 Task: Look for space in Lincoln, Argentina from 1st July, 2023 to 8th July, 2023 for 2 adults, 1 child in price range Rs.15000 to Rs.20000. Place can be entire place with 1  bedroom having 1 bed and 1 bathroom. Property type can be house, flat, guest house, hotel. Amenities needed are: heating. Booking option can be shelf check-in. Required host language is English.
Action: Mouse moved to (429, 98)
Screenshot: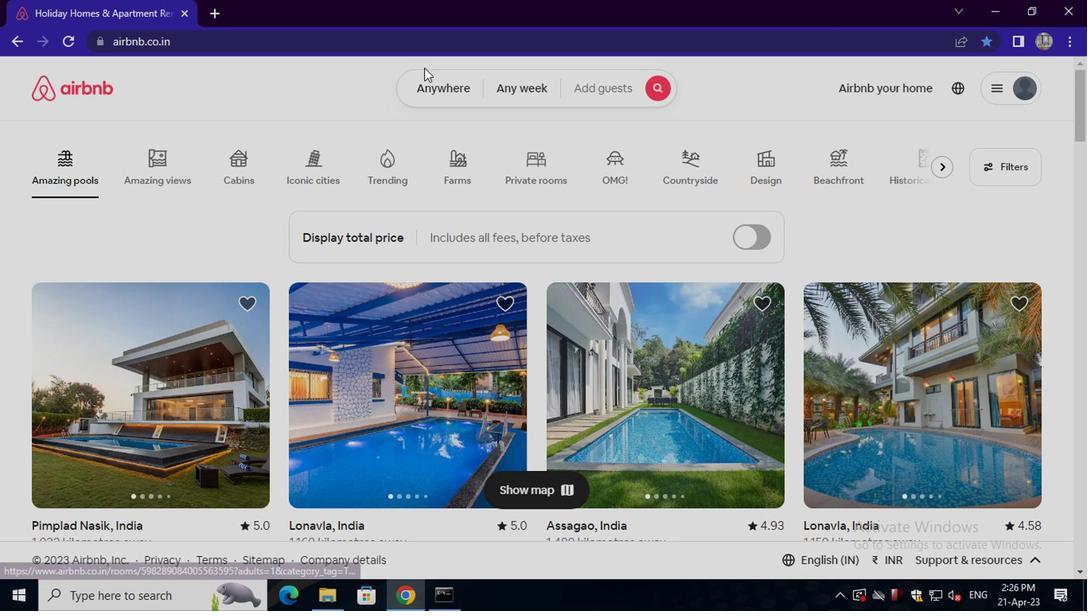 
Action: Mouse pressed left at (429, 98)
Screenshot: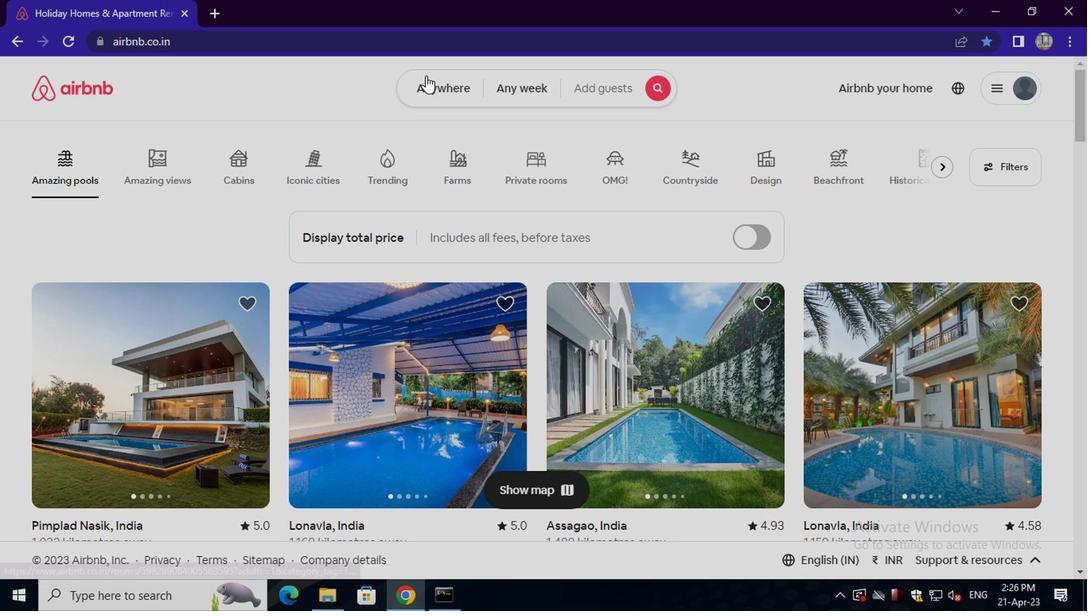 
Action: Mouse moved to (315, 161)
Screenshot: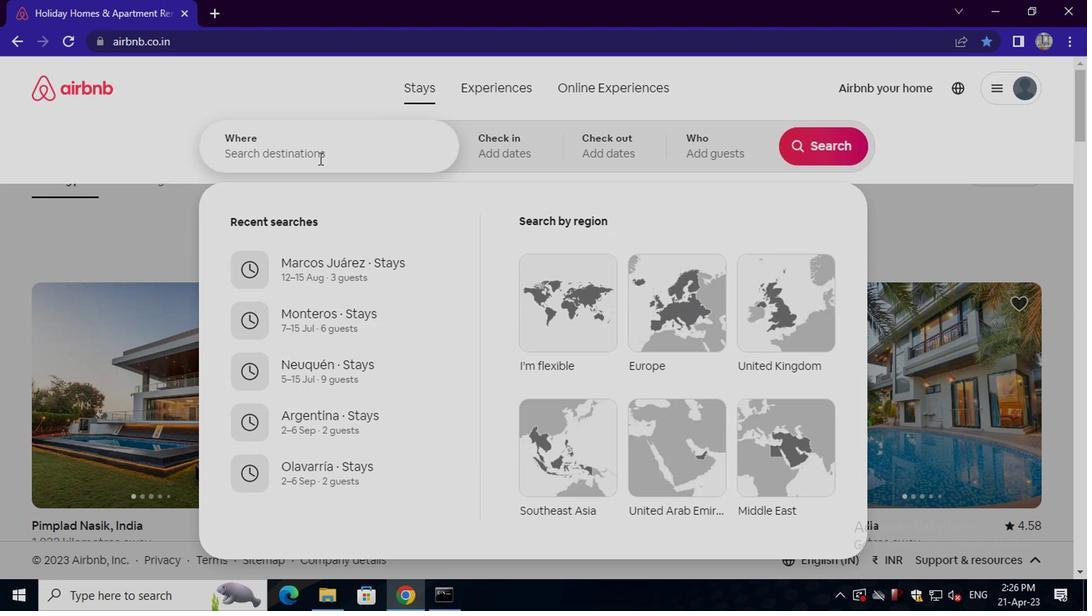 
Action: Mouse pressed left at (315, 161)
Screenshot: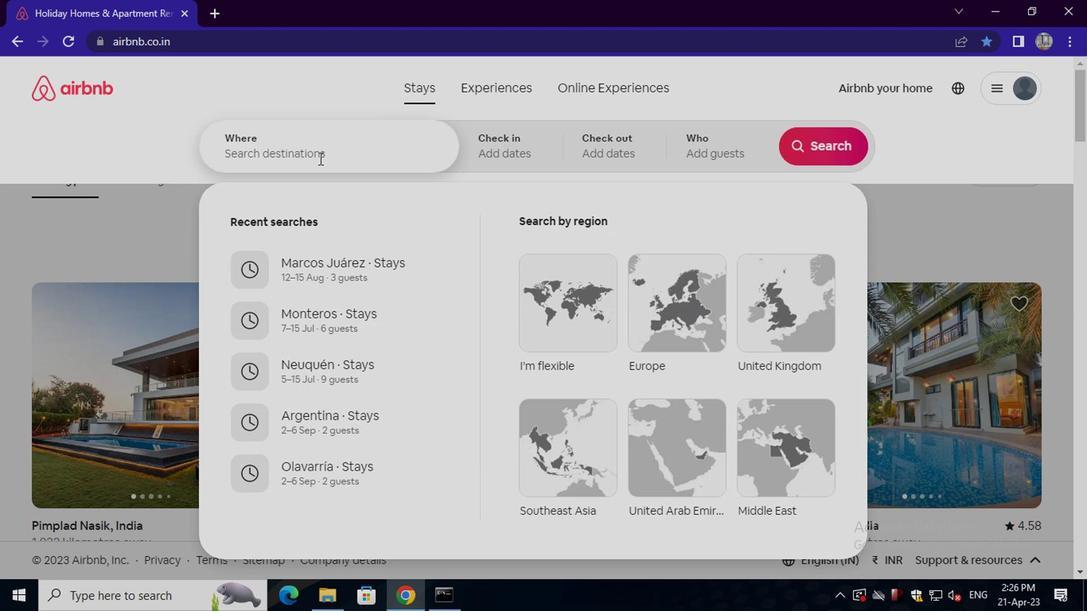 
Action: Key pressed linx<Key.backspace>coln,b<Key.backspace><Key.space>argentina<Key.enter>
Screenshot: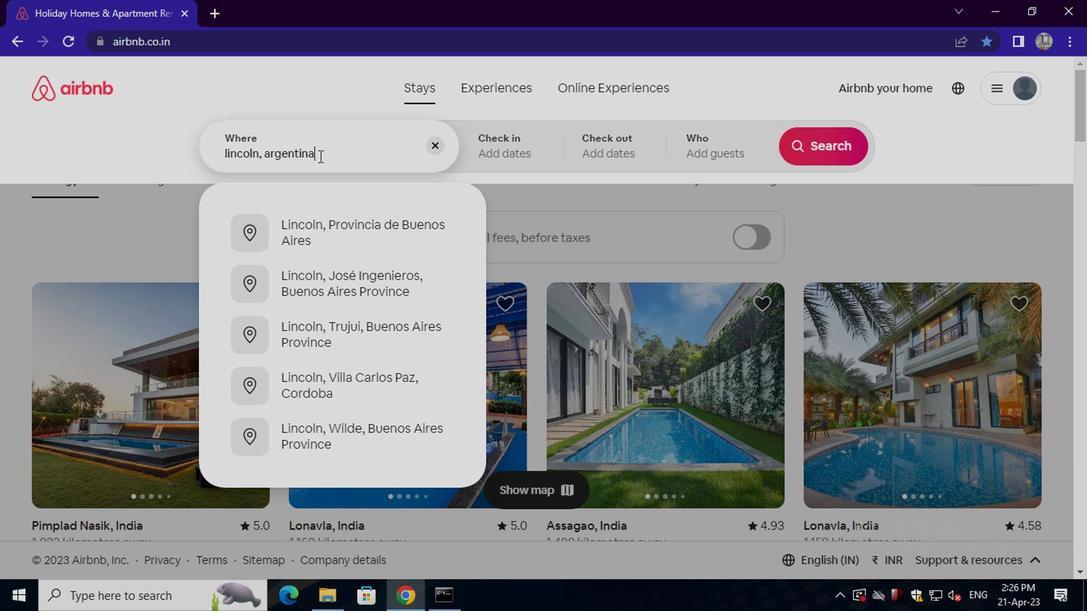
Action: Mouse moved to (811, 281)
Screenshot: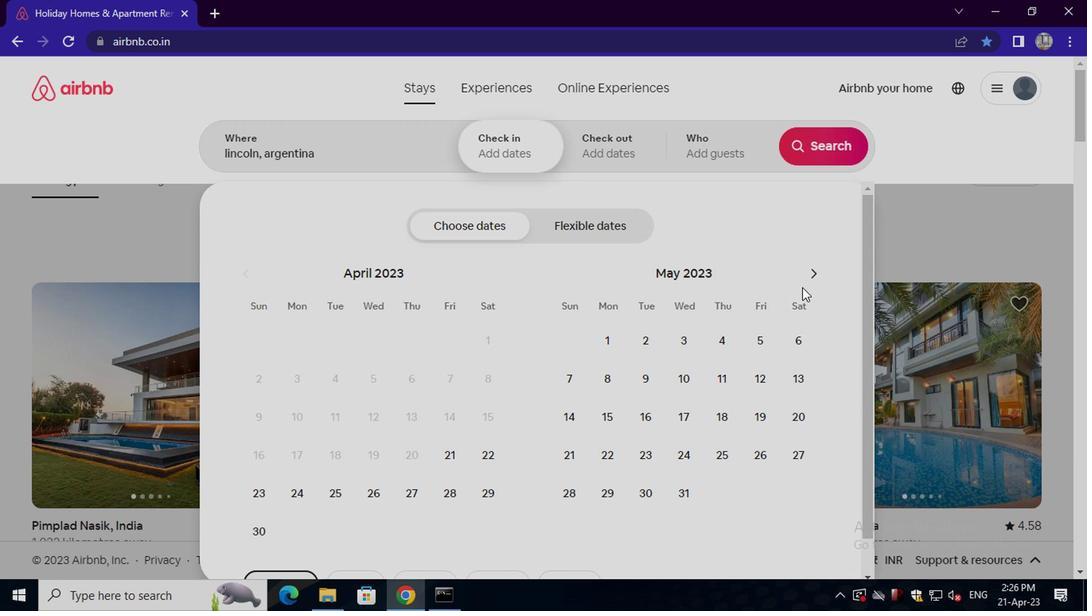 
Action: Mouse pressed left at (811, 281)
Screenshot: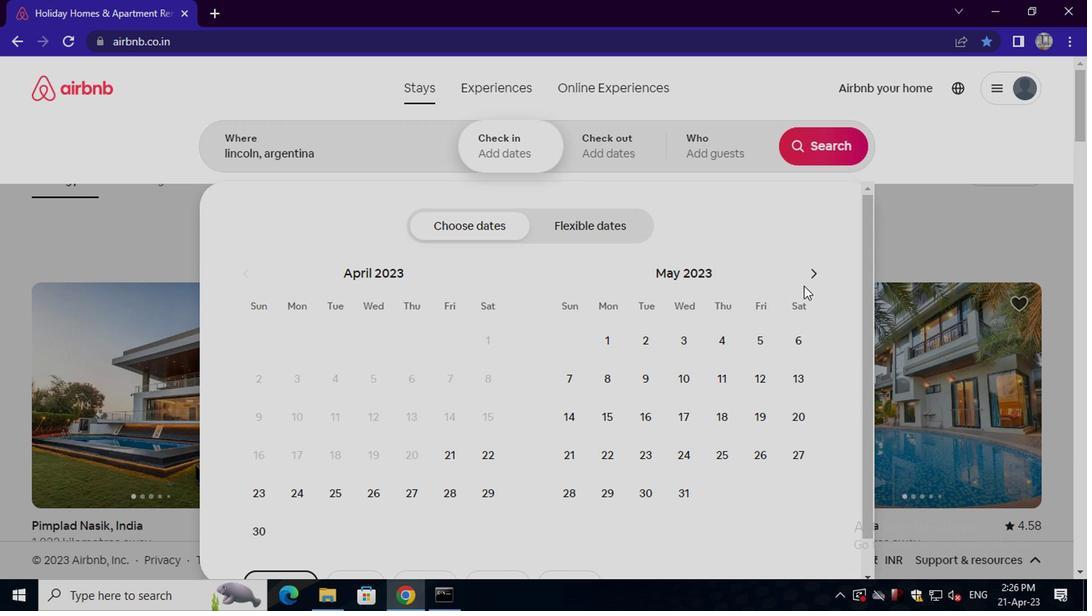 
Action: Mouse pressed left at (811, 281)
Screenshot: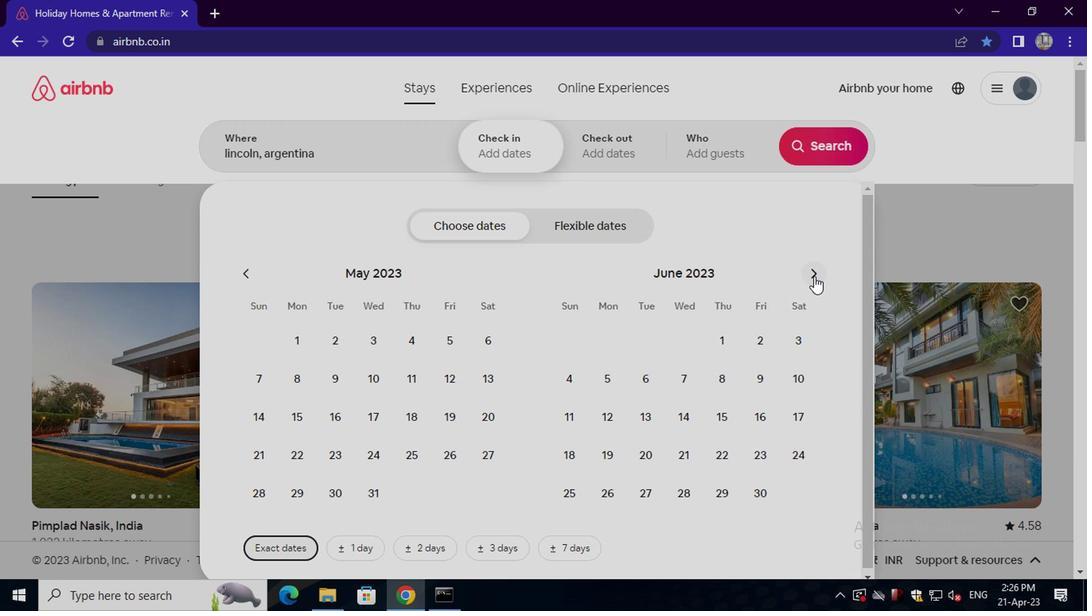 
Action: Mouse moved to (793, 346)
Screenshot: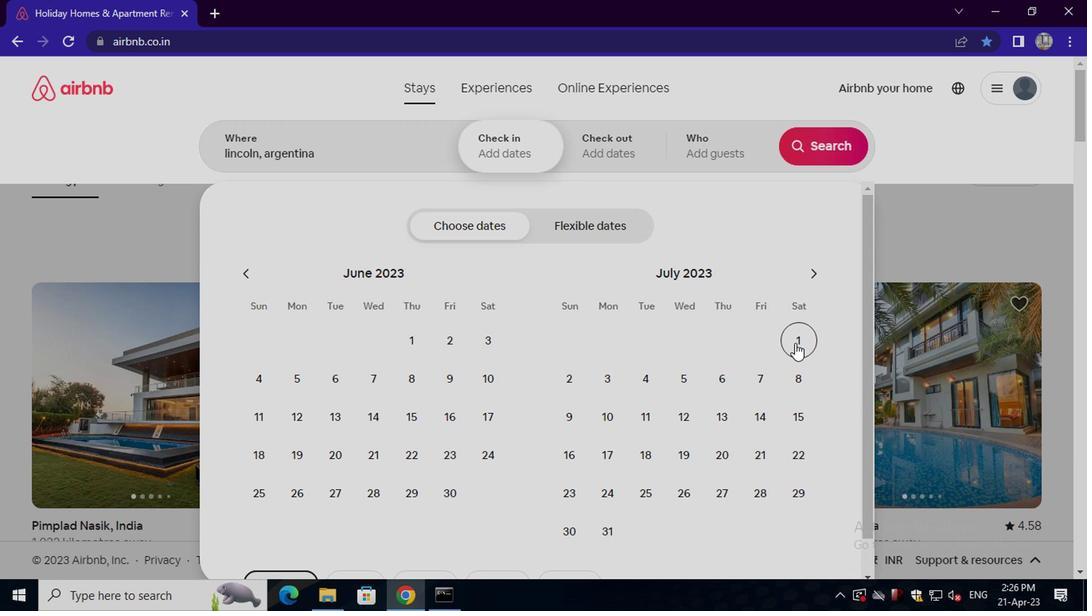 
Action: Mouse pressed left at (793, 346)
Screenshot: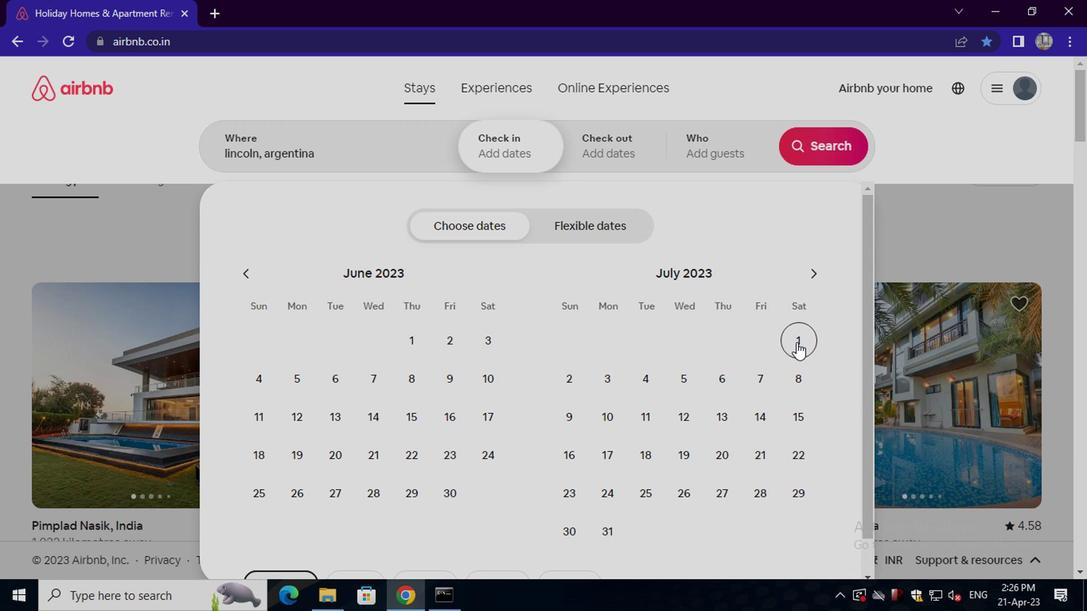 
Action: Mouse moved to (793, 386)
Screenshot: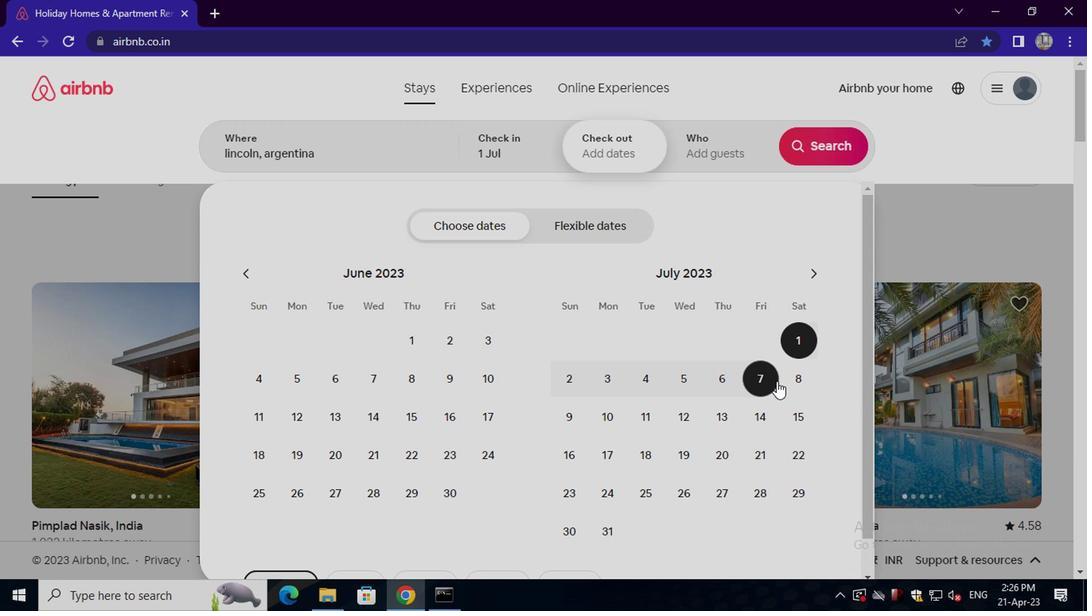 
Action: Mouse pressed left at (793, 386)
Screenshot: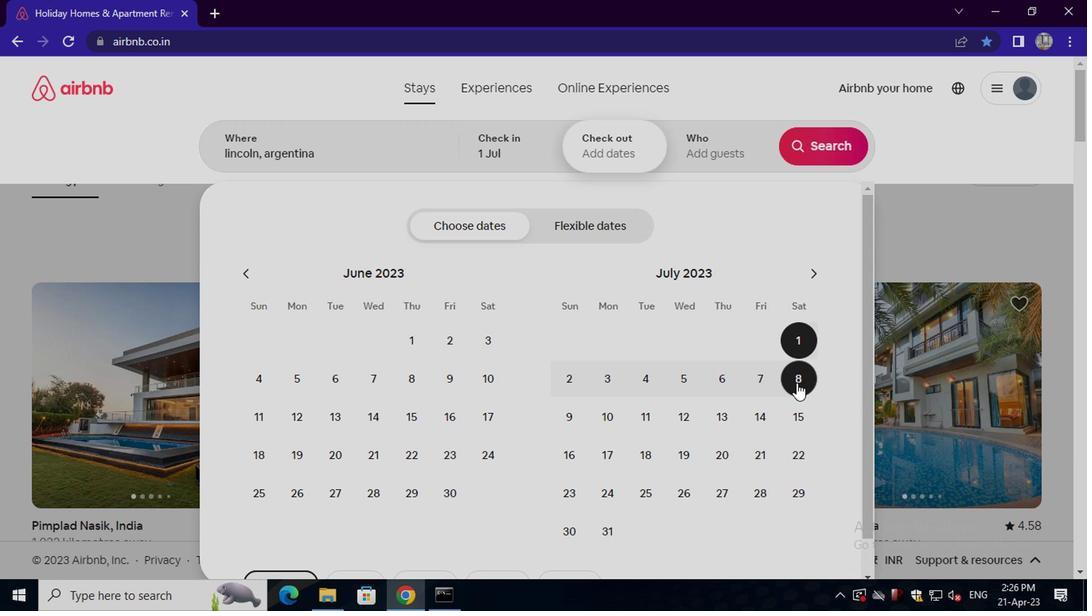 
Action: Mouse moved to (732, 148)
Screenshot: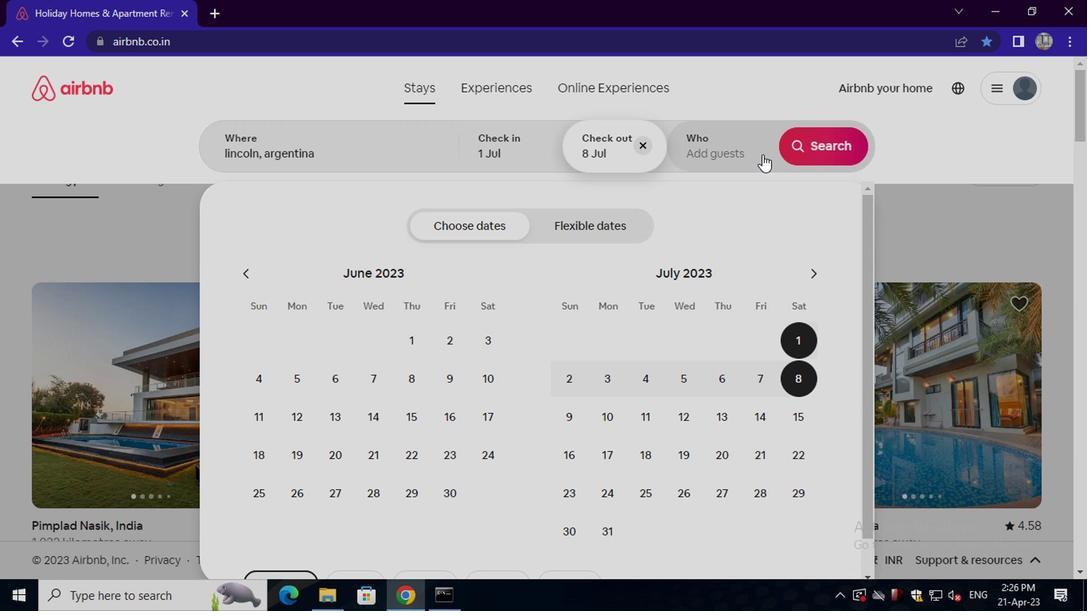 
Action: Mouse pressed left at (732, 148)
Screenshot: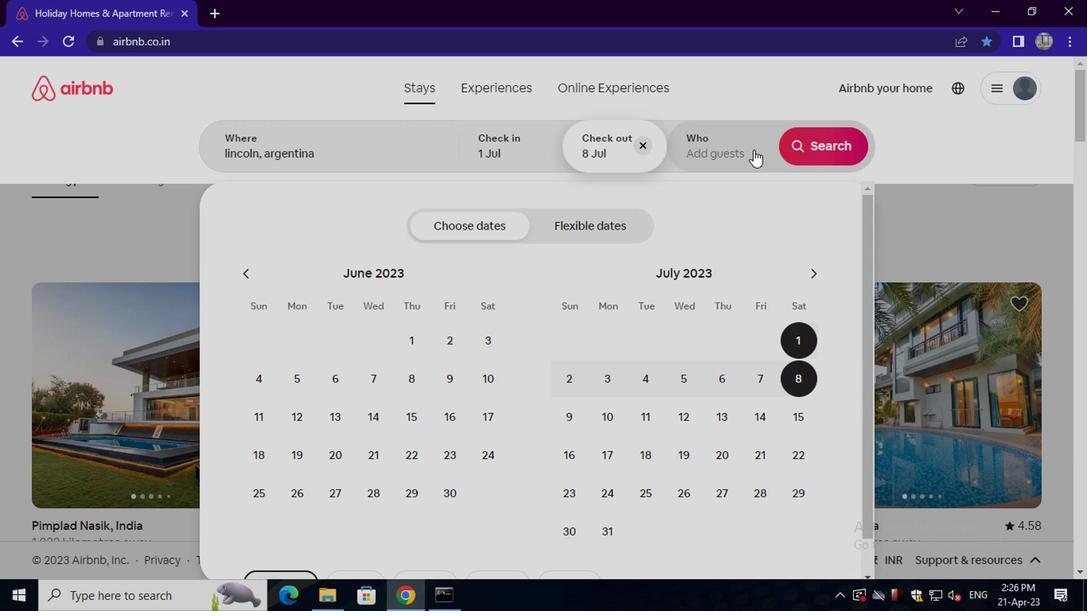 
Action: Mouse moved to (823, 229)
Screenshot: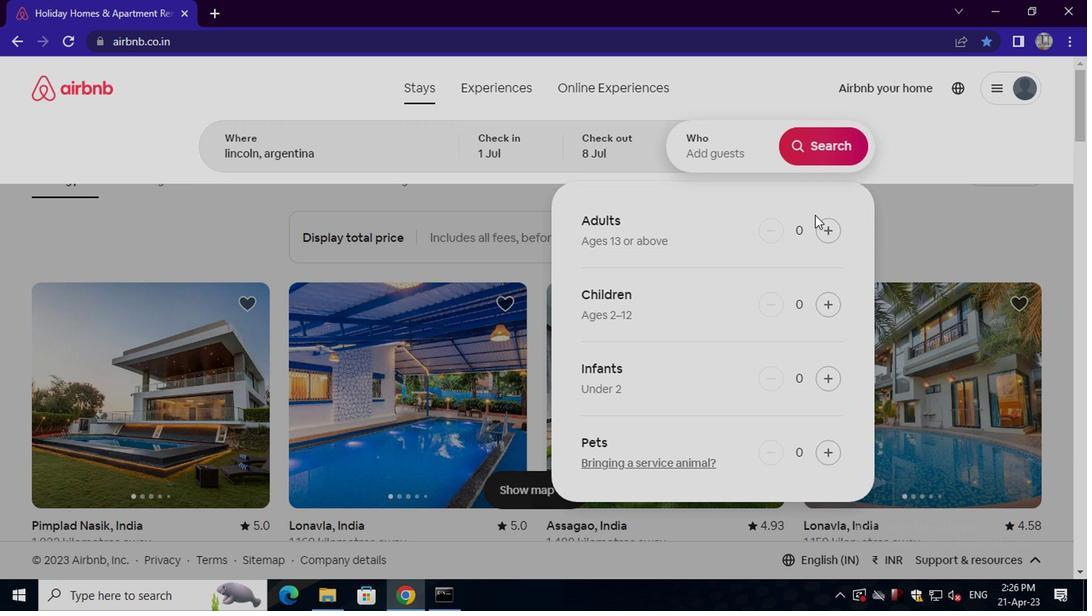 
Action: Mouse pressed left at (823, 229)
Screenshot: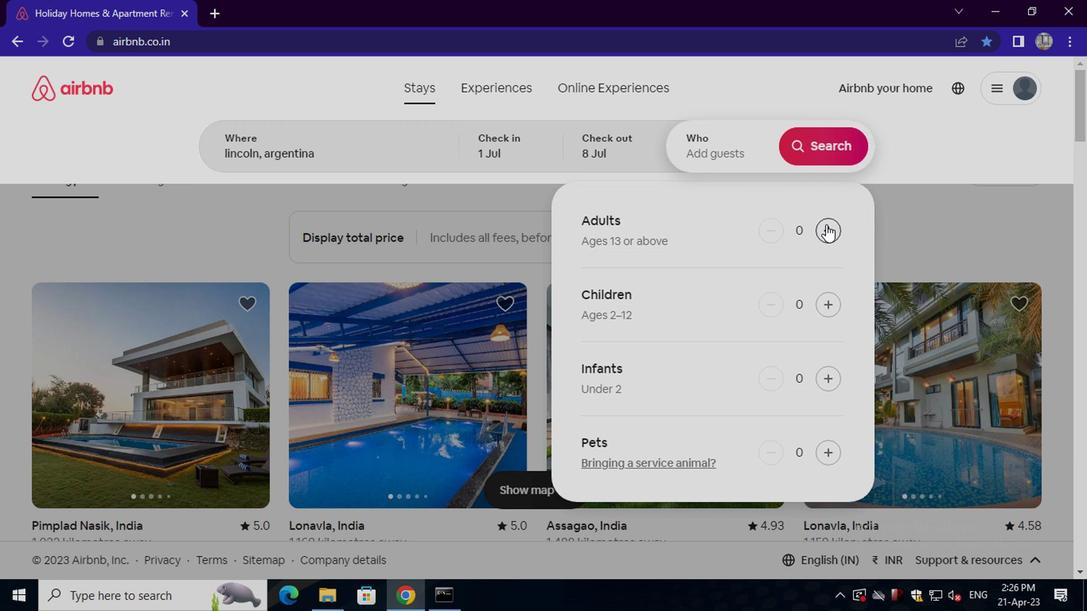 
Action: Mouse pressed left at (823, 229)
Screenshot: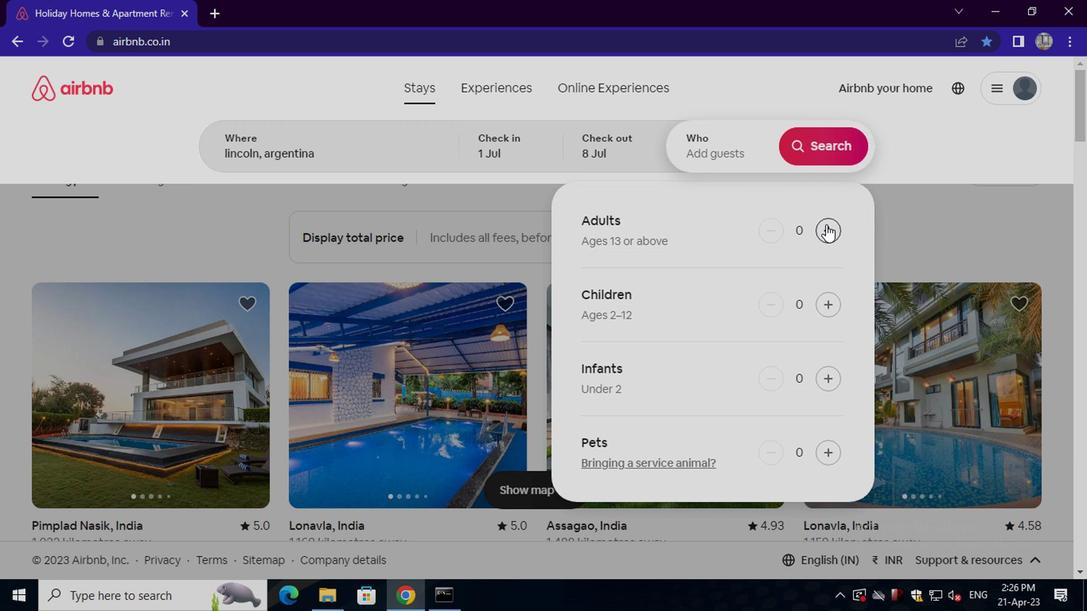 
Action: Mouse moved to (829, 310)
Screenshot: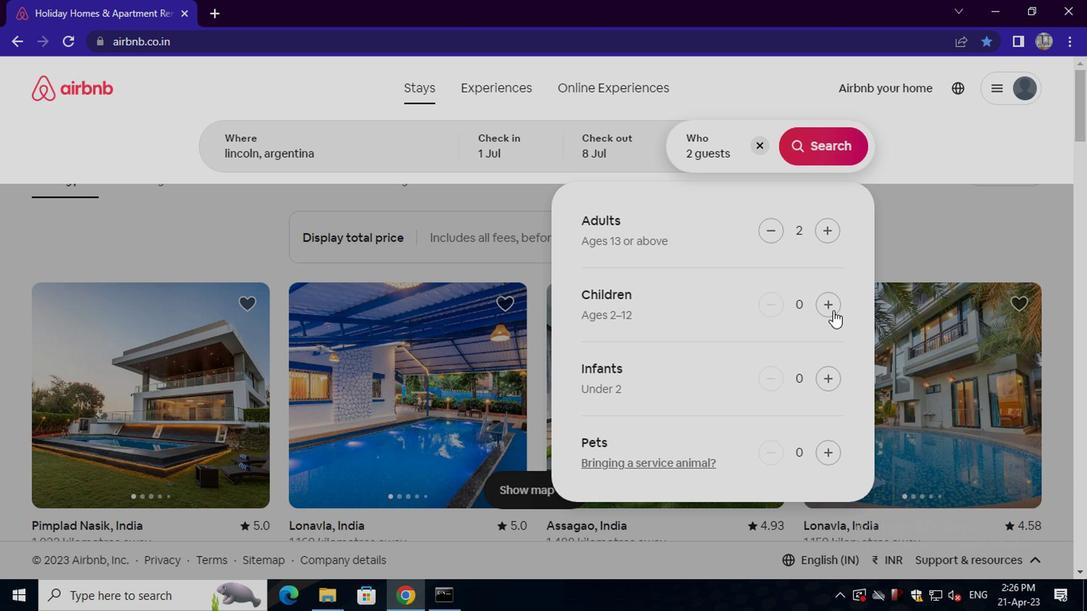
Action: Mouse pressed left at (829, 310)
Screenshot: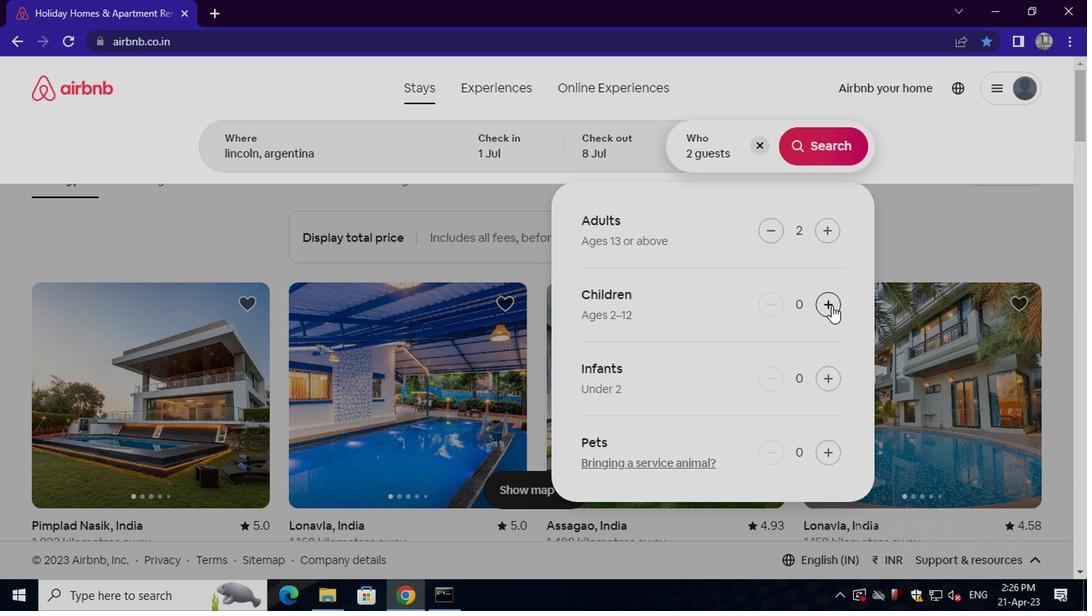 
Action: Mouse moved to (827, 130)
Screenshot: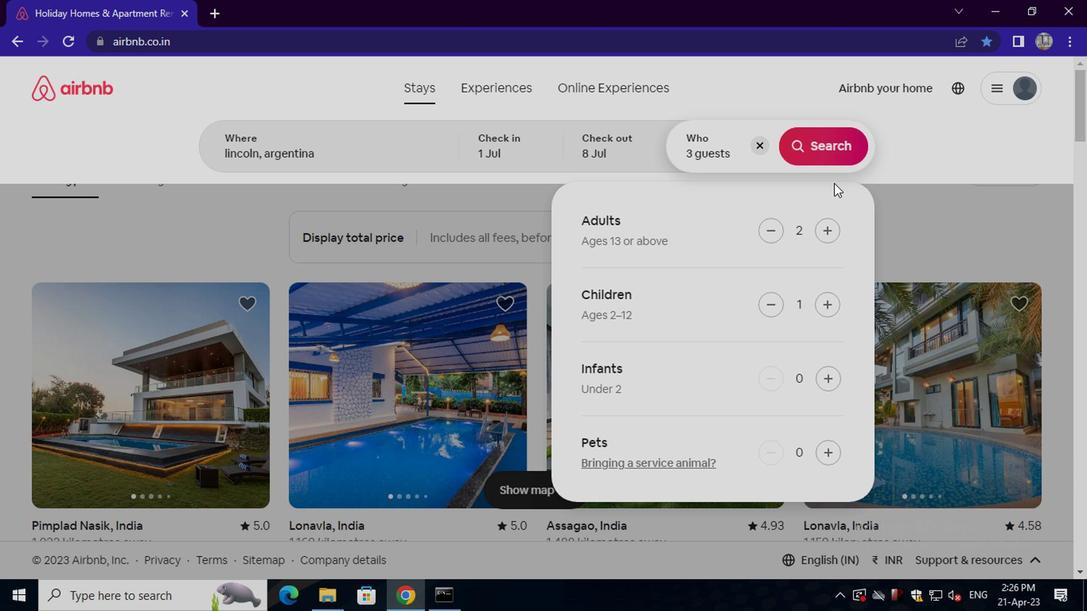 
Action: Mouse pressed left at (827, 130)
Screenshot: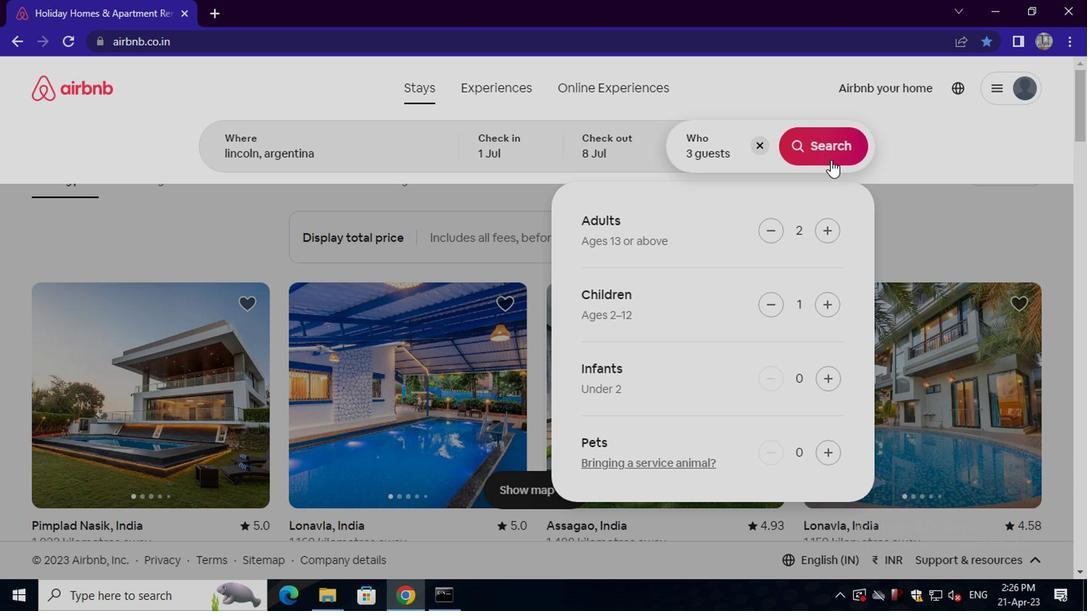 
Action: Mouse moved to (826, 141)
Screenshot: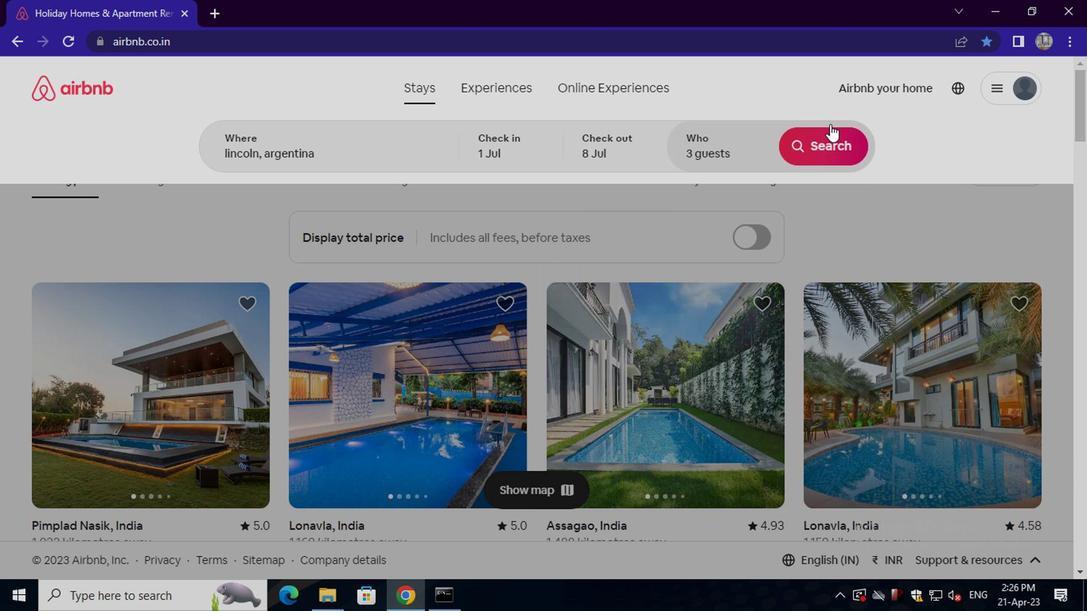 
Action: Mouse pressed left at (826, 141)
Screenshot: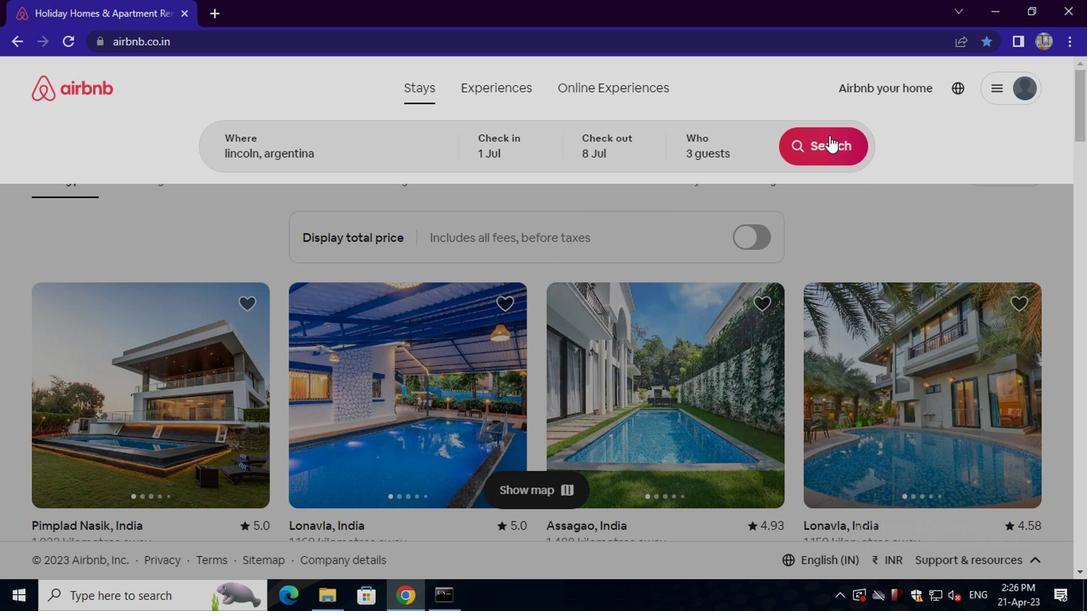 
Action: Mouse moved to (1025, 151)
Screenshot: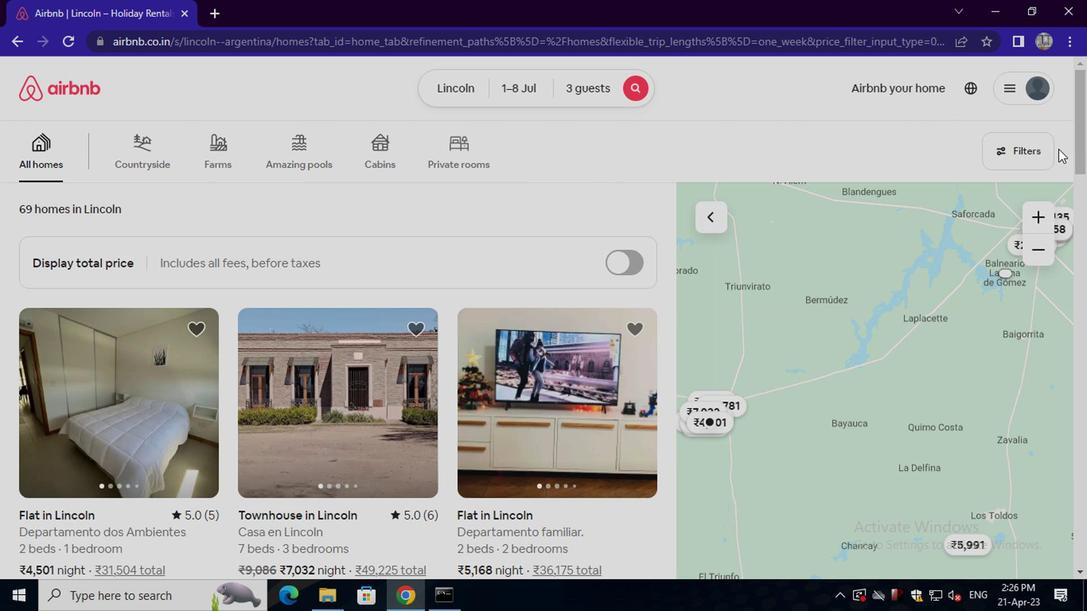 
Action: Mouse pressed left at (1025, 151)
Screenshot: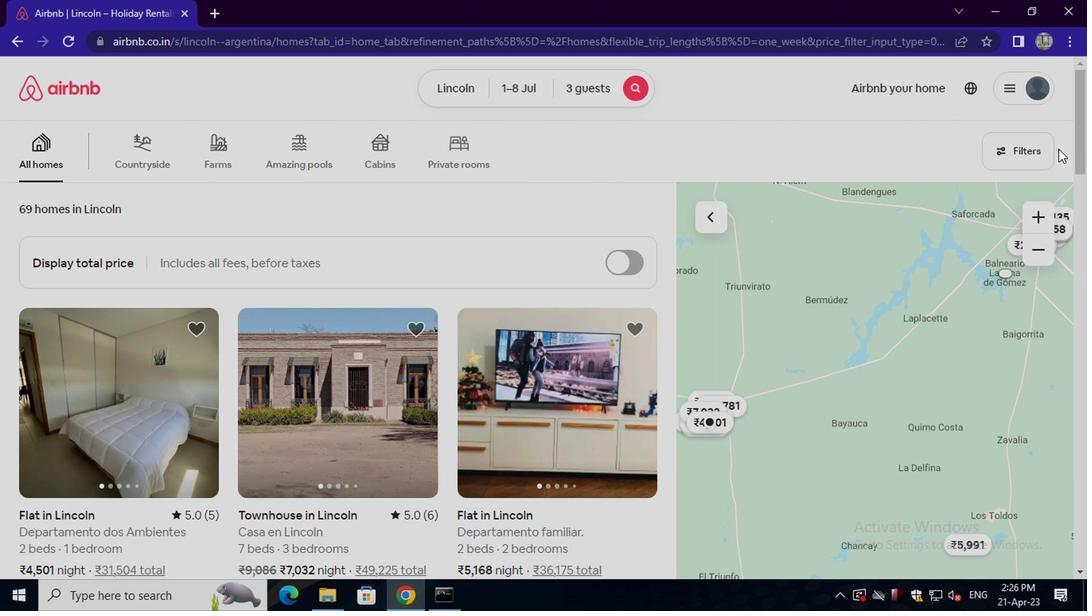 
Action: Mouse moved to (326, 356)
Screenshot: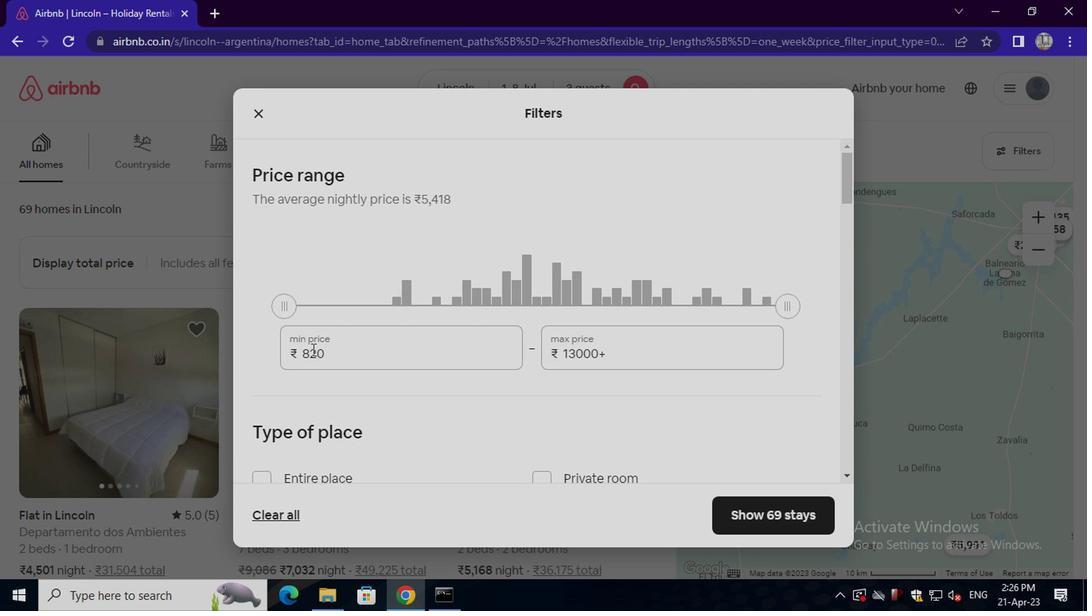 
Action: Mouse pressed left at (326, 356)
Screenshot: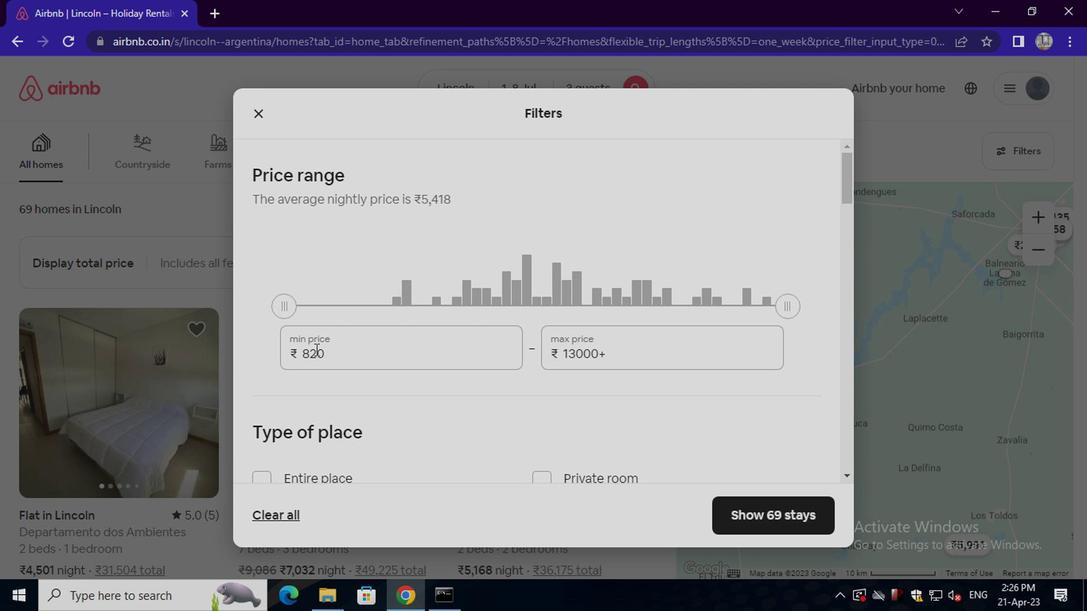 
Action: Key pressed <Key.backspace><Key.backspace><Key.backspace><Key.backspace><Key.backspace><Key.backspace><Key.backspace><Key.backspace><Key.backspace><Key.backspace><Key.backspace>15000
Screenshot: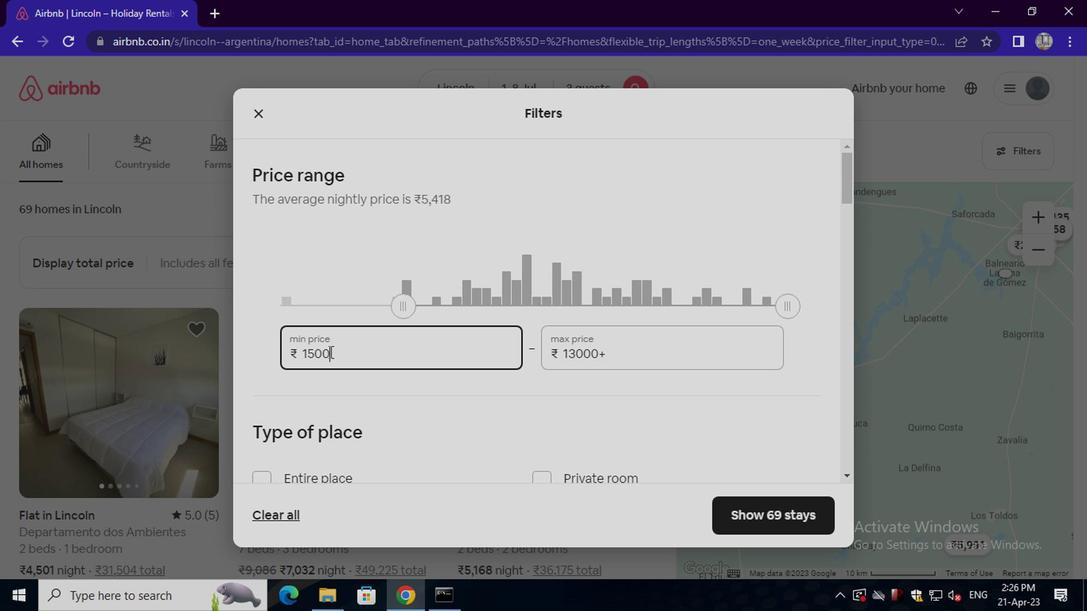 
Action: Mouse moved to (618, 362)
Screenshot: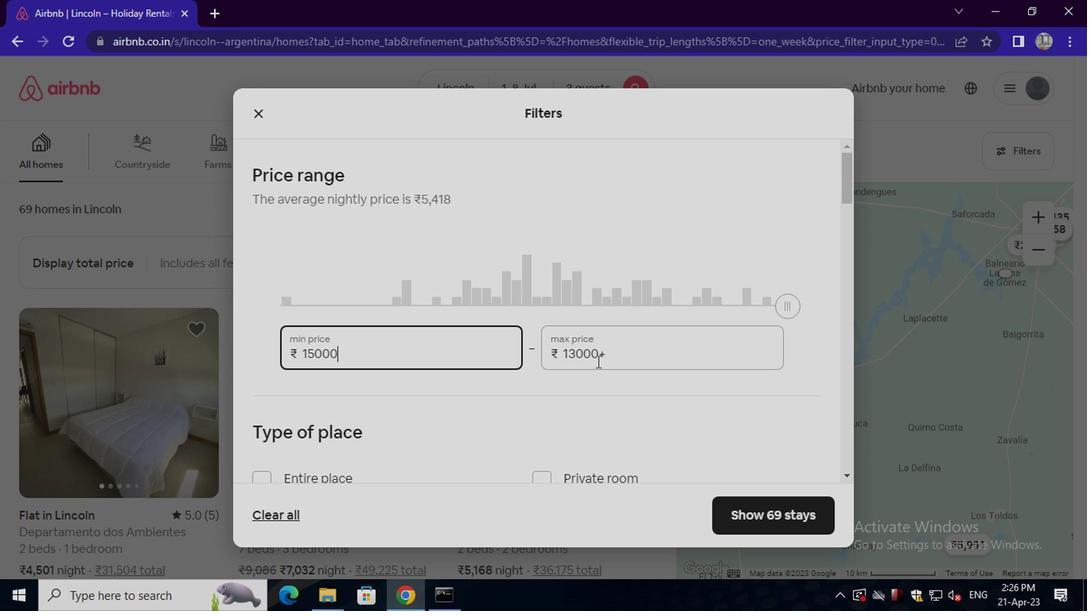 
Action: Mouse pressed left at (618, 362)
Screenshot: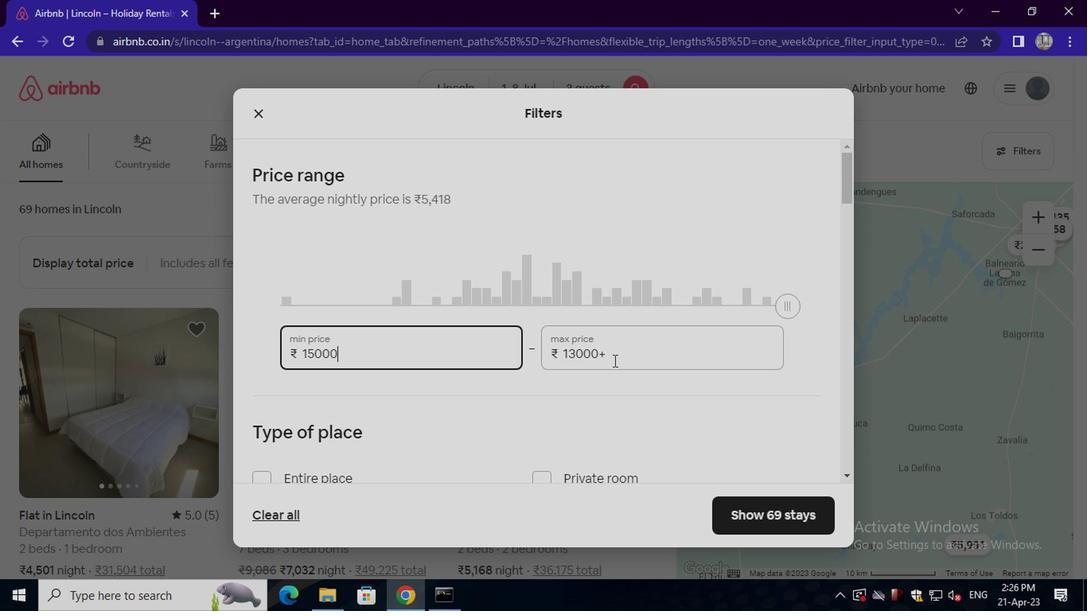 
Action: Mouse moved to (610, 364)
Screenshot: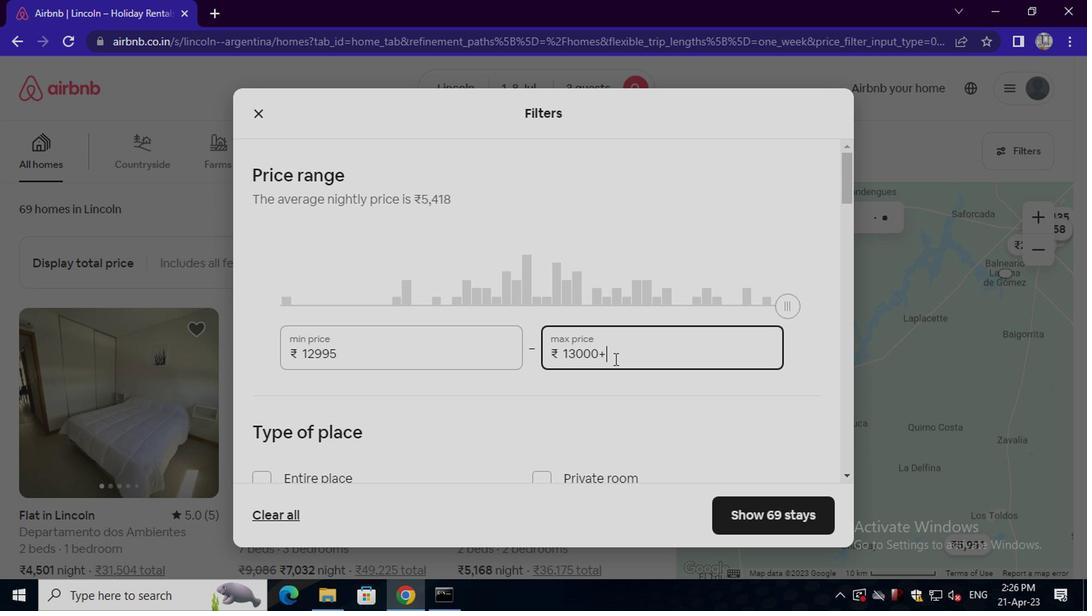 
Action: Key pressed <Key.backspace><Key.backspace><Key.backspace><Key.backspace><Key.backspace><Key.backspace><Key.backspace><Key.backspace><Key.backspace><Key.backspace><Key.backspace><Key.backspace>20000
Screenshot: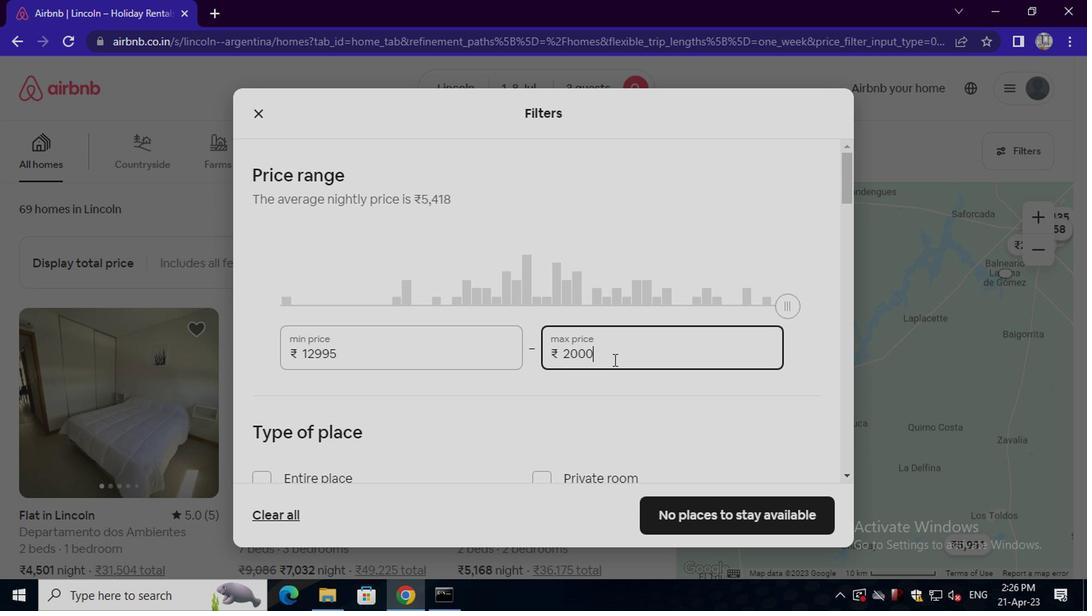 
Action: Mouse scrolled (610, 362) with delta (0, -1)
Screenshot: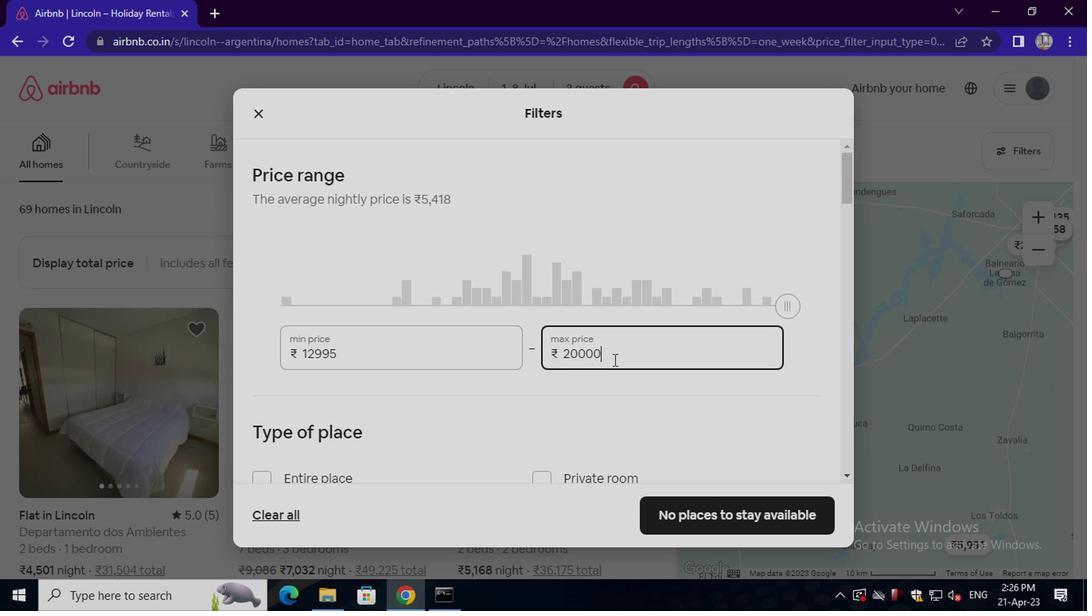 
Action: Mouse scrolled (610, 362) with delta (0, -1)
Screenshot: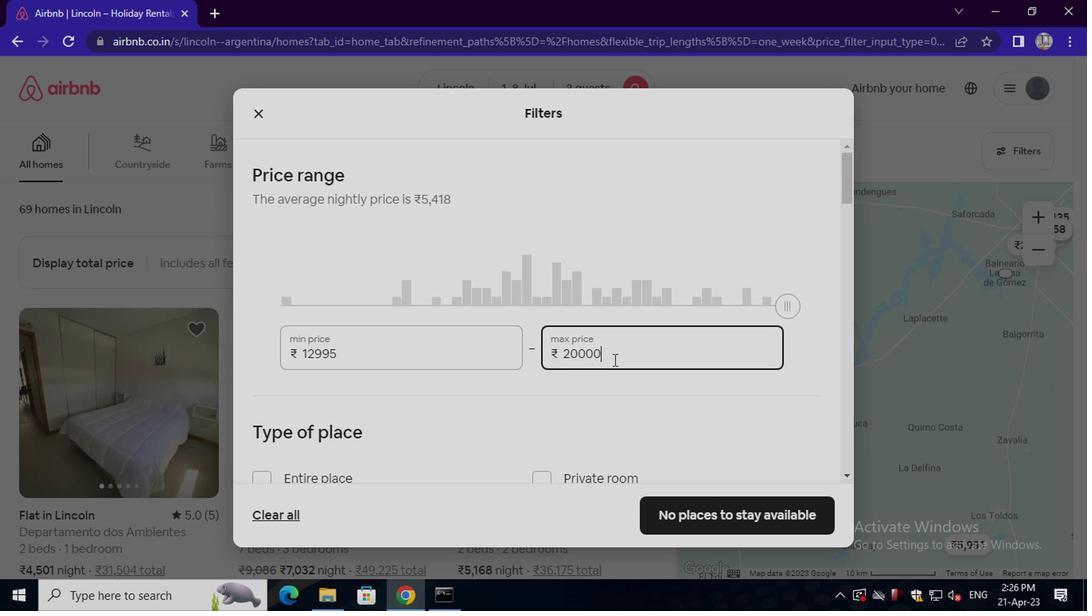 
Action: Mouse moved to (268, 330)
Screenshot: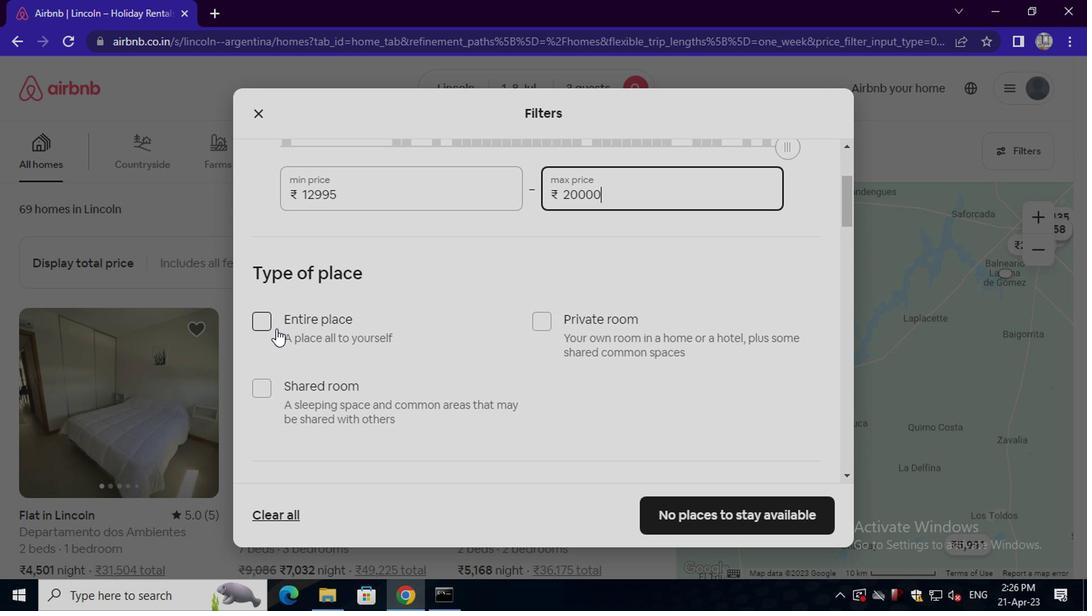 
Action: Mouse pressed left at (268, 330)
Screenshot: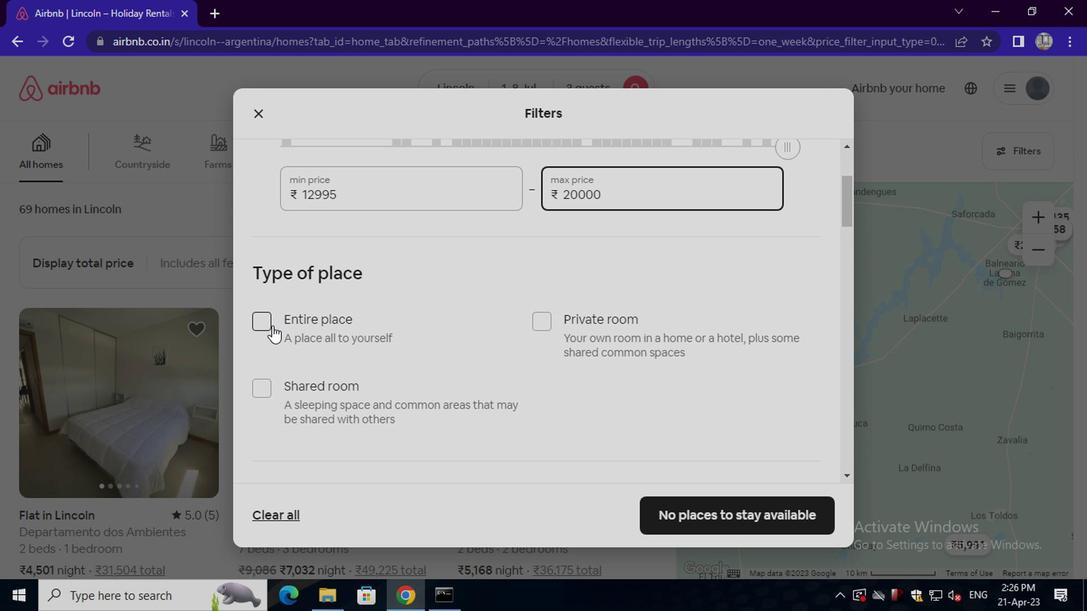
Action: Mouse moved to (314, 330)
Screenshot: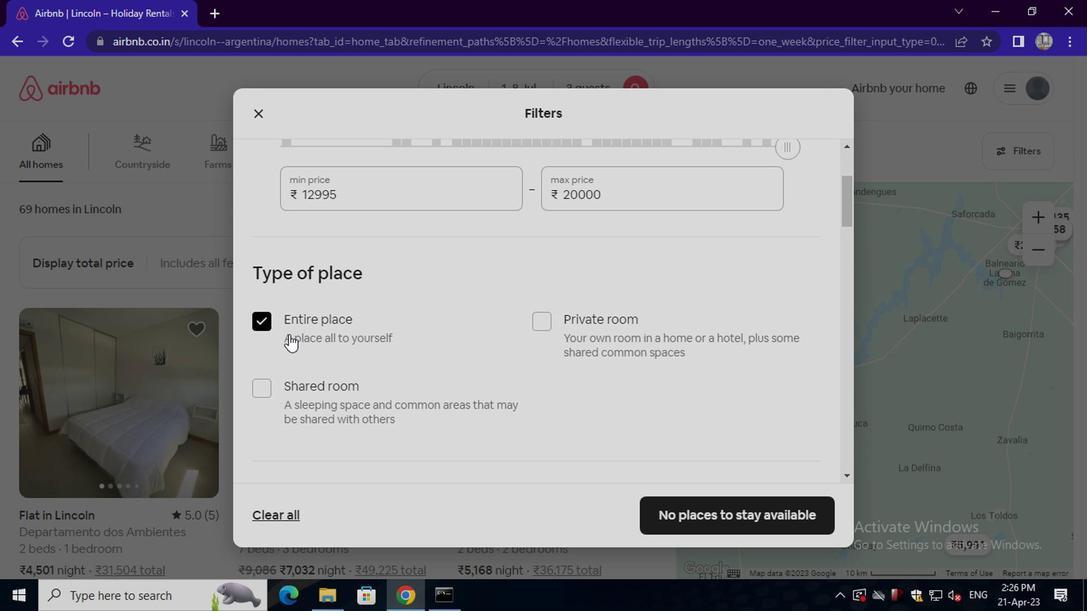 
Action: Mouse scrolled (314, 329) with delta (0, 0)
Screenshot: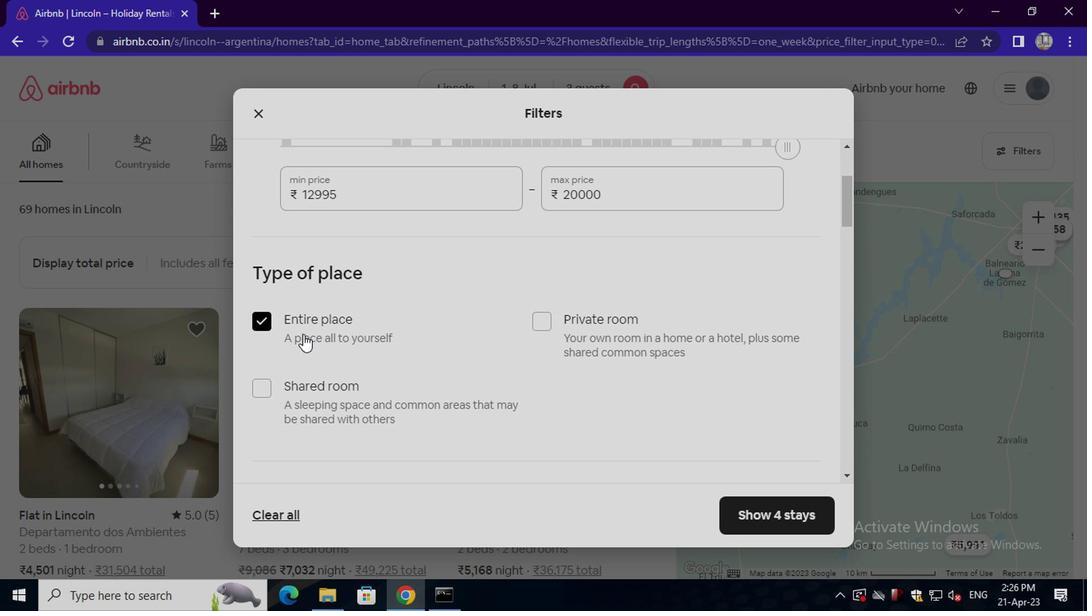 
Action: Mouse scrolled (314, 329) with delta (0, 0)
Screenshot: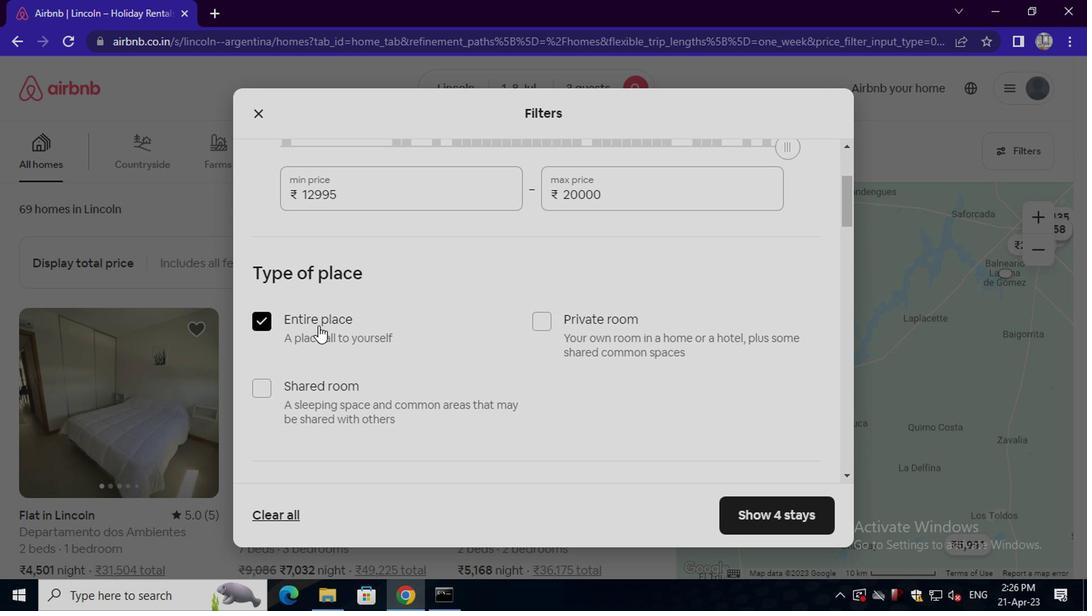 
Action: Mouse moved to (344, 378)
Screenshot: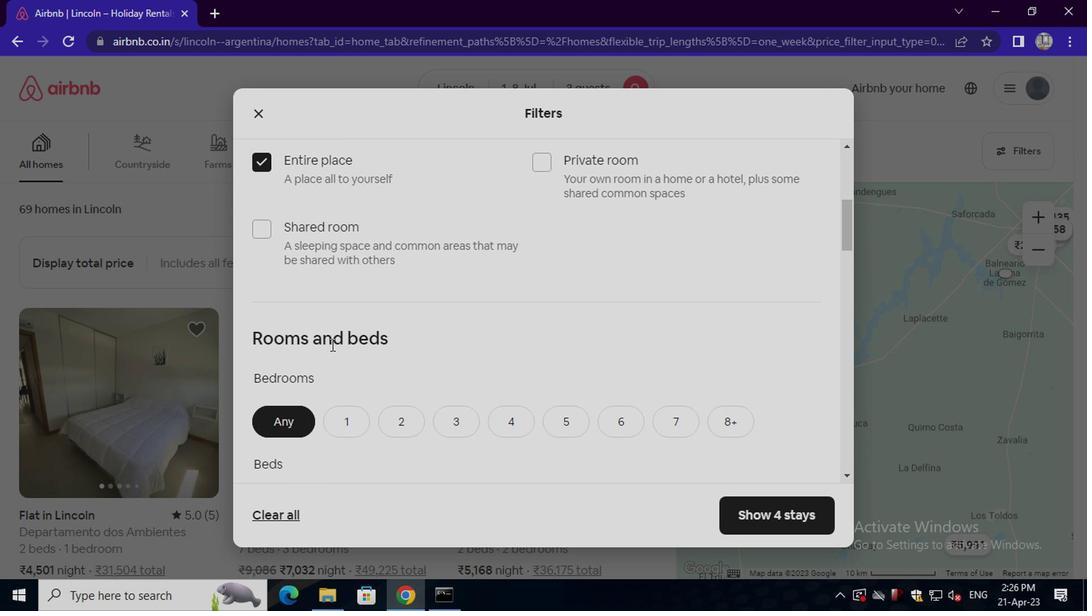
Action: Mouse scrolled (344, 378) with delta (0, 0)
Screenshot: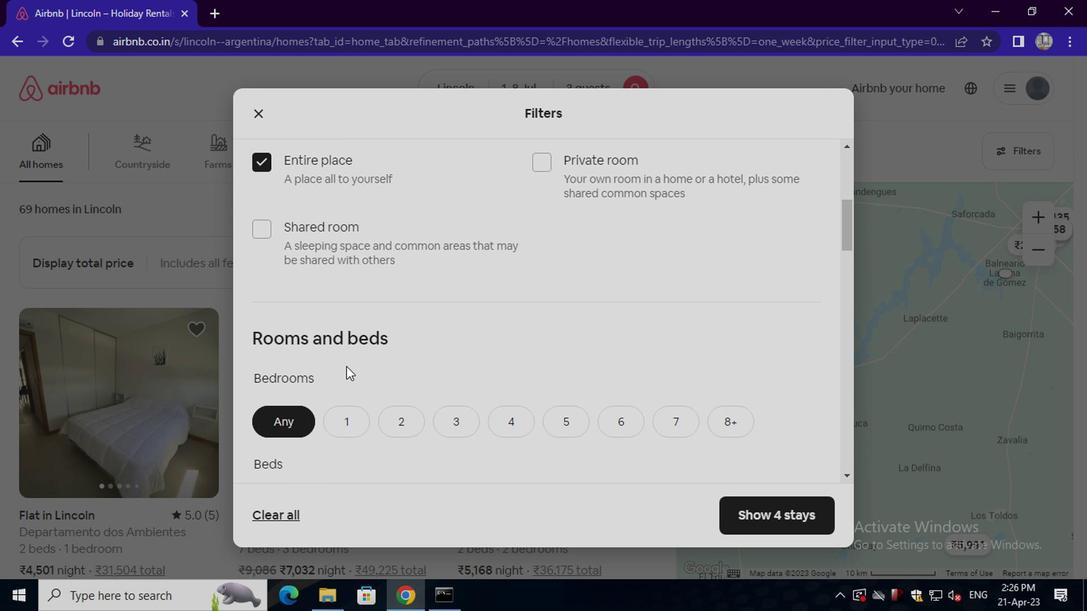 
Action: Mouse scrolled (344, 378) with delta (0, 0)
Screenshot: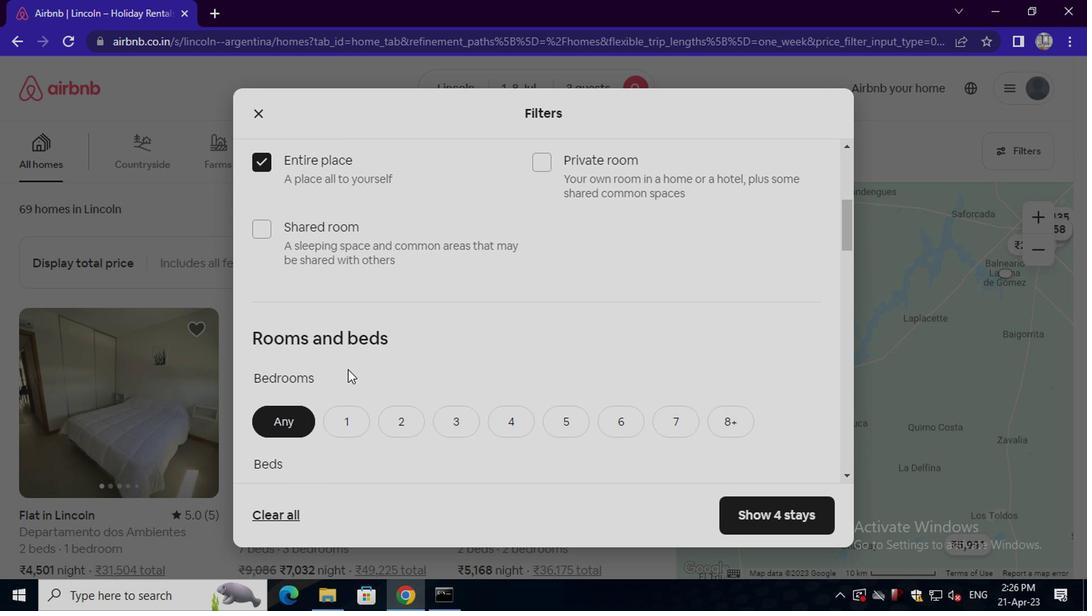 
Action: Mouse moved to (340, 274)
Screenshot: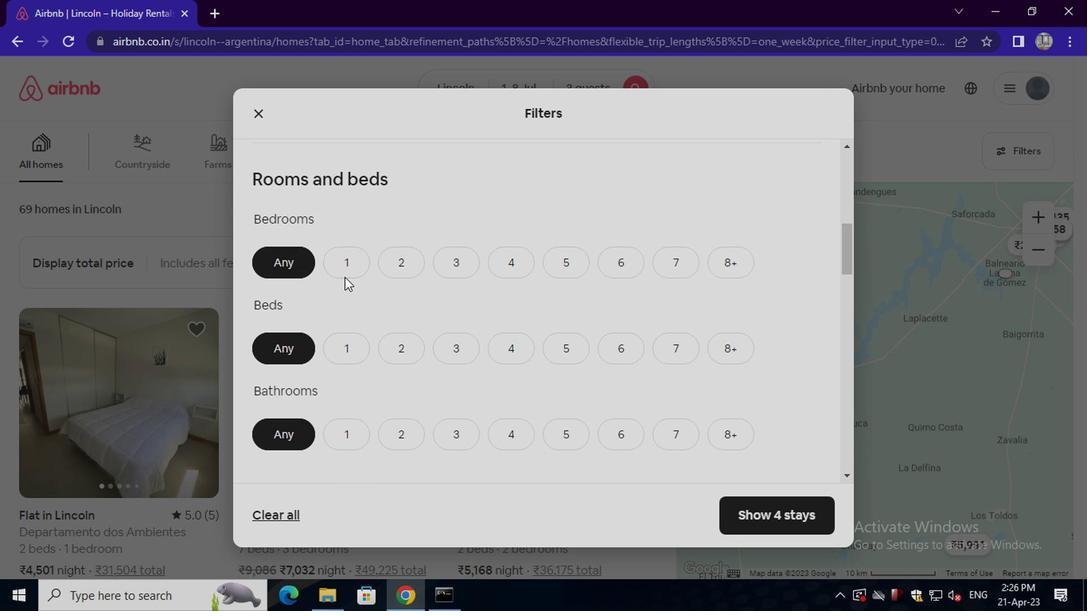 
Action: Mouse pressed left at (340, 274)
Screenshot: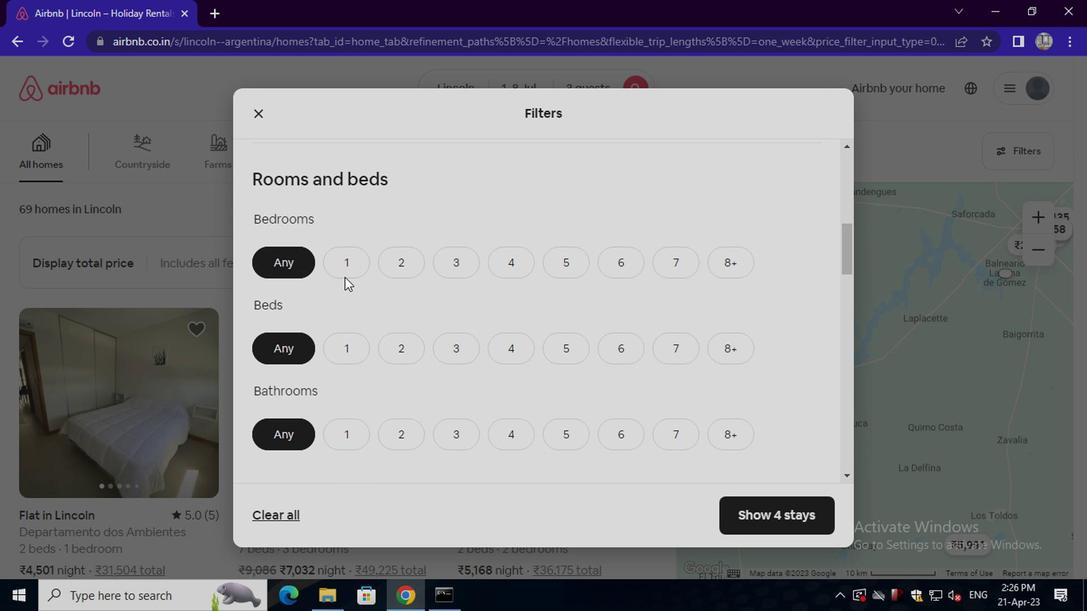 
Action: Mouse moved to (339, 347)
Screenshot: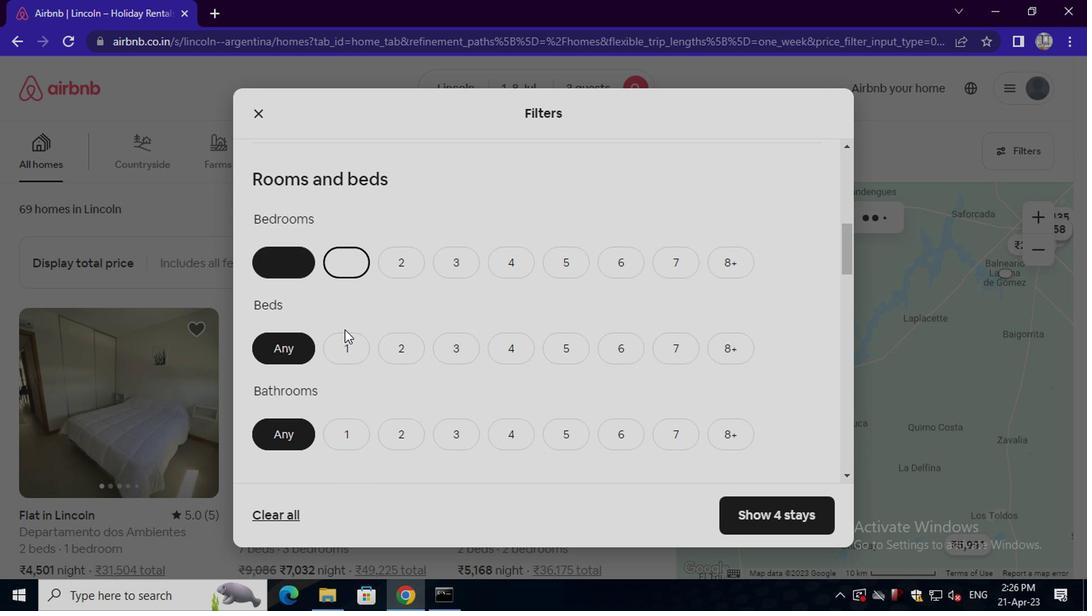 
Action: Mouse pressed left at (339, 347)
Screenshot: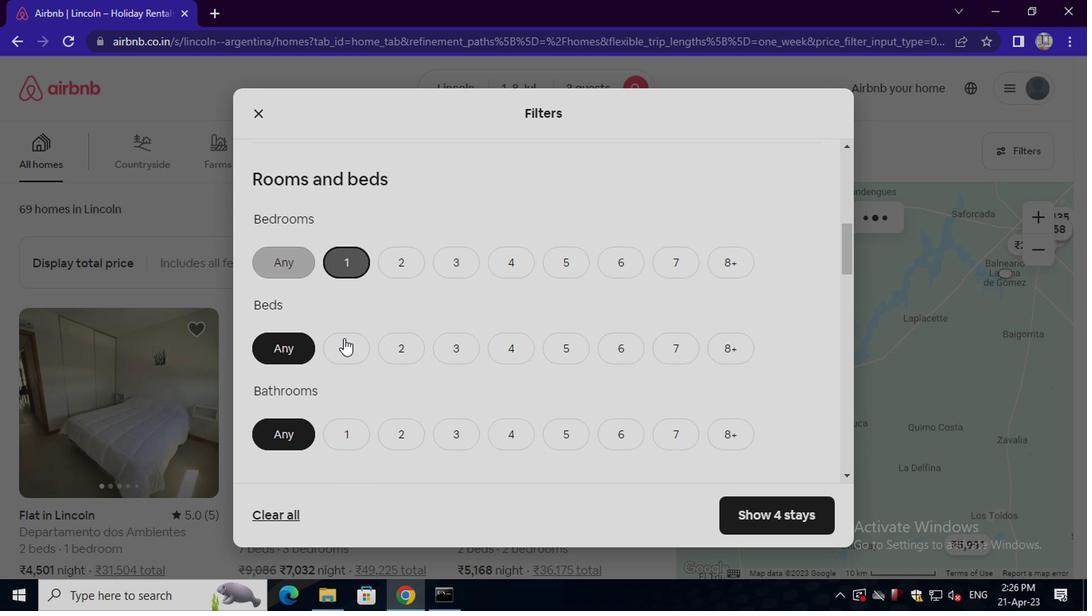 
Action: Mouse moved to (340, 434)
Screenshot: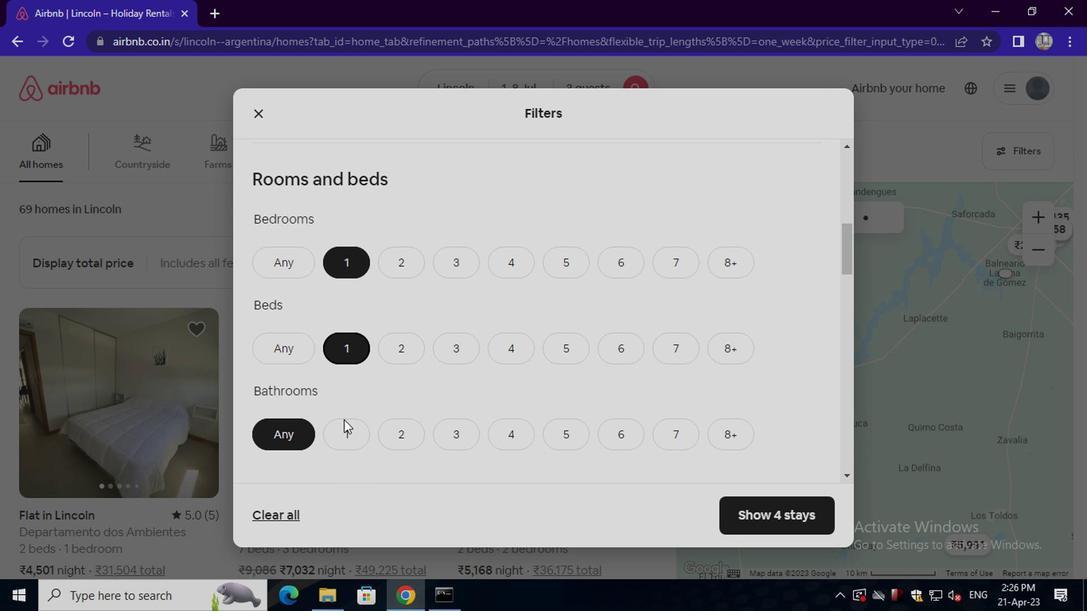 
Action: Mouse pressed left at (340, 434)
Screenshot: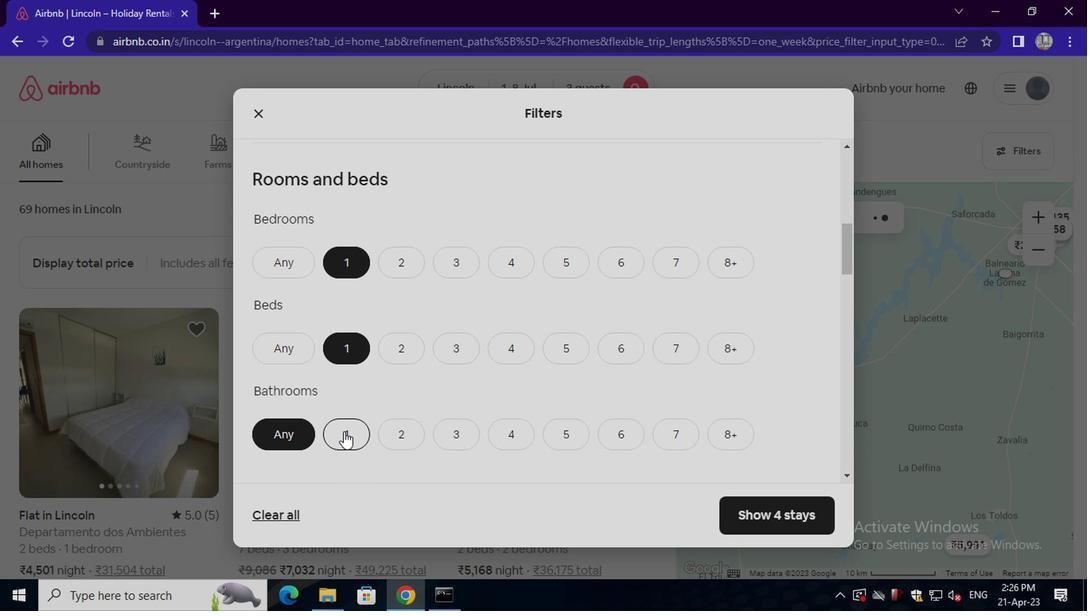 
Action: Mouse moved to (340, 435)
Screenshot: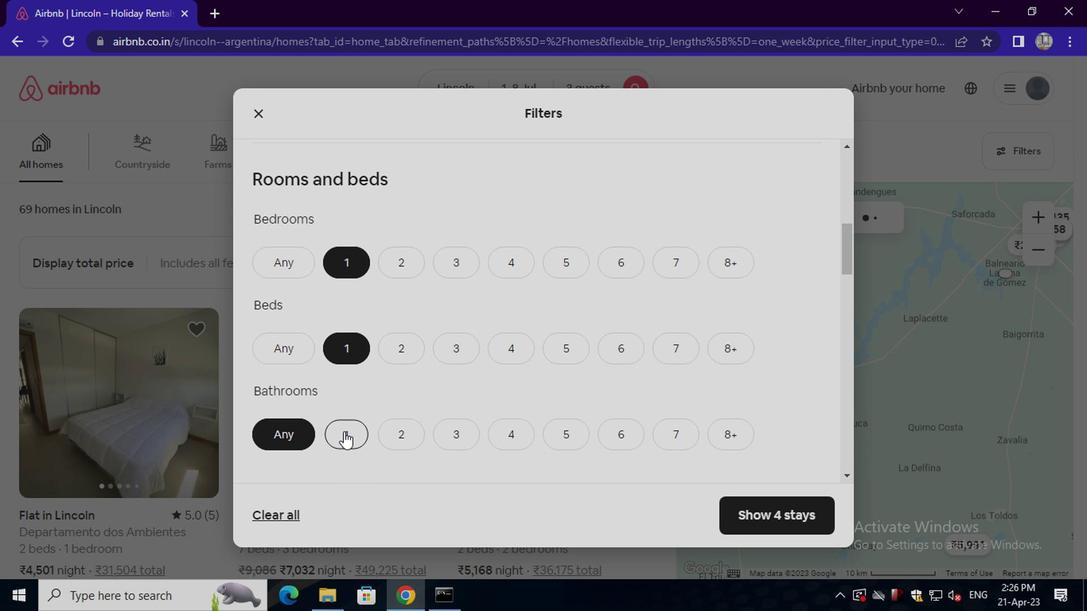
Action: Mouse scrolled (340, 434) with delta (0, 0)
Screenshot: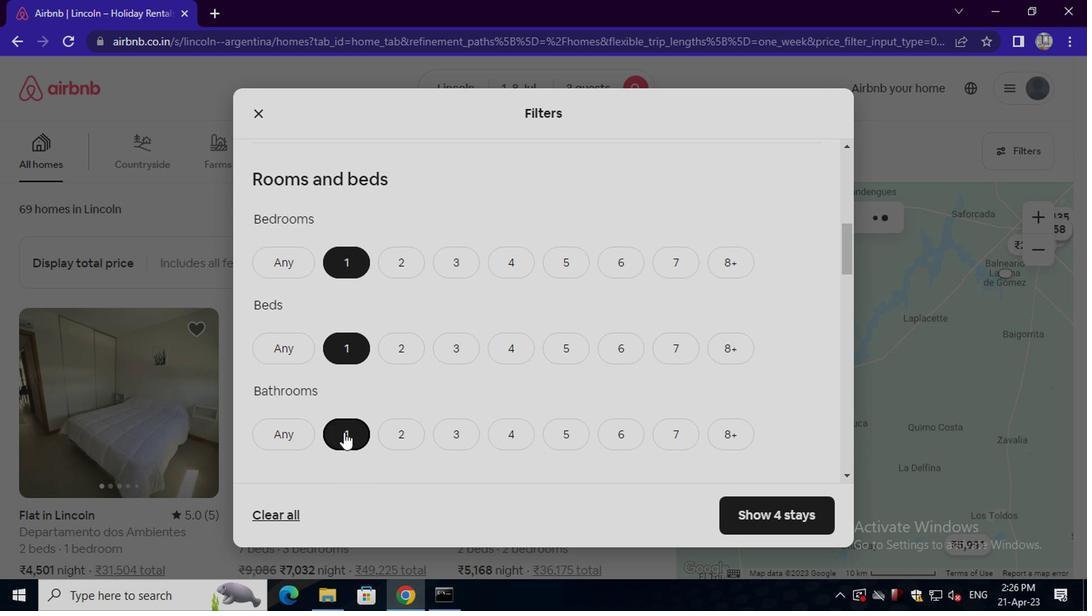 
Action: Mouse scrolled (340, 434) with delta (0, 0)
Screenshot: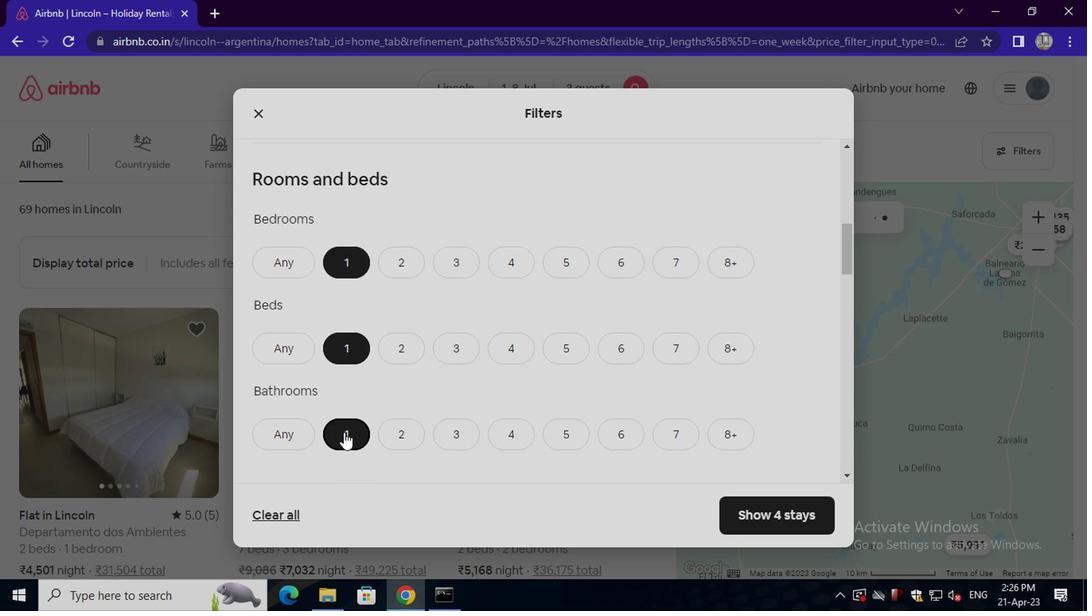 
Action: Mouse scrolled (340, 434) with delta (0, 0)
Screenshot: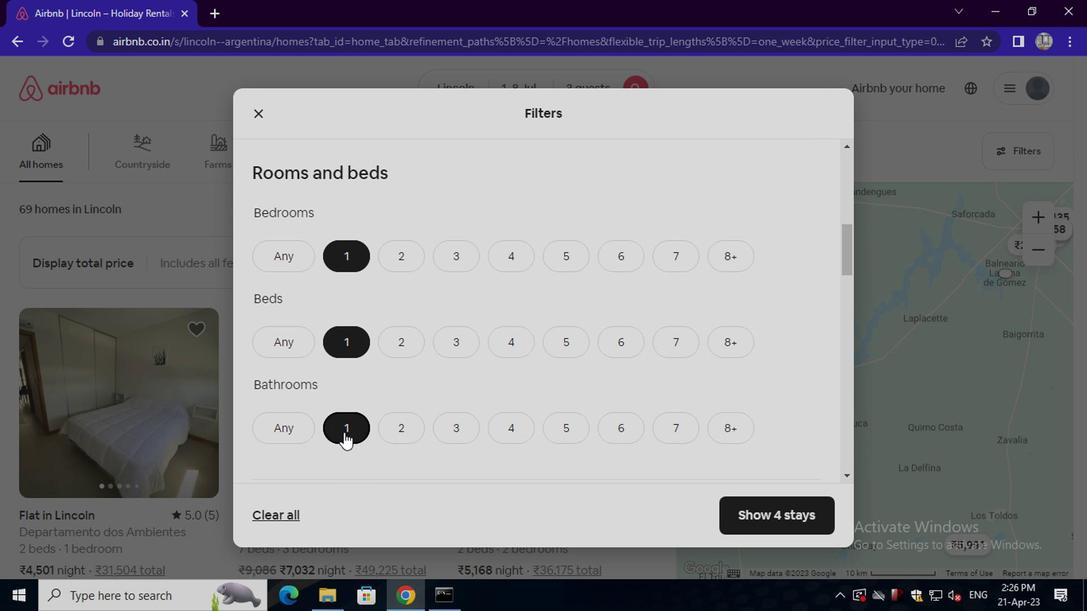 
Action: Mouse moved to (302, 380)
Screenshot: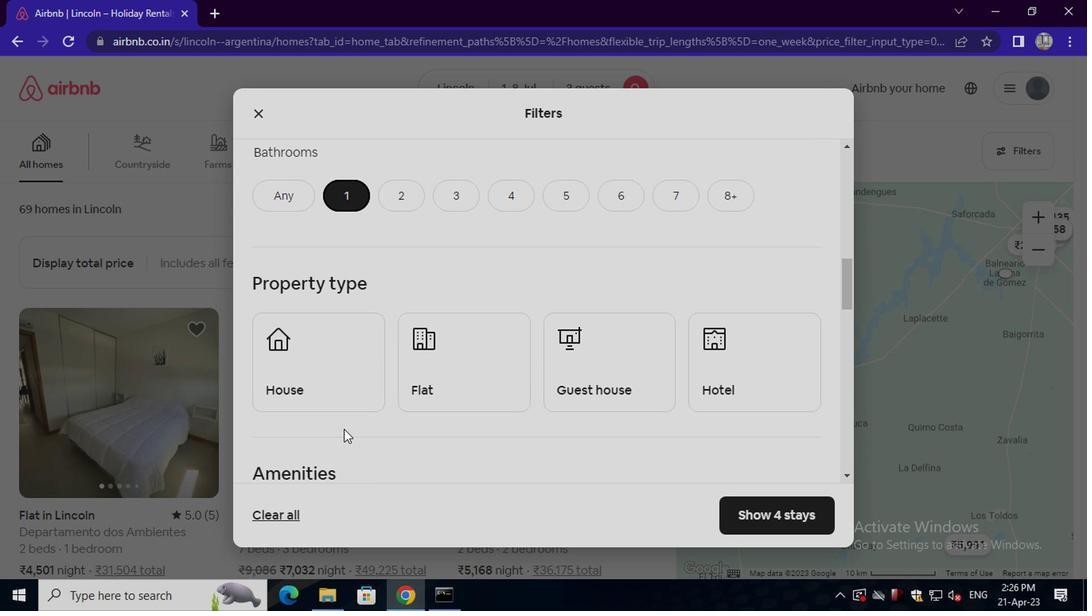 
Action: Mouse pressed left at (302, 380)
Screenshot: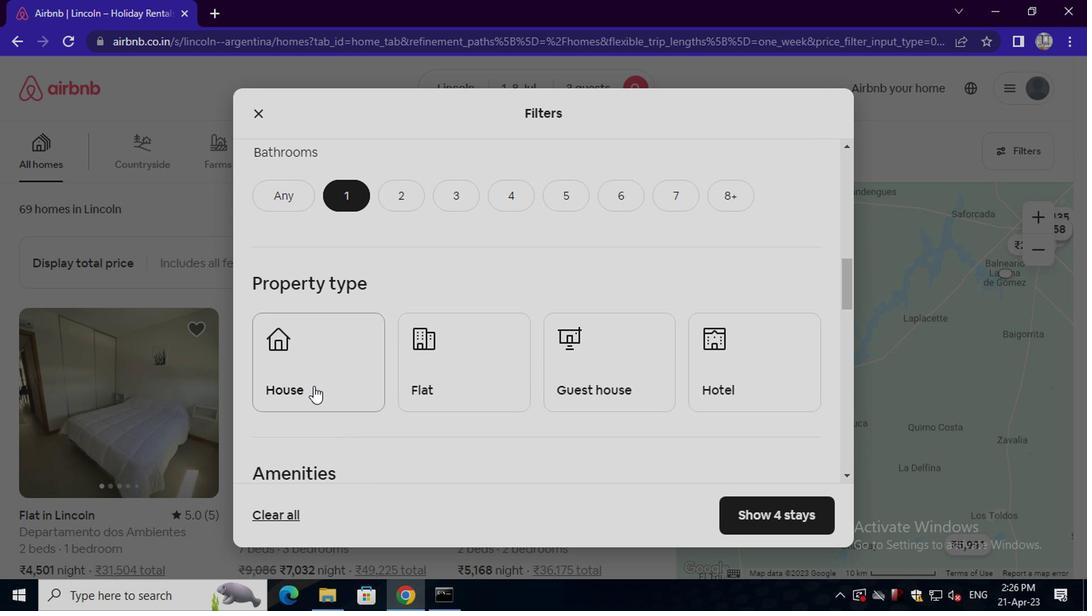 
Action: Mouse moved to (444, 381)
Screenshot: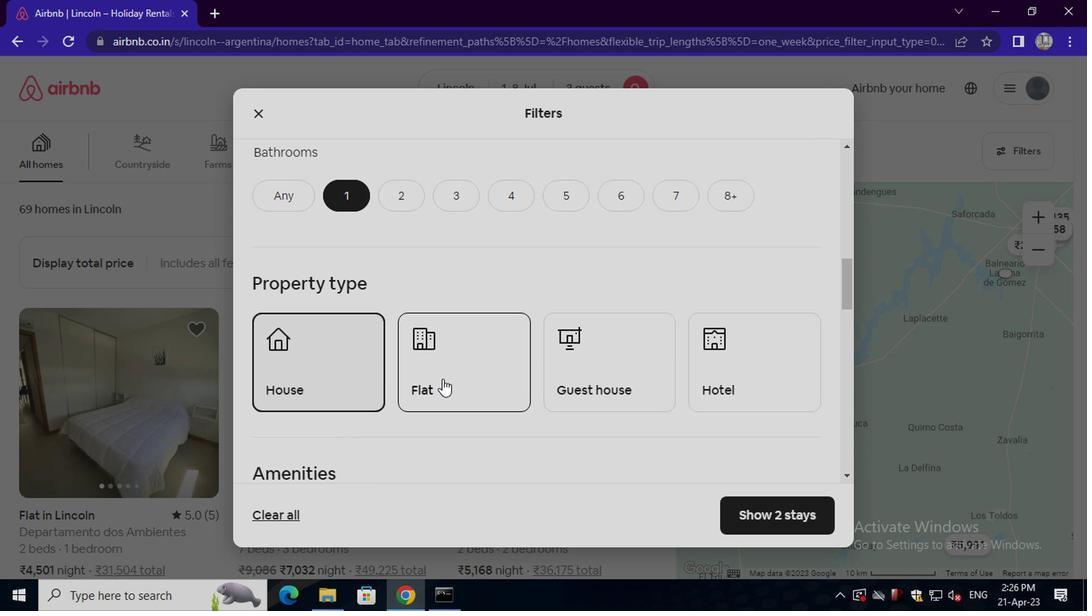 
Action: Mouse pressed left at (444, 381)
Screenshot: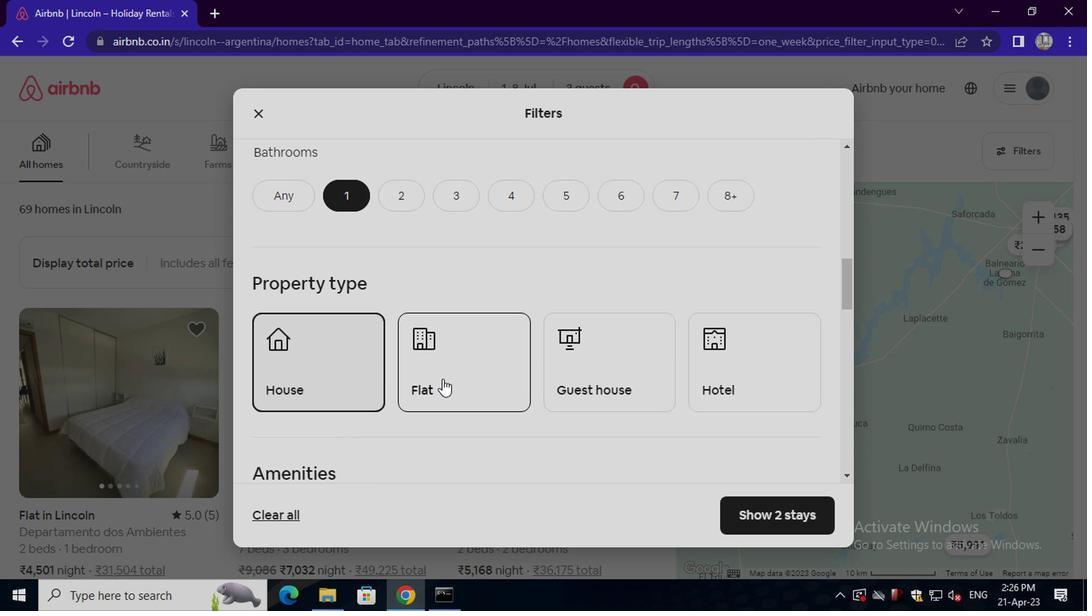 
Action: Mouse moved to (594, 374)
Screenshot: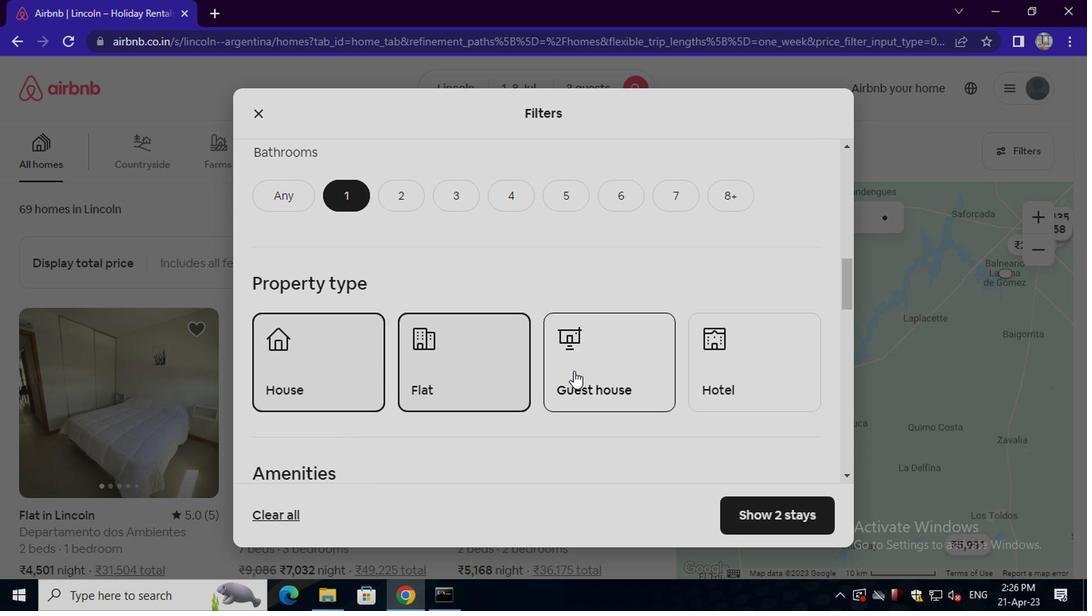 
Action: Mouse pressed left at (594, 374)
Screenshot: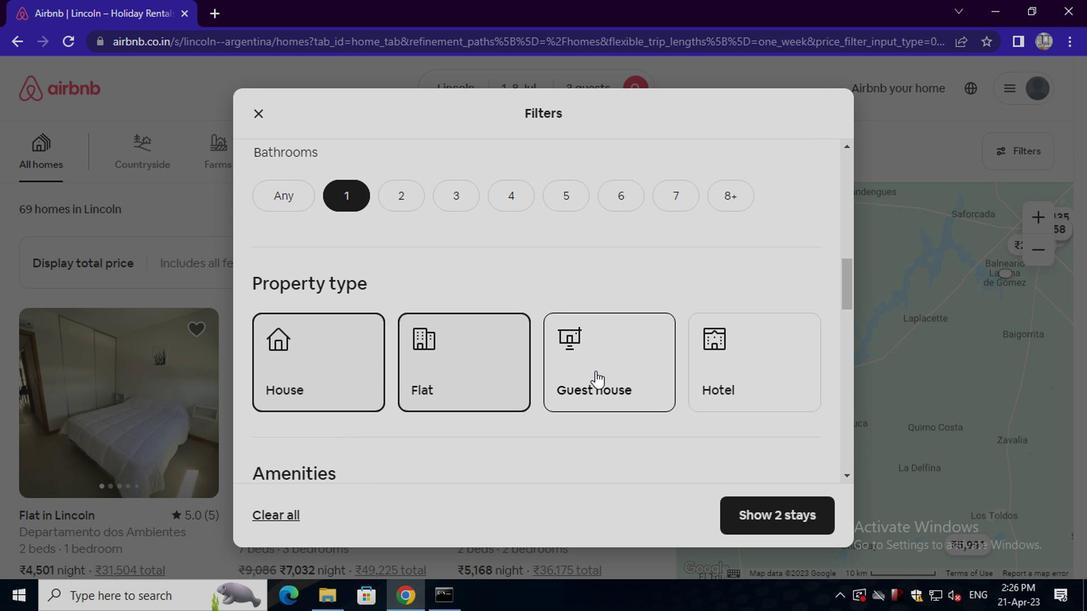 
Action: Mouse moved to (727, 368)
Screenshot: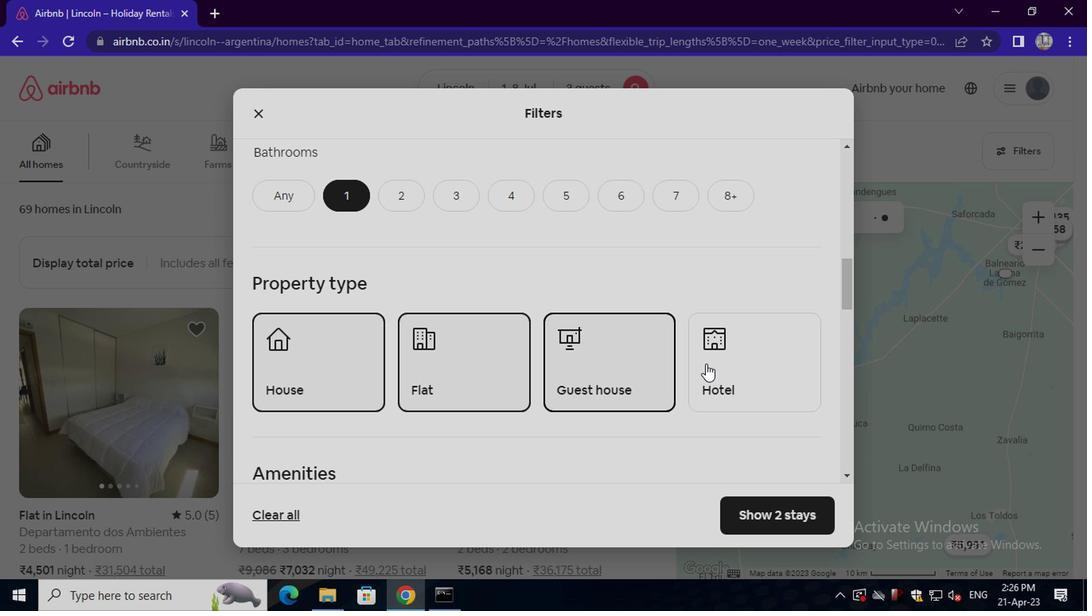 
Action: Mouse pressed left at (727, 368)
Screenshot: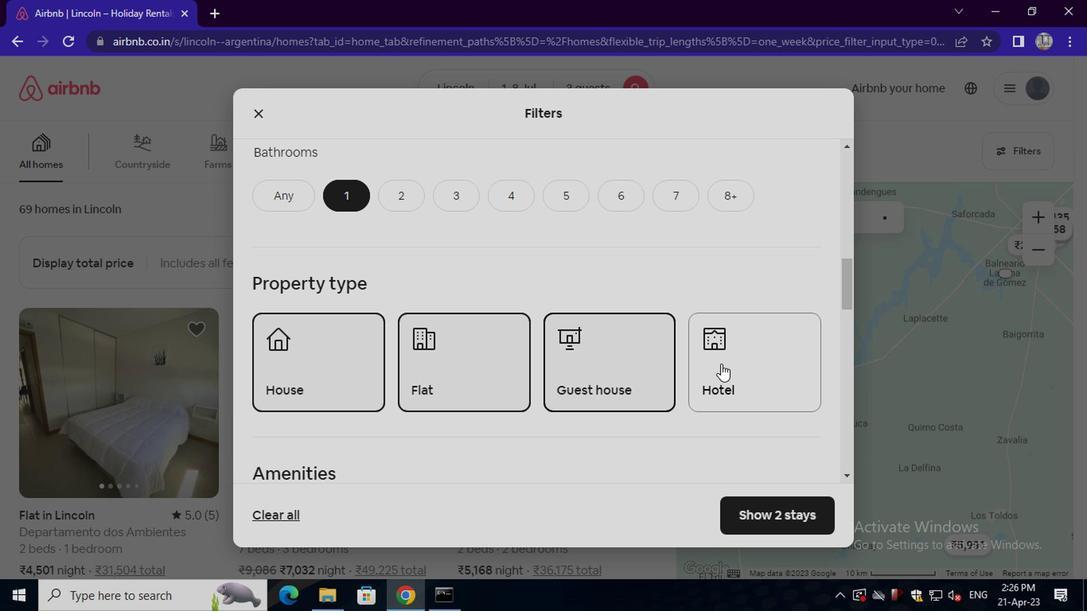 
Action: Mouse moved to (436, 418)
Screenshot: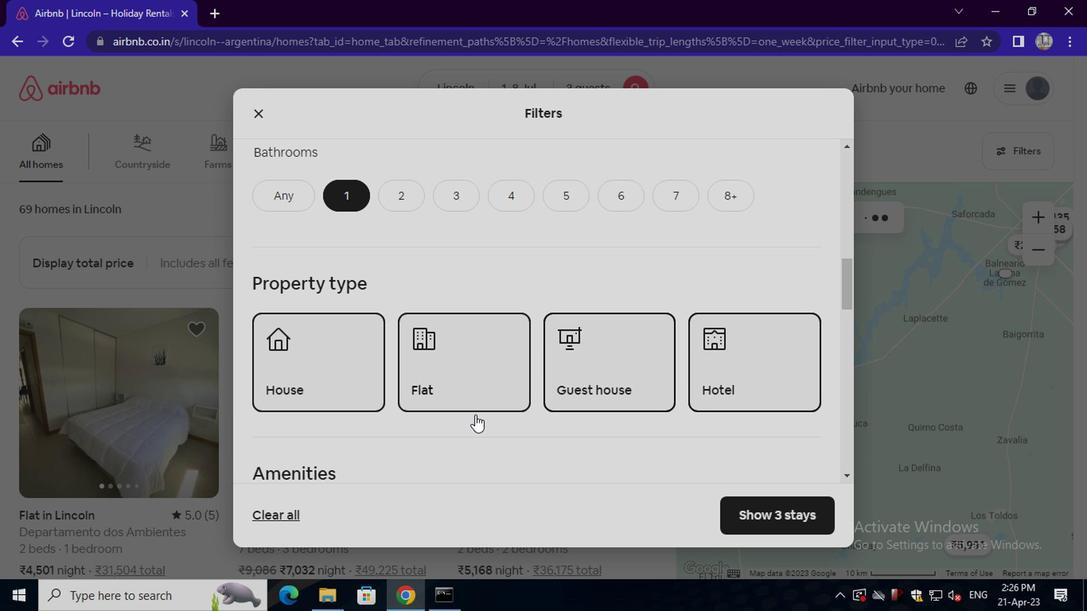 
Action: Mouse scrolled (436, 417) with delta (0, -1)
Screenshot: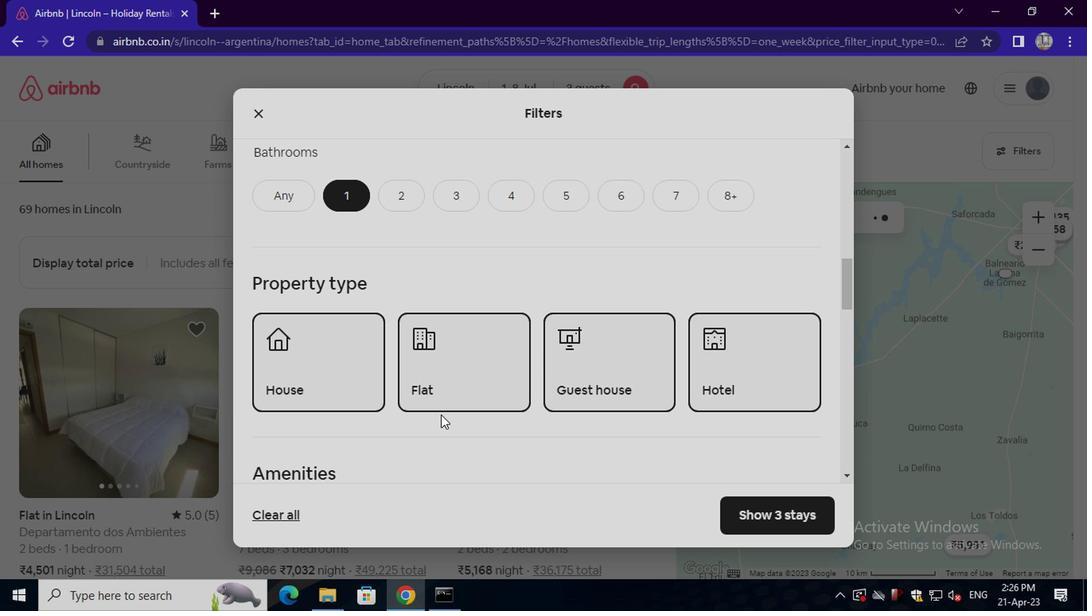
Action: Mouse scrolled (436, 417) with delta (0, -1)
Screenshot: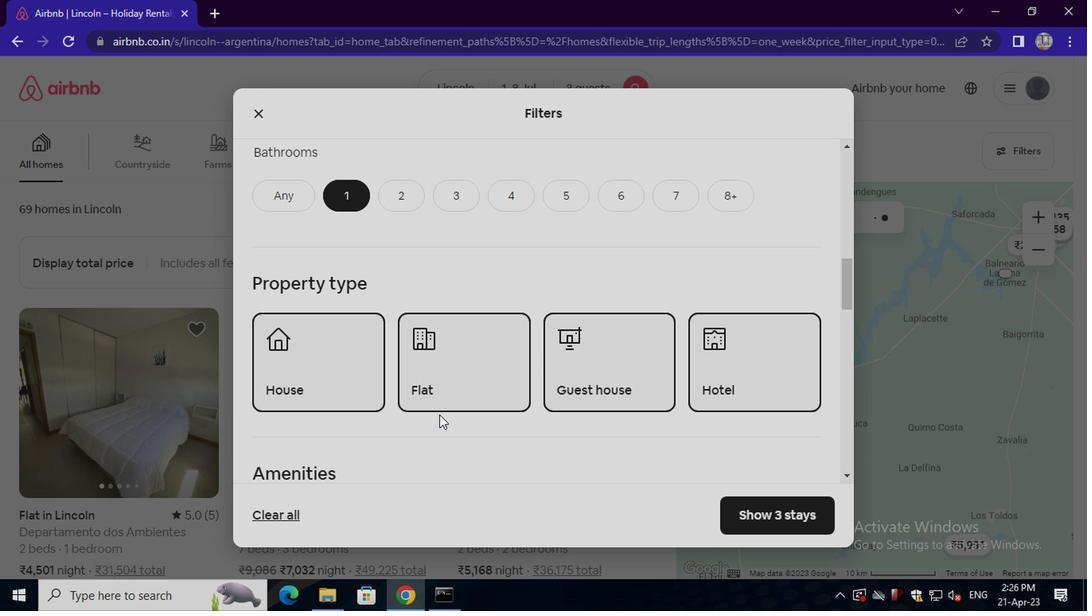
Action: Mouse scrolled (436, 417) with delta (0, -1)
Screenshot: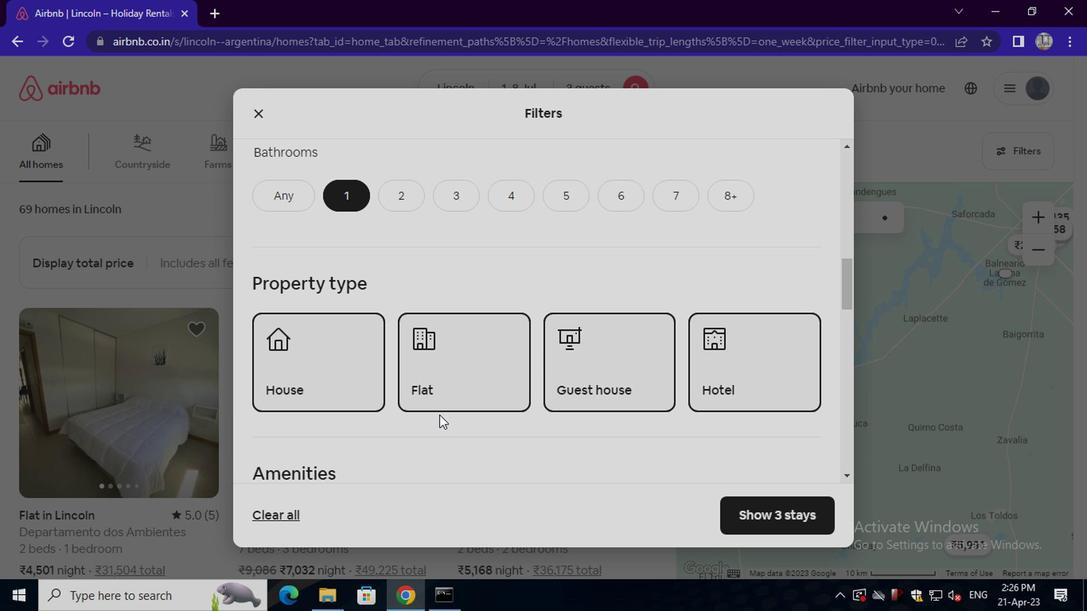 
Action: Mouse scrolled (436, 417) with delta (0, -1)
Screenshot: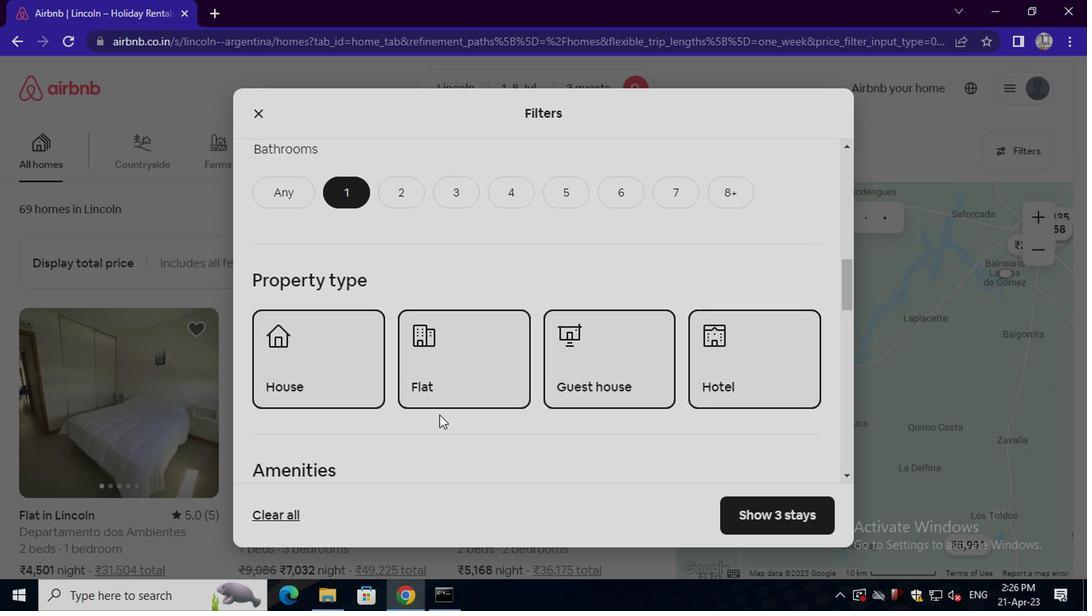 
Action: Mouse scrolled (436, 417) with delta (0, -1)
Screenshot: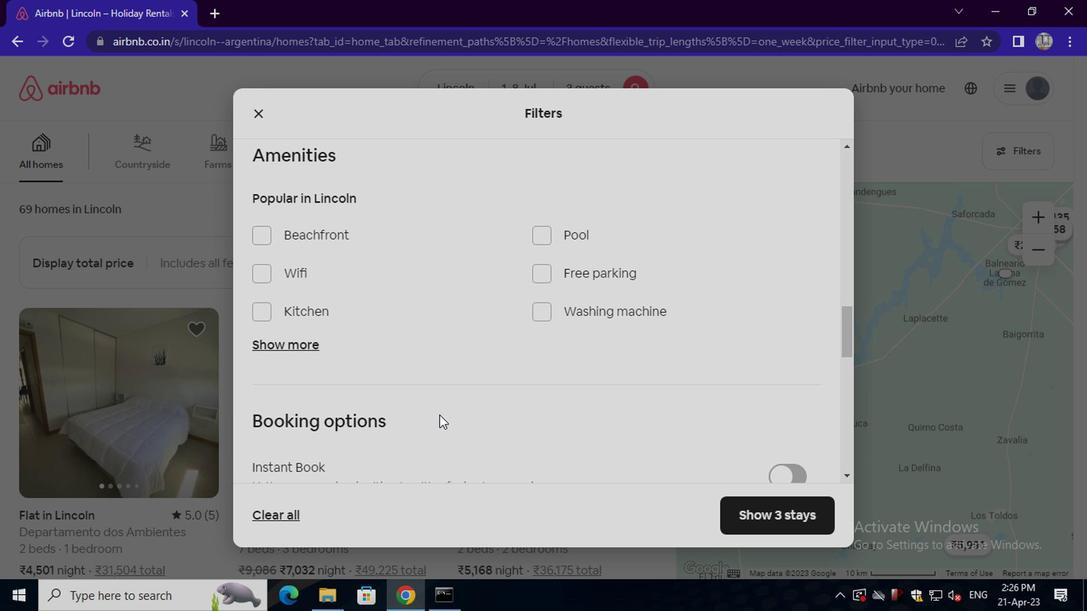 
Action: Mouse moved to (289, 263)
Screenshot: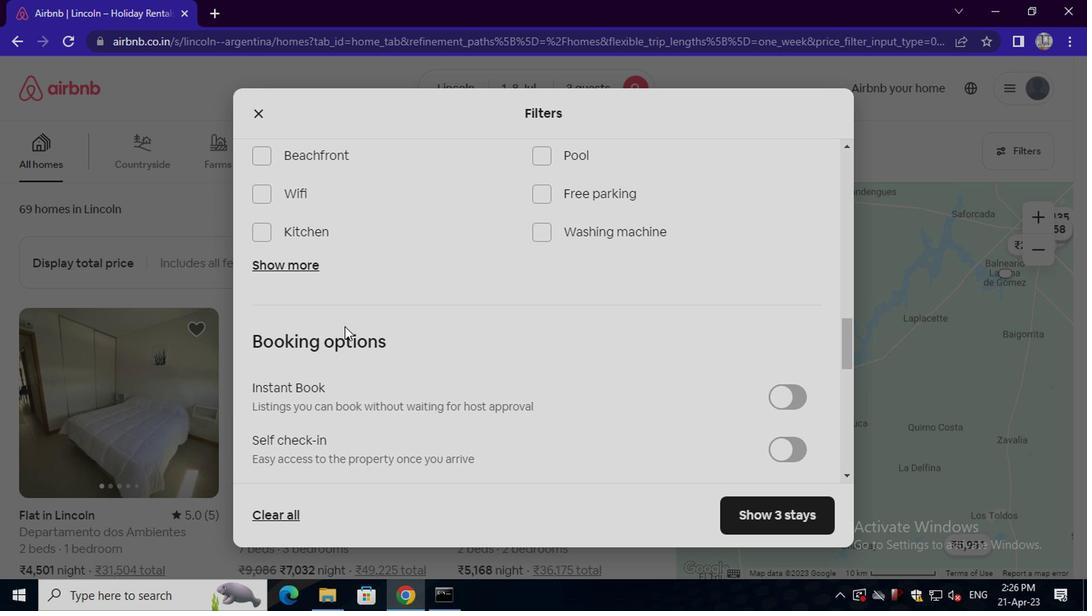 
Action: Mouse pressed left at (289, 263)
Screenshot: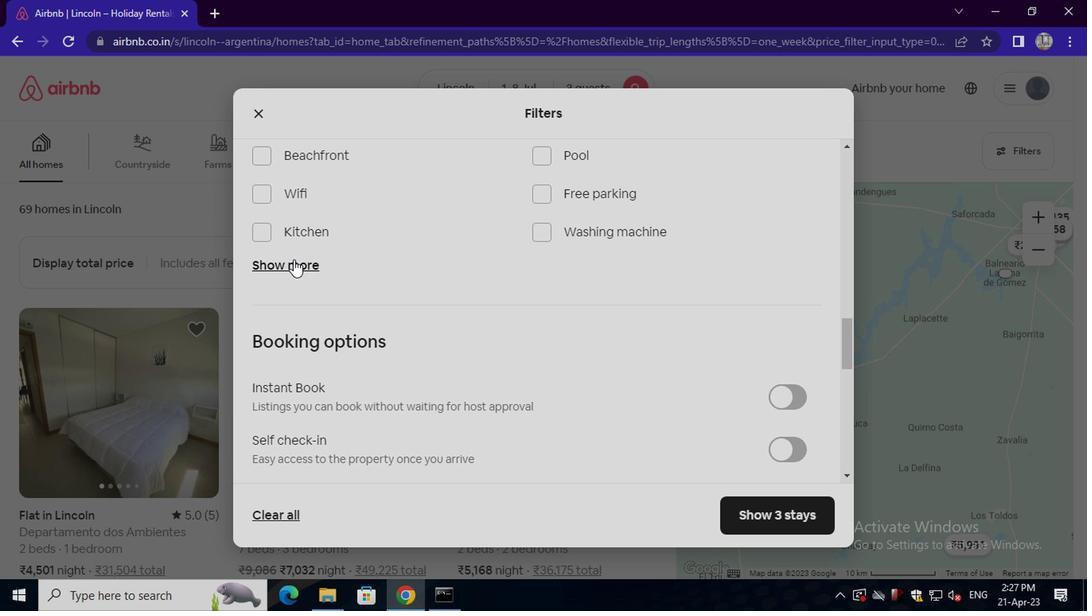 
Action: Mouse moved to (401, 375)
Screenshot: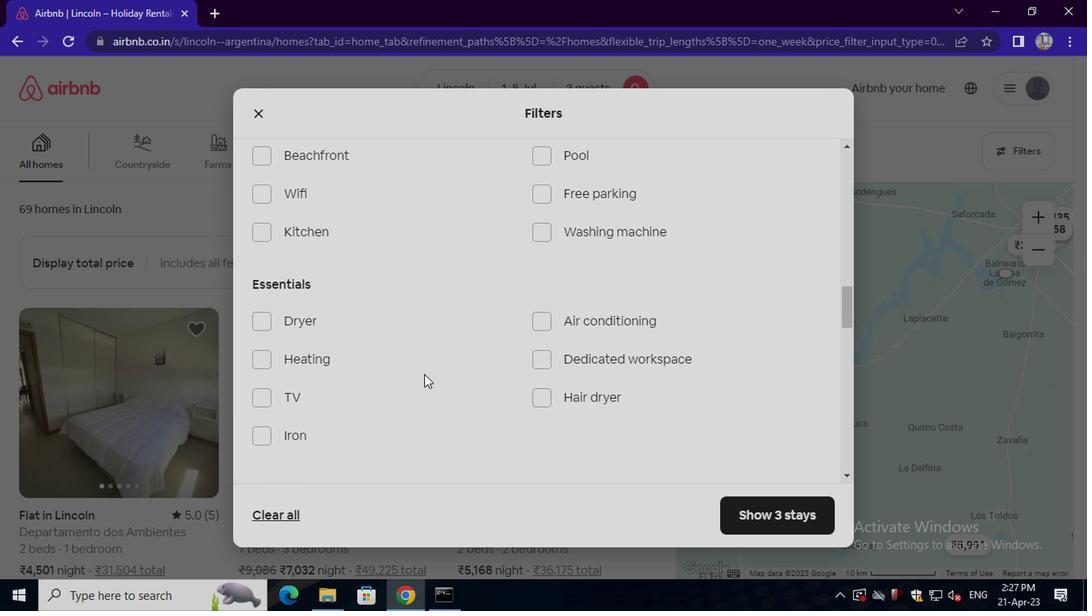 
Action: Mouse scrolled (401, 374) with delta (0, -1)
Screenshot: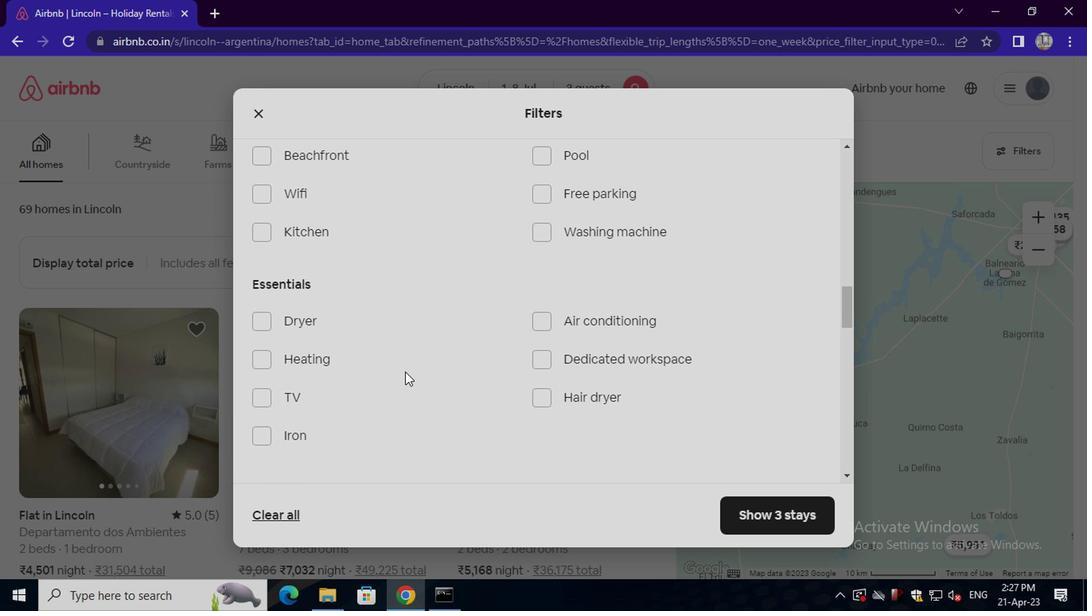 
Action: Mouse moved to (297, 289)
Screenshot: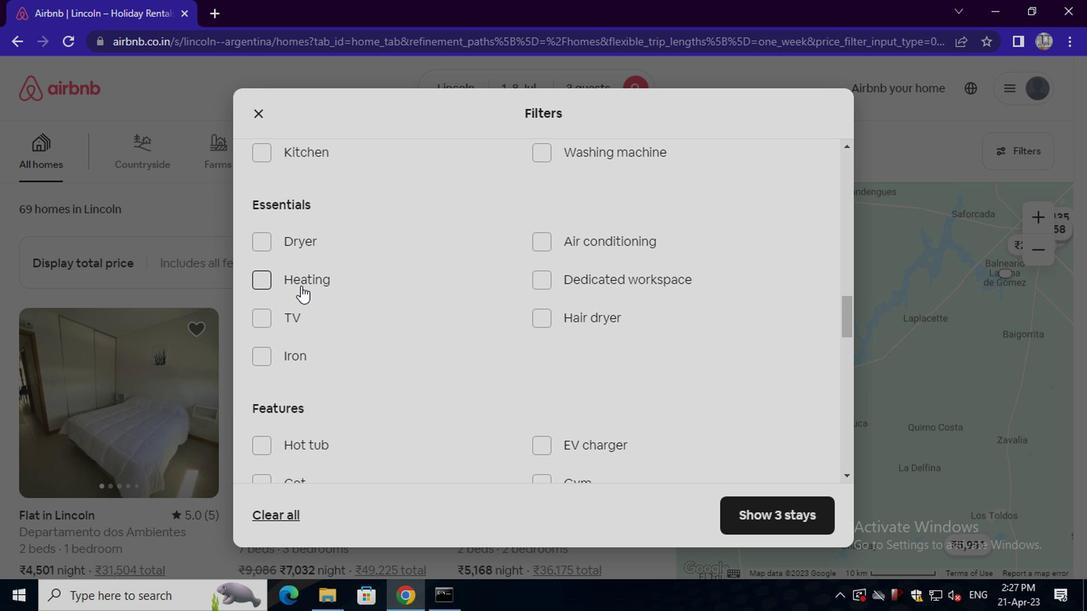 
Action: Mouse pressed left at (297, 289)
Screenshot: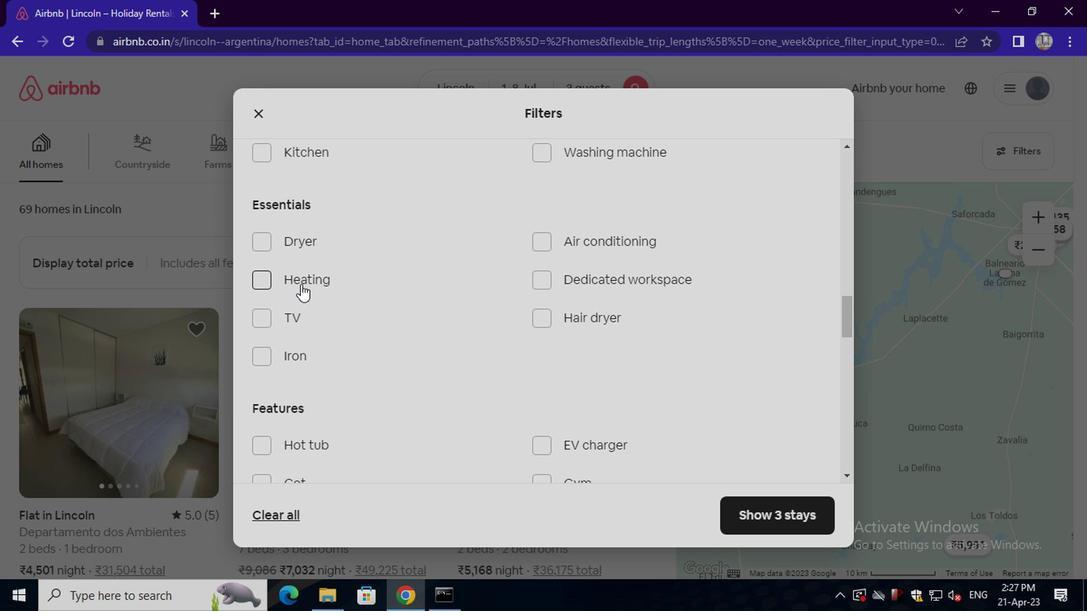 
Action: Mouse moved to (359, 307)
Screenshot: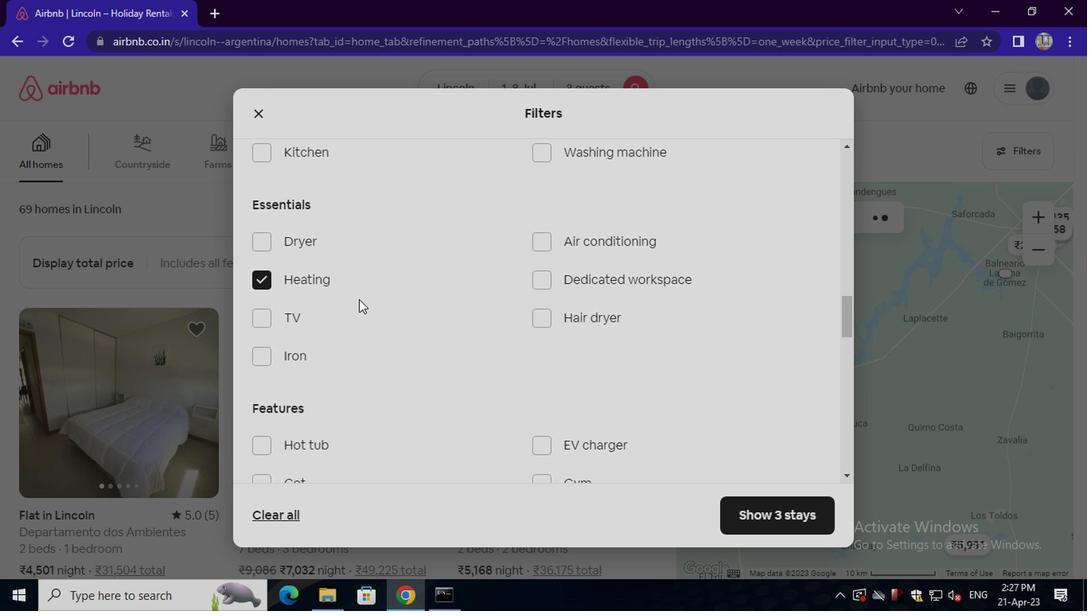 
Action: Mouse scrolled (359, 306) with delta (0, -1)
Screenshot: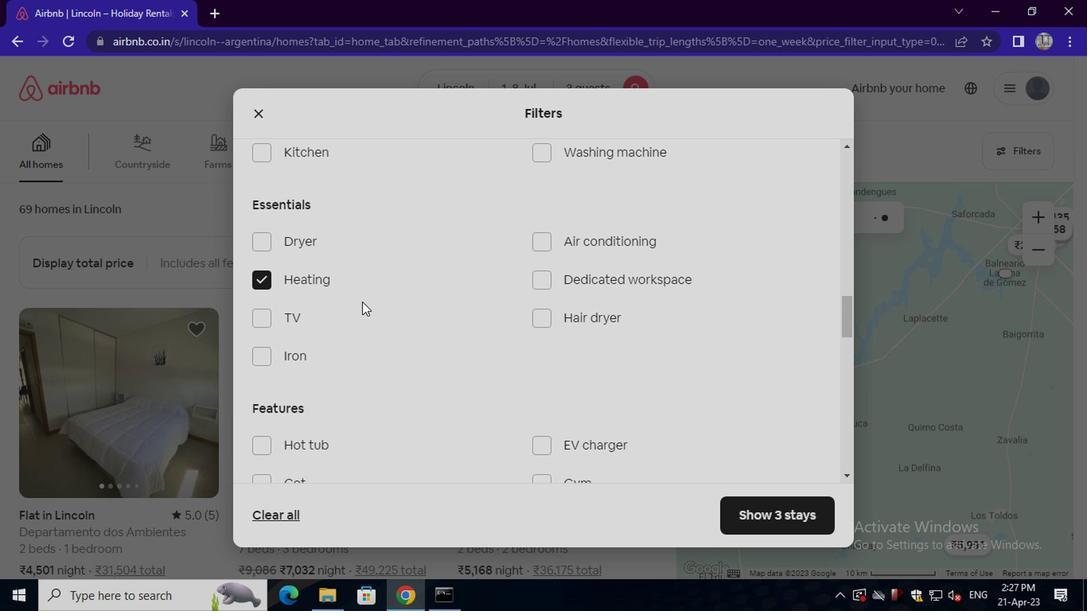 
Action: Mouse moved to (359, 307)
Screenshot: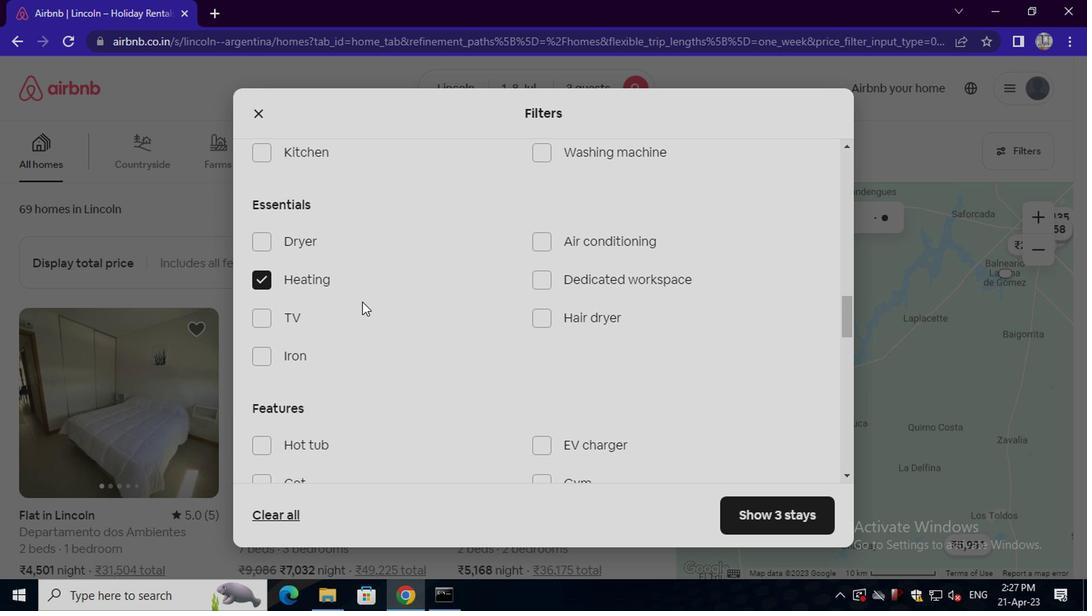 
Action: Mouse scrolled (359, 306) with delta (0, -1)
Screenshot: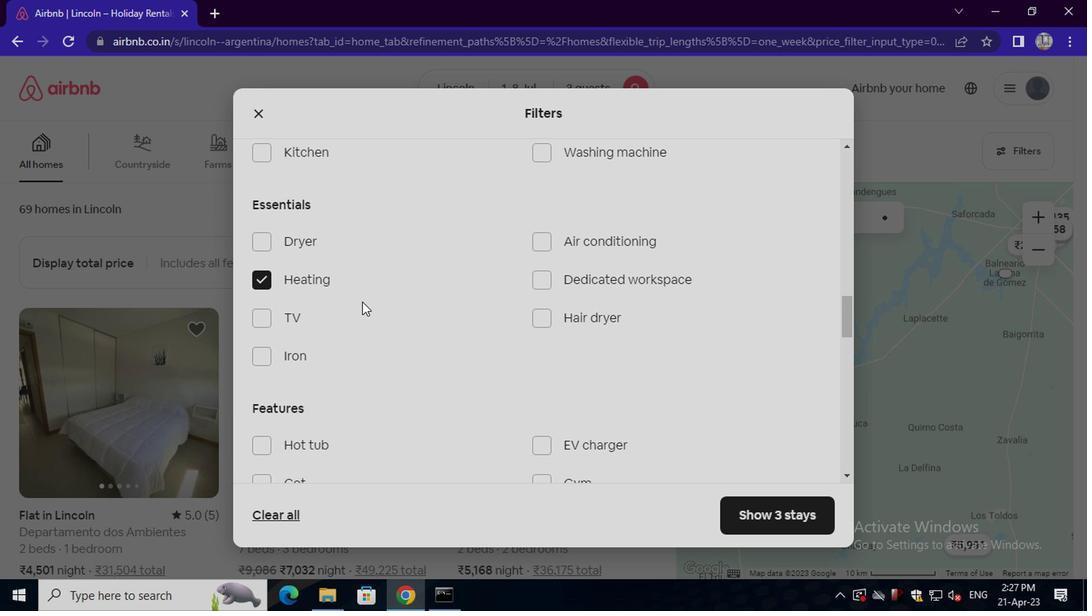 
Action: Mouse scrolled (359, 306) with delta (0, -1)
Screenshot: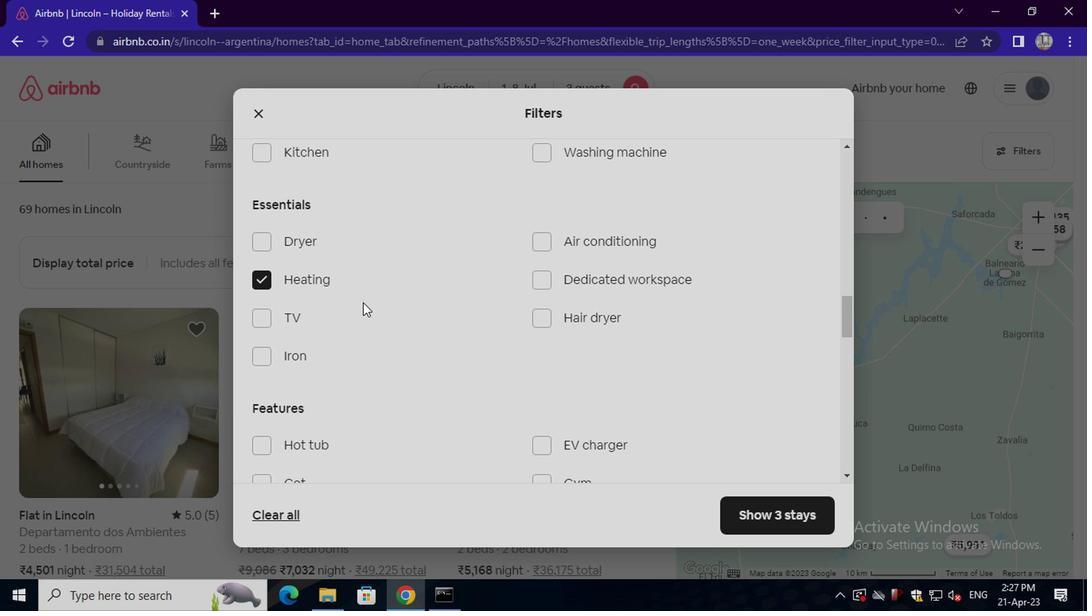 
Action: Mouse scrolled (359, 306) with delta (0, -1)
Screenshot: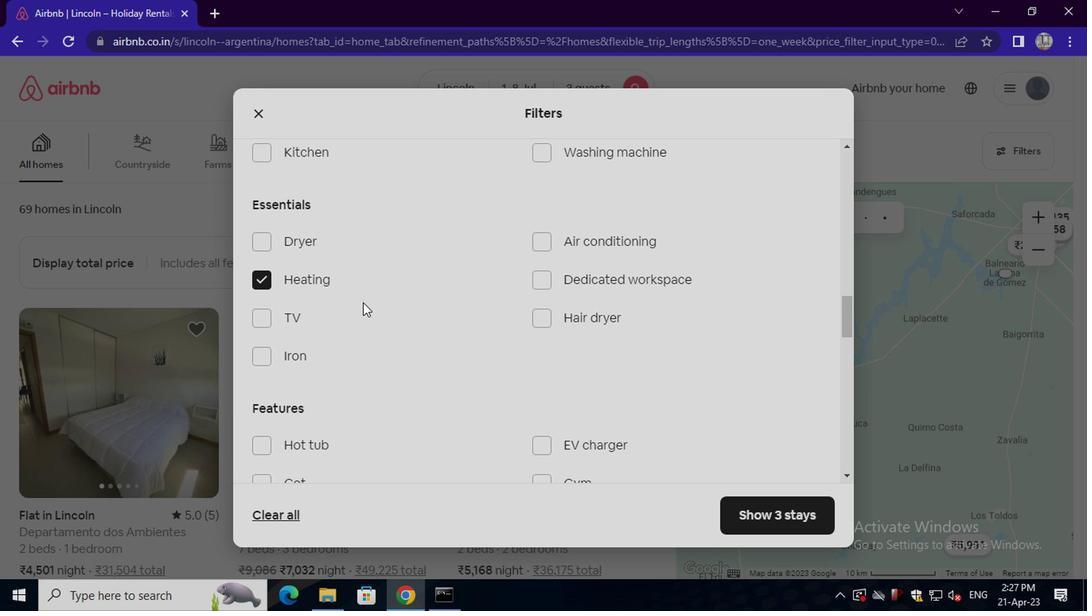 
Action: Mouse moved to (359, 308)
Screenshot: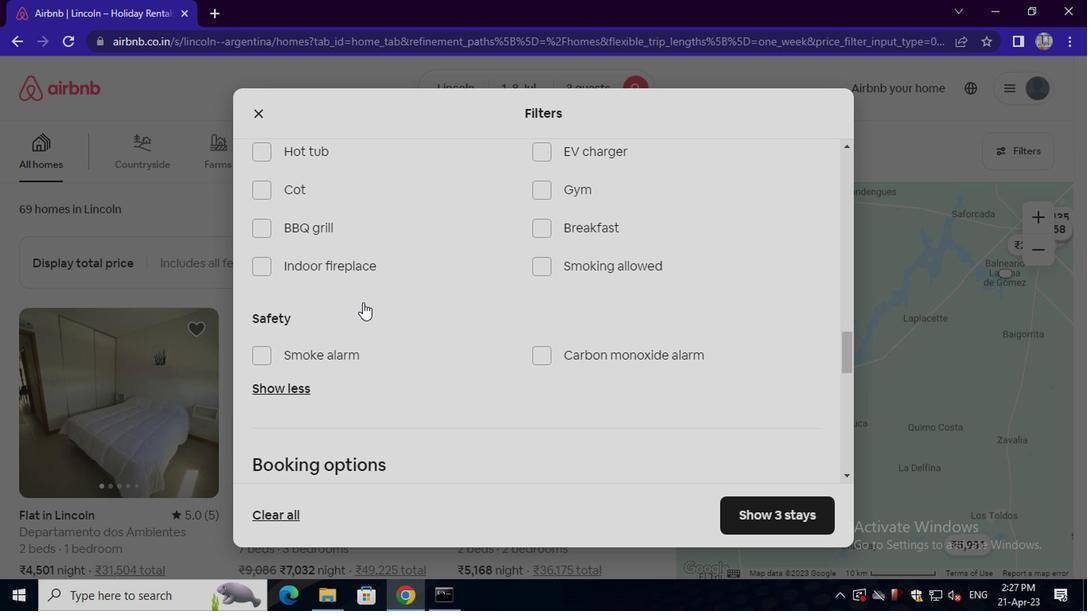 
Action: Mouse scrolled (359, 308) with delta (0, 0)
Screenshot: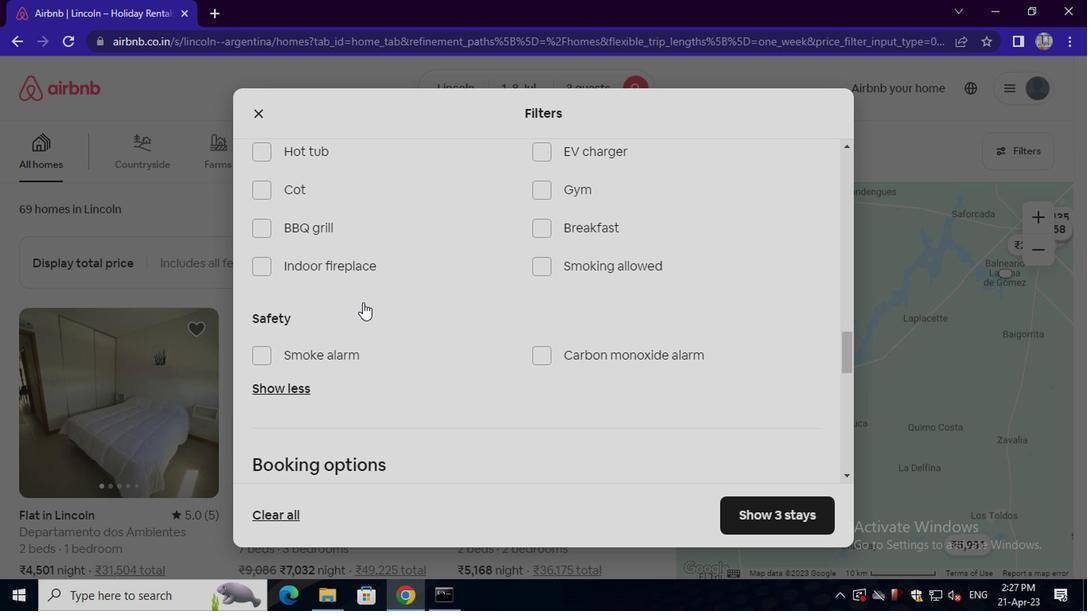 
Action: Mouse scrolled (359, 308) with delta (0, 0)
Screenshot: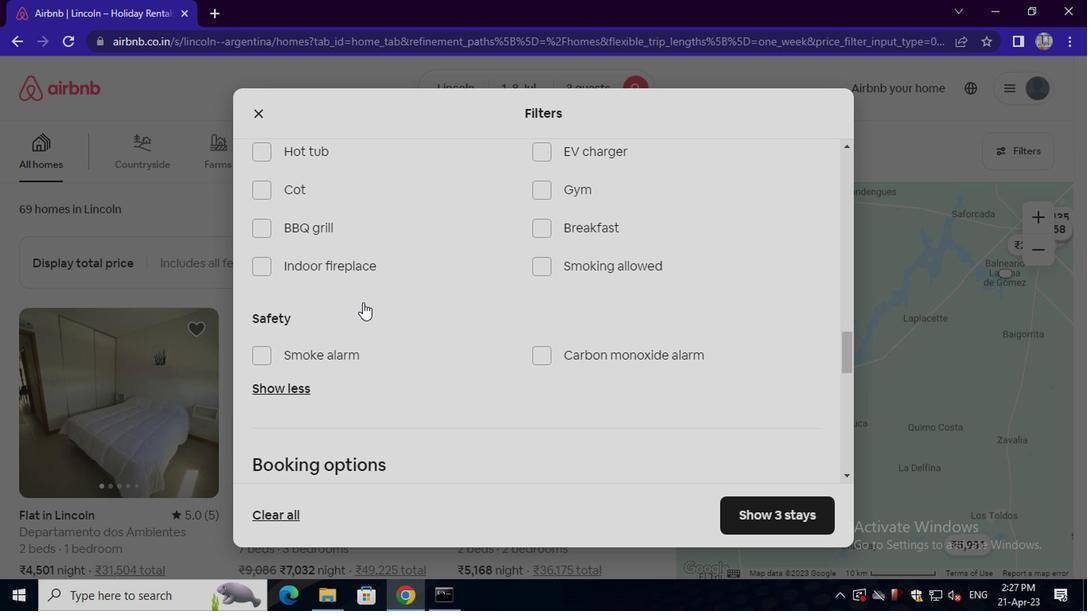 
Action: Mouse scrolled (359, 308) with delta (0, 0)
Screenshot: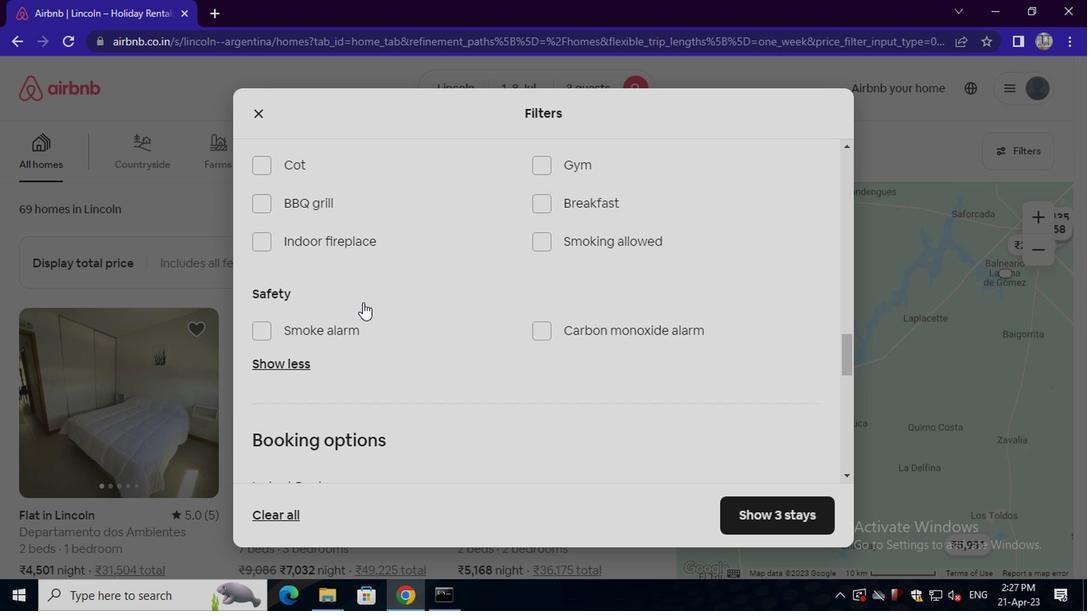 
Action: Mouse moved to (793, 316)
Screenshot: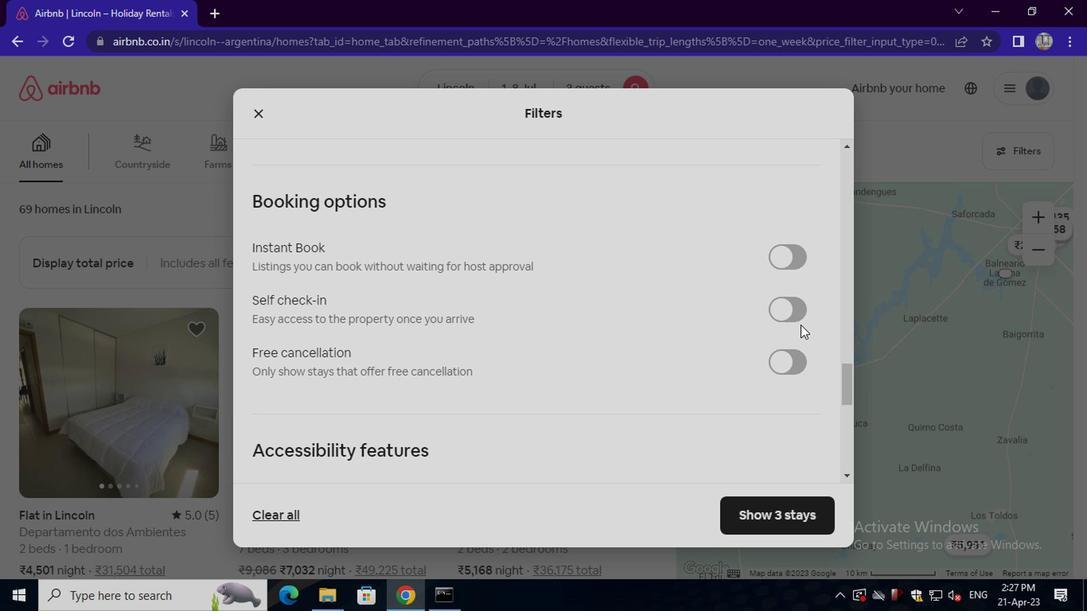 
Action: Mouse pressed left at (793, 316)
Screenshot: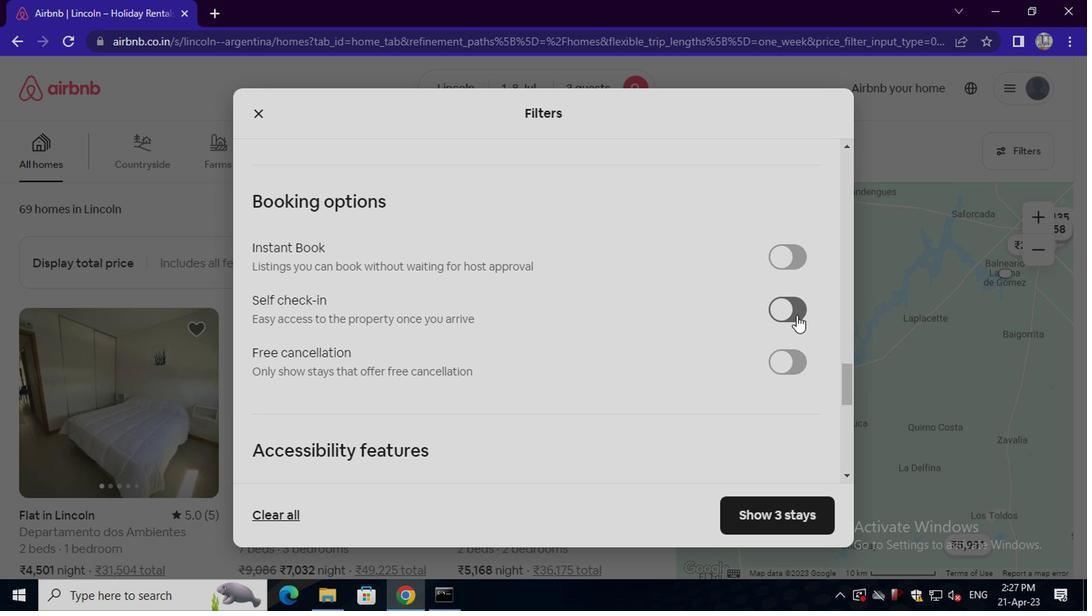 
Action: Mouse moved to (451, 355)
Screenshot: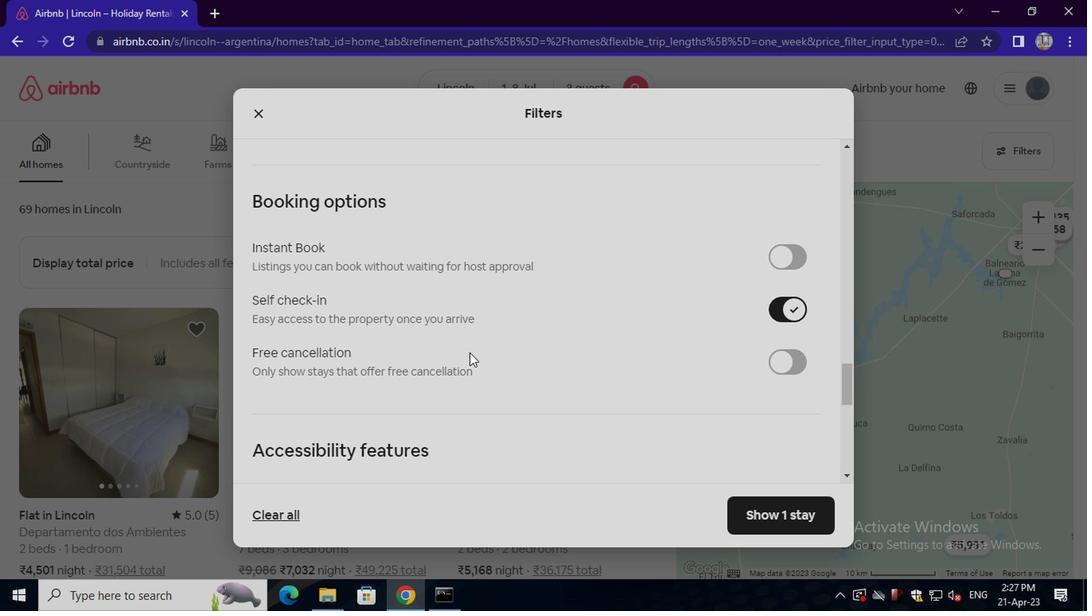 
Action: Mouse scrolled (451, 354) with delta (0, 0)
Screenshot: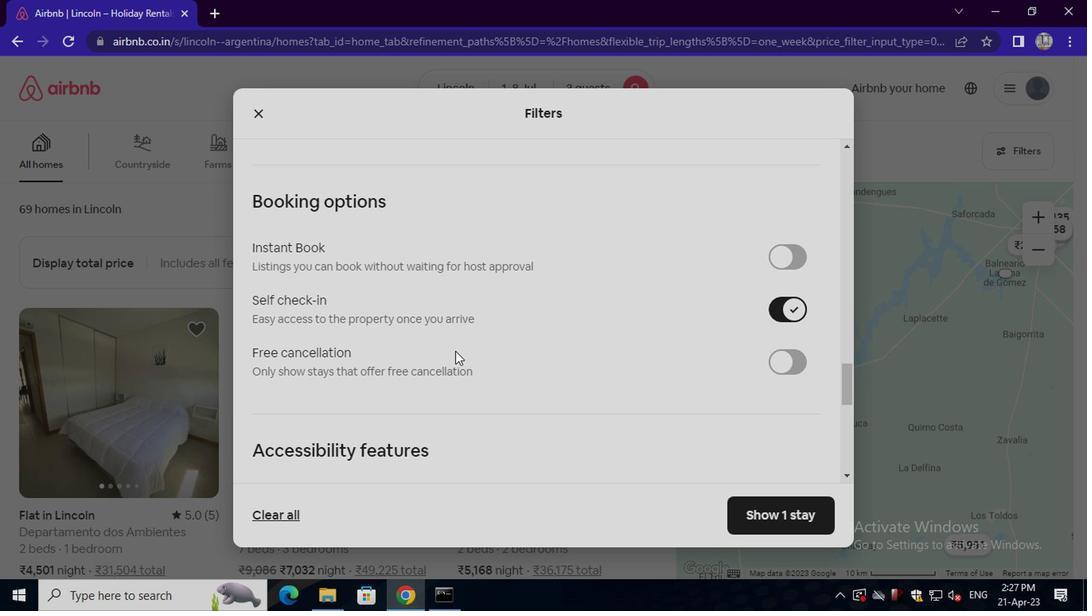 
Action: Mouse scrolled (451, 354) with delta (0, 0)
Screenshot: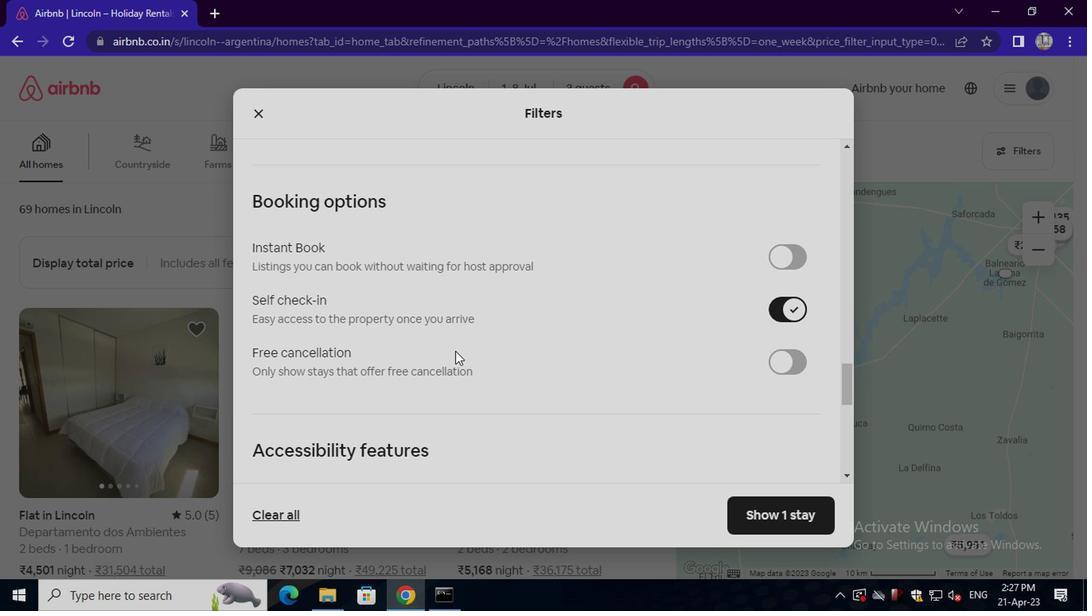 
Action: Mouse scrolled (451, 354) with delta (0, 0)
Screenshot: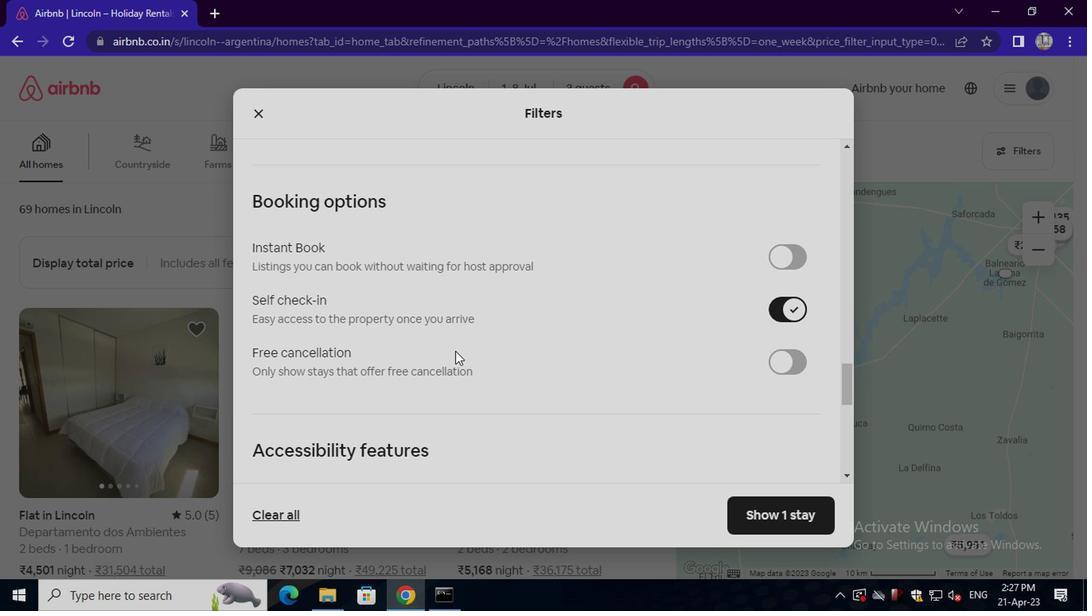 
Action: Mouse scrolled (451, 354) with delta (0, 0)
Screenshot: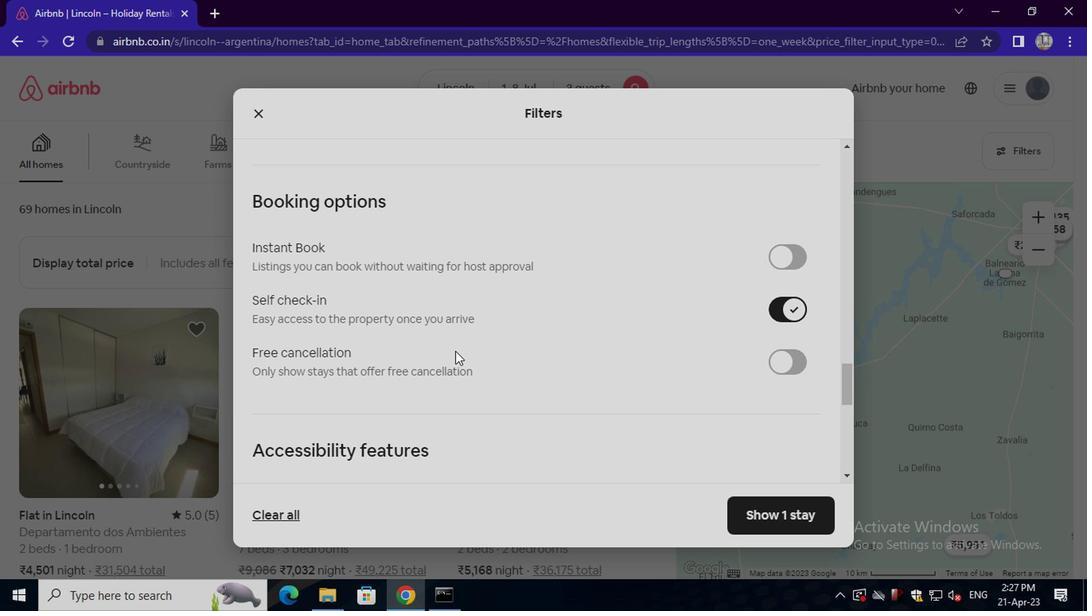 
Action: Mouse scrolled (451, 354) with delta (0, 0)
Screenshot: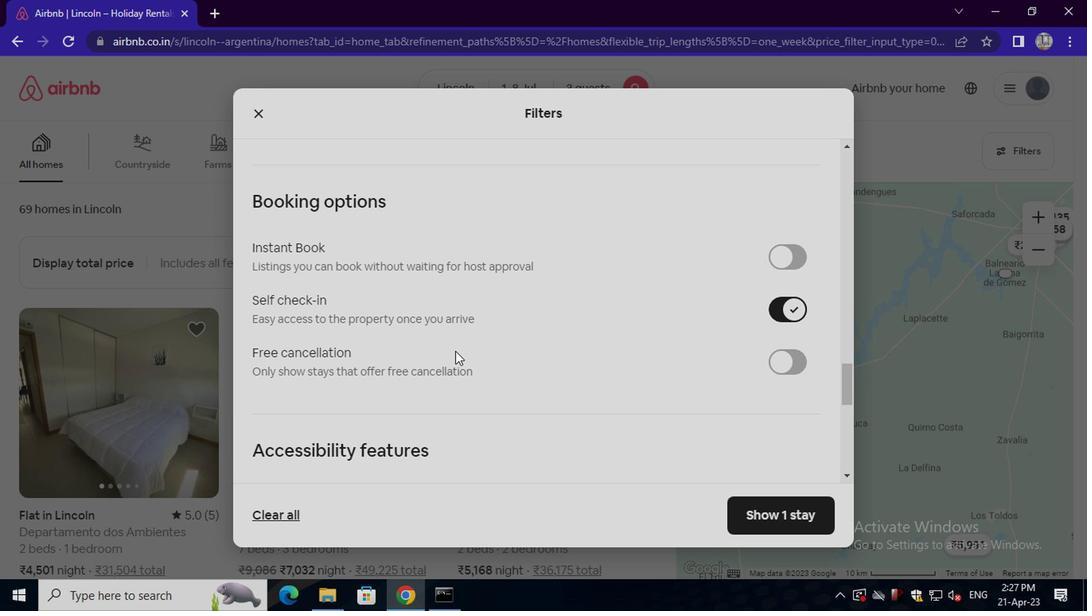 
Action: Mouse scrolled (451, 354) with delta (0, 0)
Screenshot: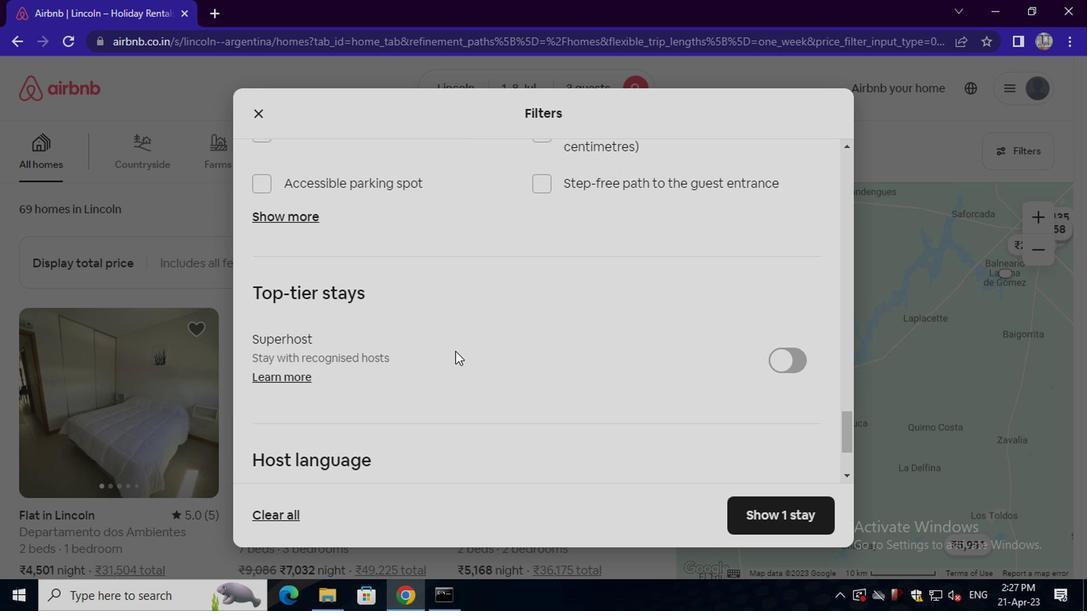 
Action: Mouse scrolled (451, 354) with delta (0, 0)
Screenshot: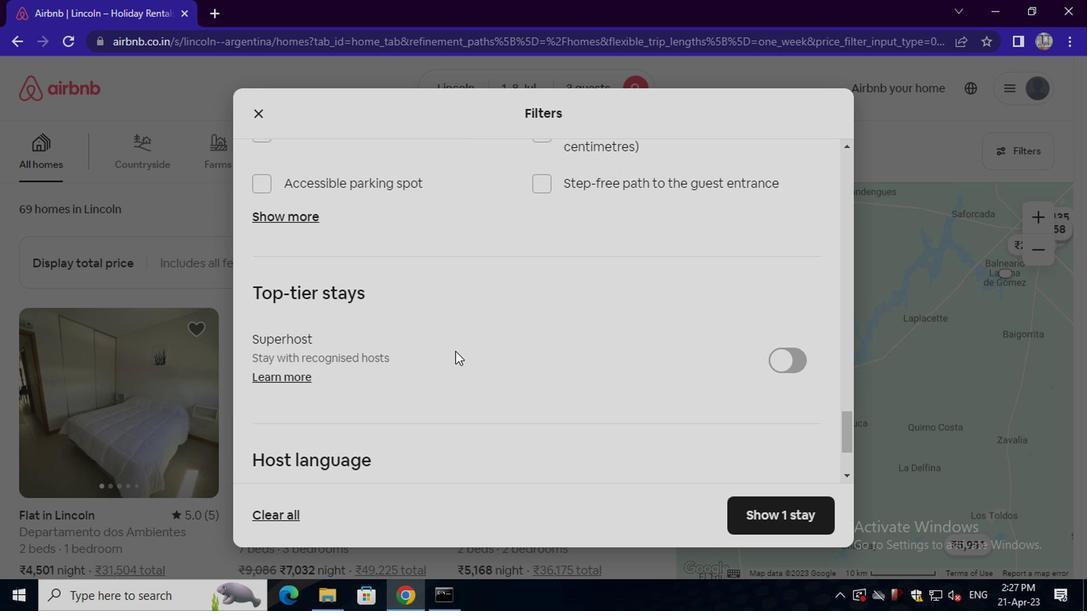 
Action: Mouse moved to (451, 354)
Screenshot: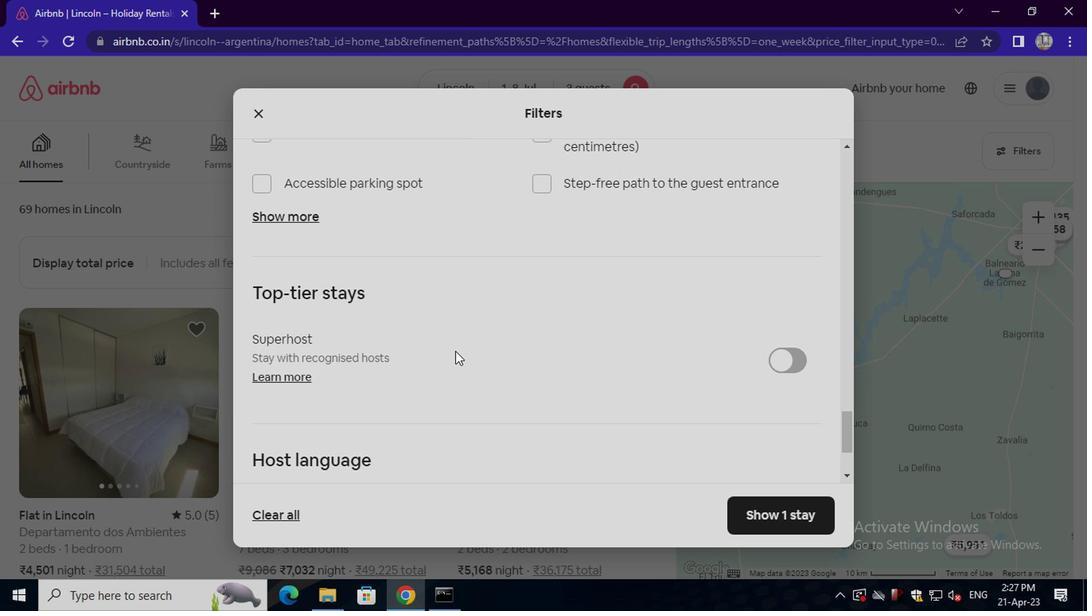 
Action: Mouse scrolled (451, 353) with delta (0, 0)
Screenshot: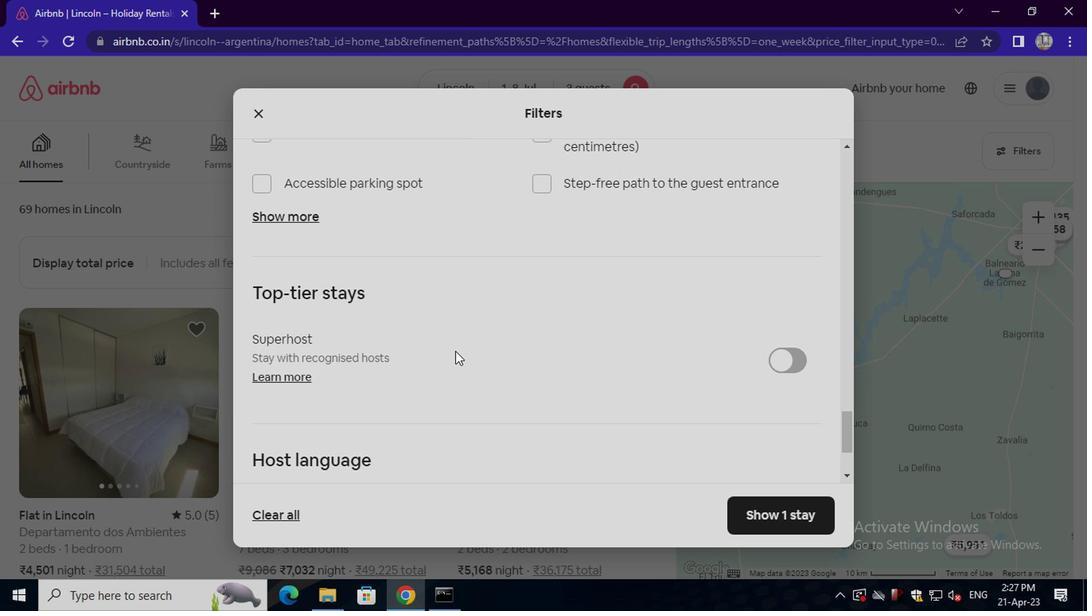 
Action: Mouse scrolled (451, 353) with delta (0, 0)
Screenshot: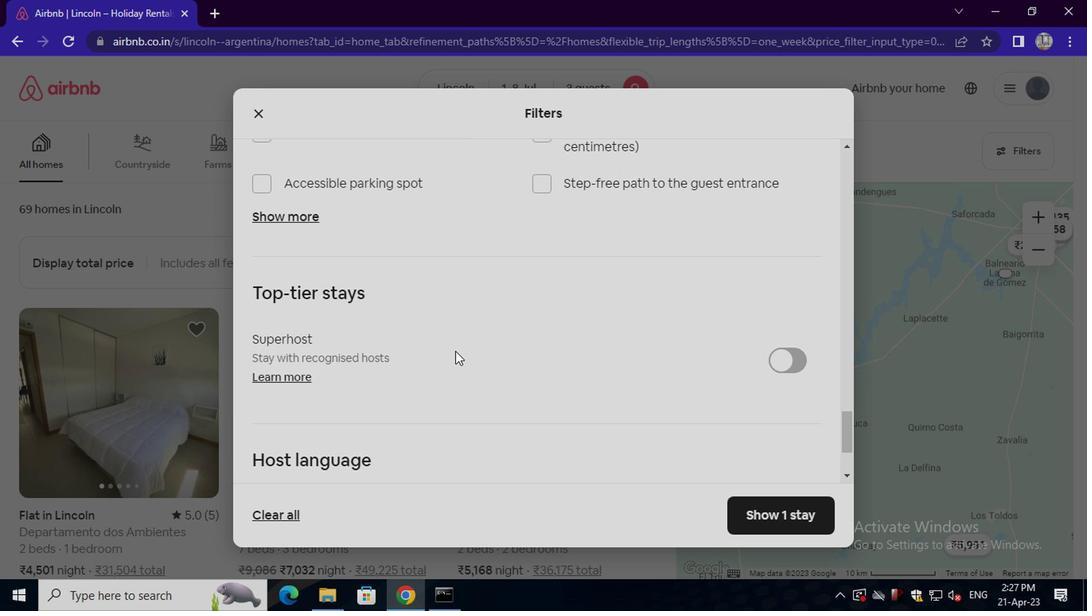 
Action: Mouse scrolled (451, 353) with delta (0, 0)
Screenshot: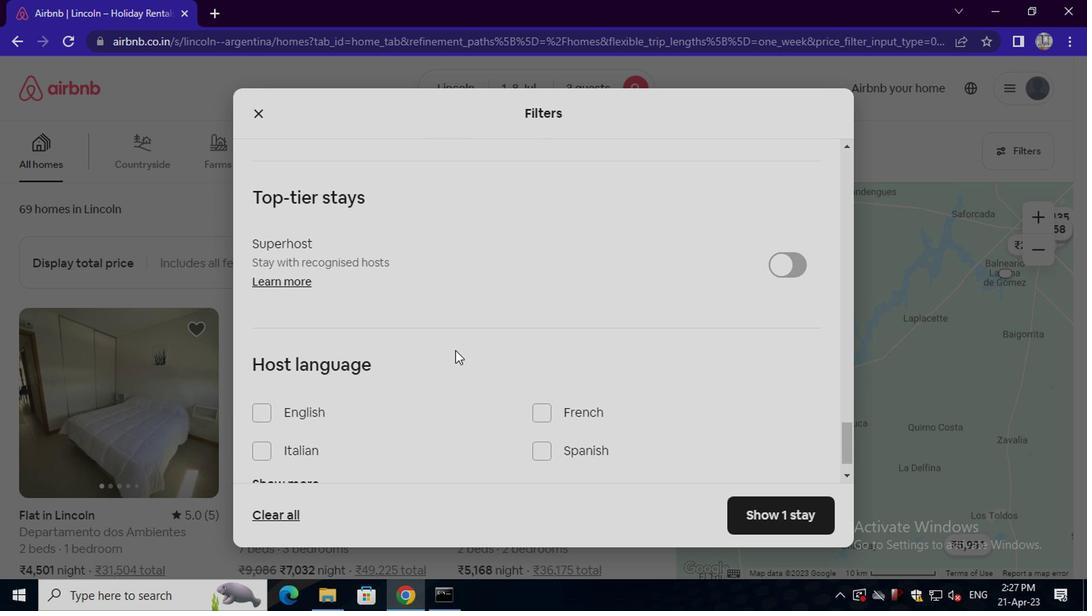 
Action: Mouse moved to (451, 354)
Screenshot: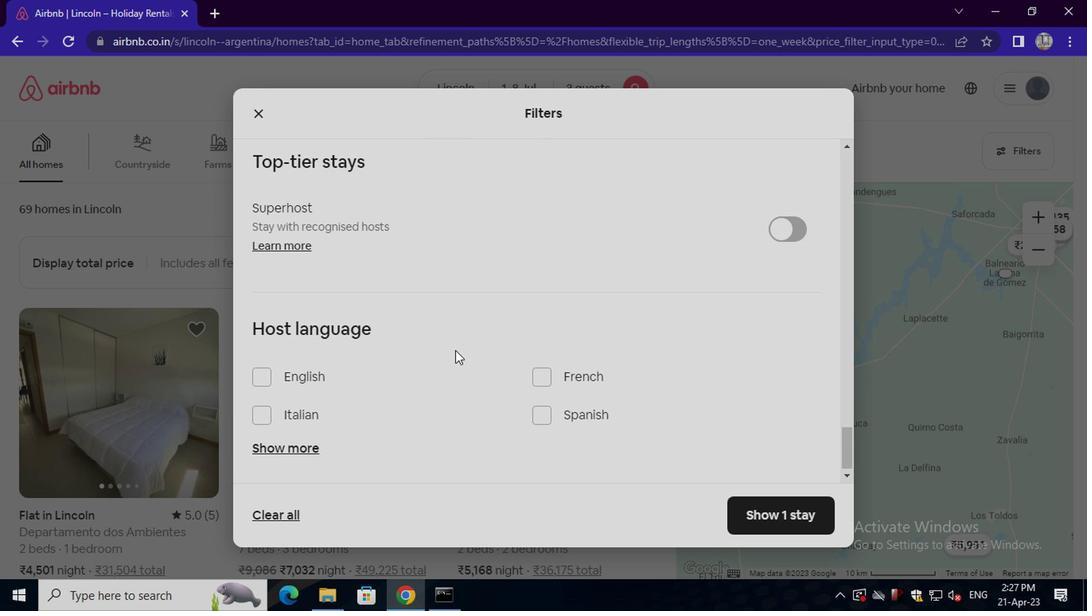 
Action: Mouse scrolled (451, 353) with delta (0, 0)
Screenshot: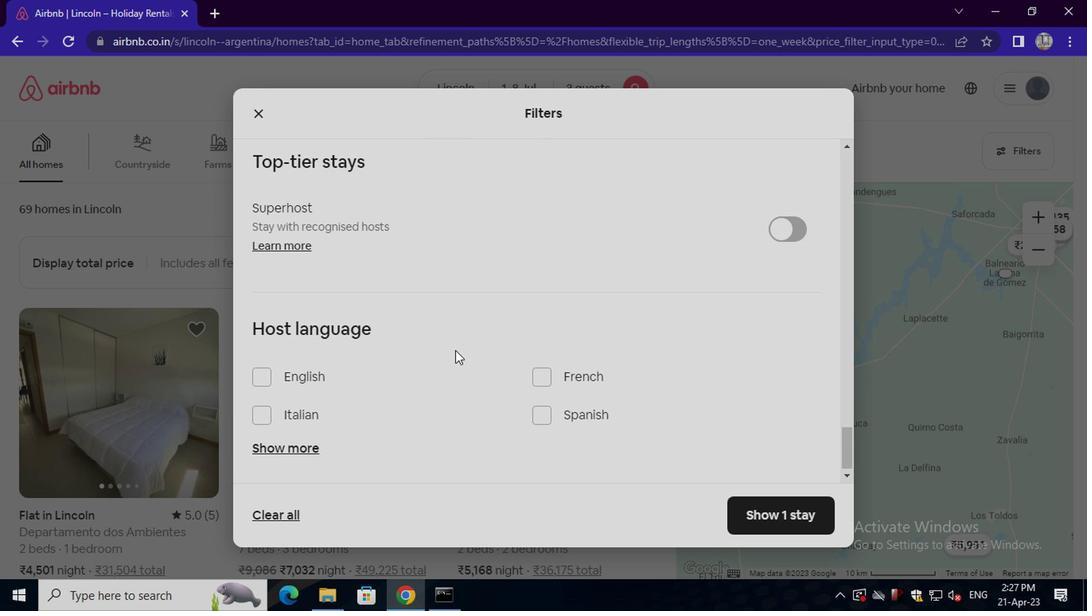 
Action: Mouse moved to (450, 354)
Screenshot: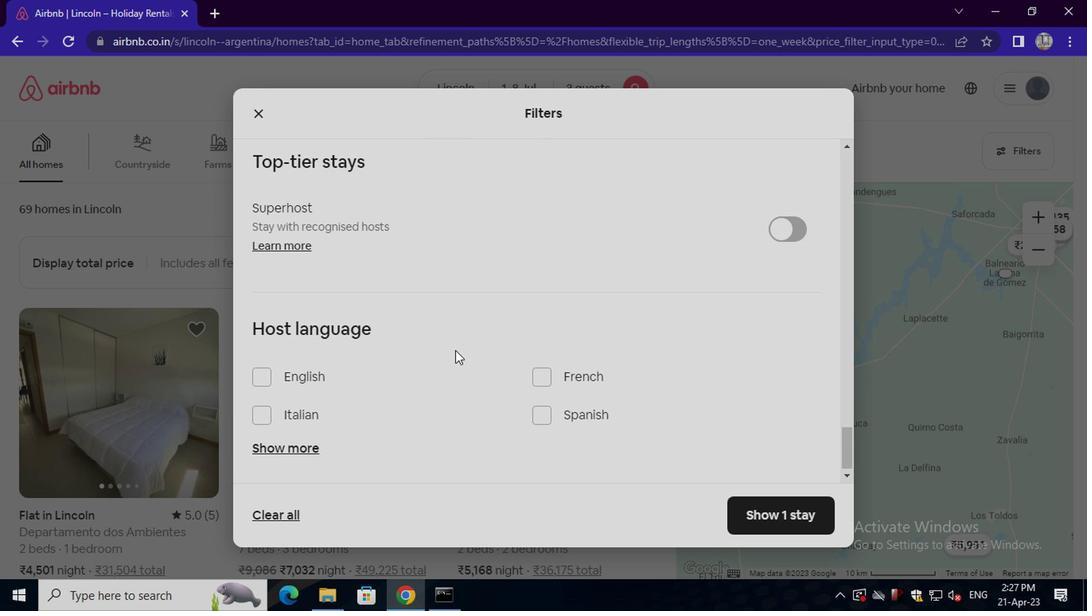 
Action: Mouse scrolled (450, 353) with delta (0, 0)
Screenshot: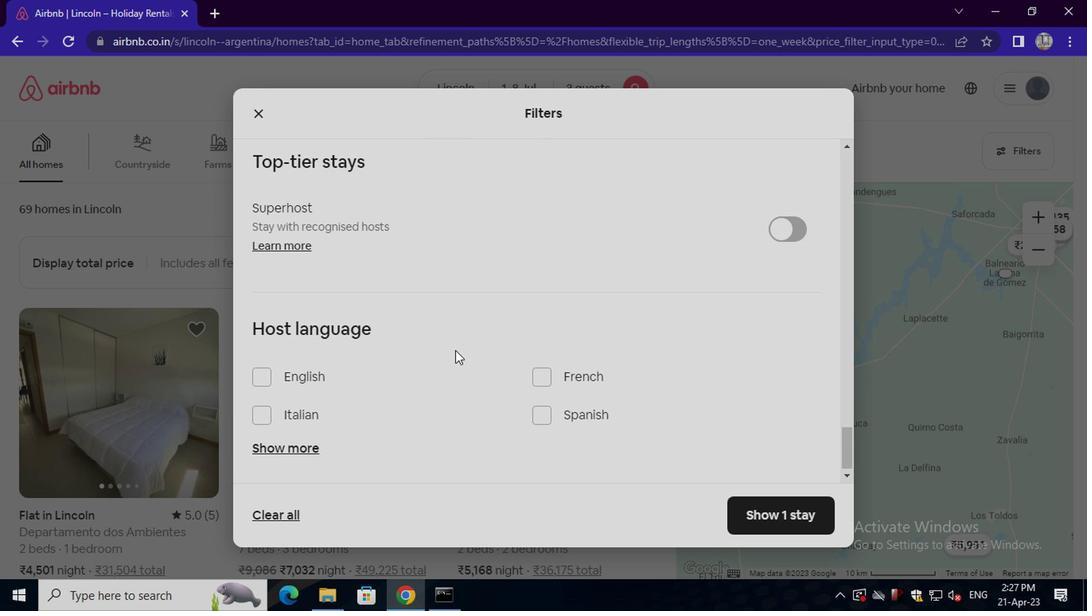 
Action: Mouse moved to (449, 355)
Screenshot: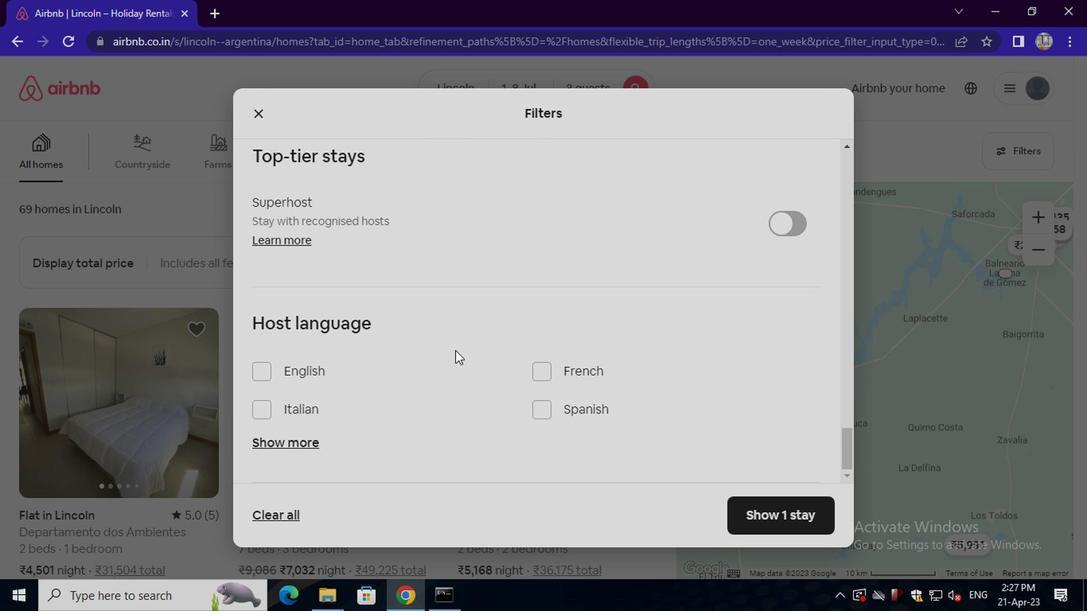 
Action: Mouse scrolled (449, 354) with delta (0, 0)
Screenshot: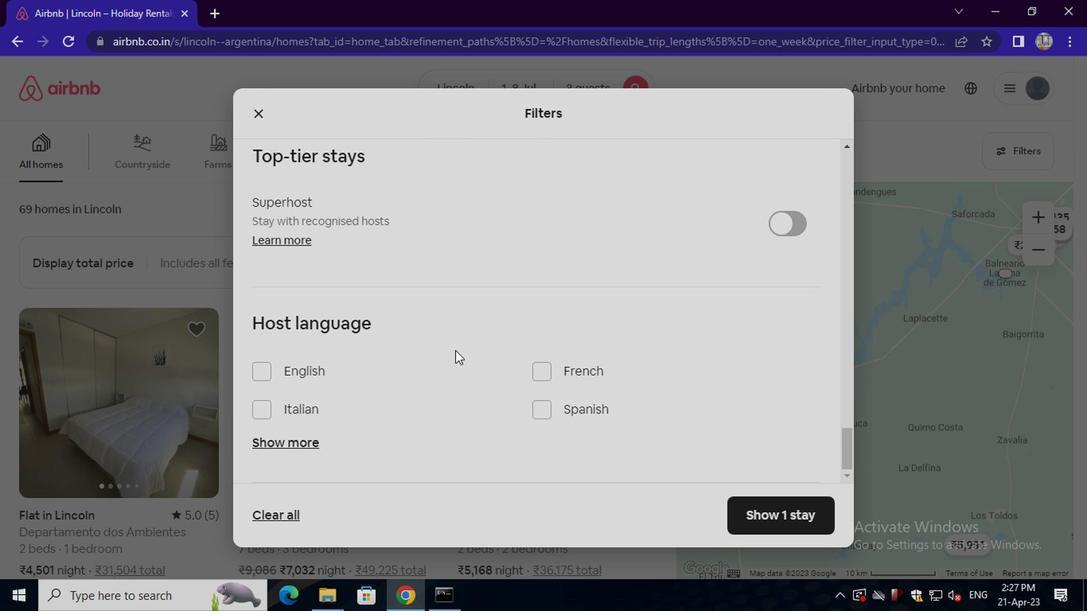 
Action: Mouse scrolled (449, 354) with delta (0, 0)
Screenshot: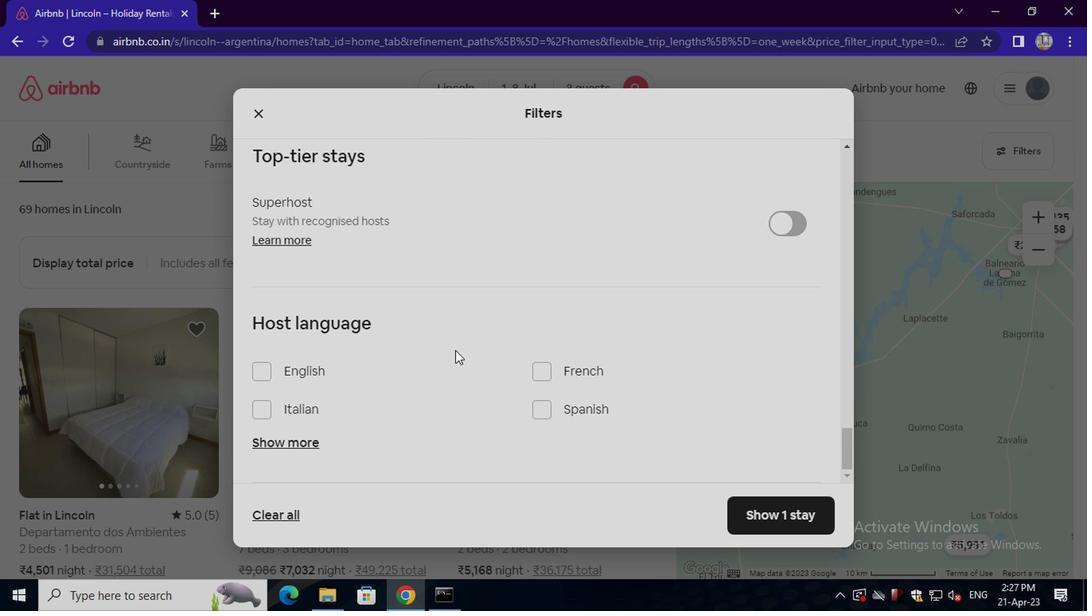 
Action: Mouse moved to (305, 374)
Screenshot: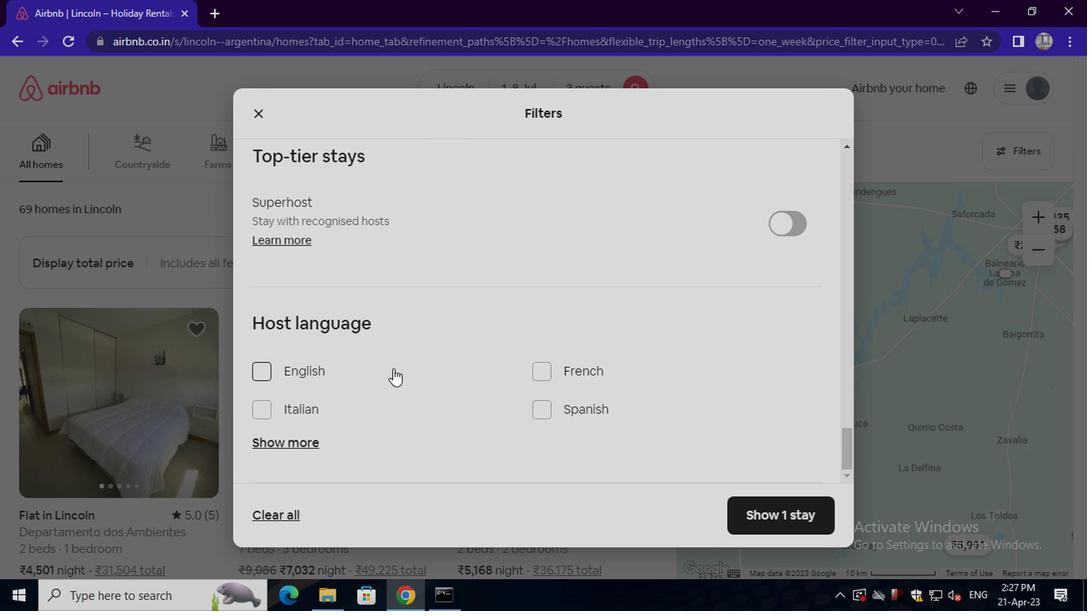 
Action: Mouse pressed left at (305, 374)
Screenshot: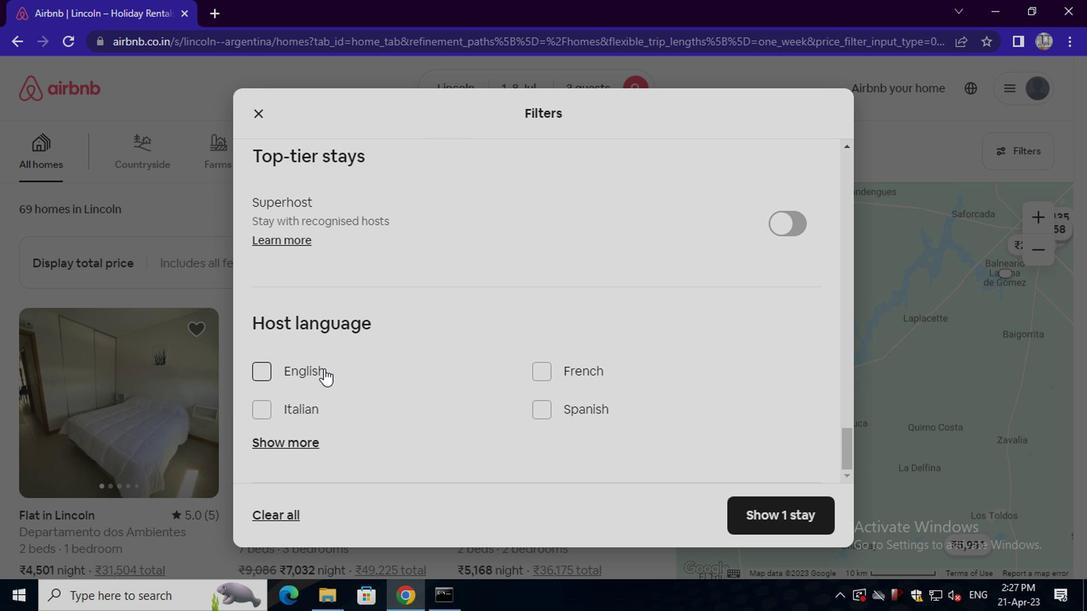 
Action: Mouse moved to (797, 527)
Screenshot: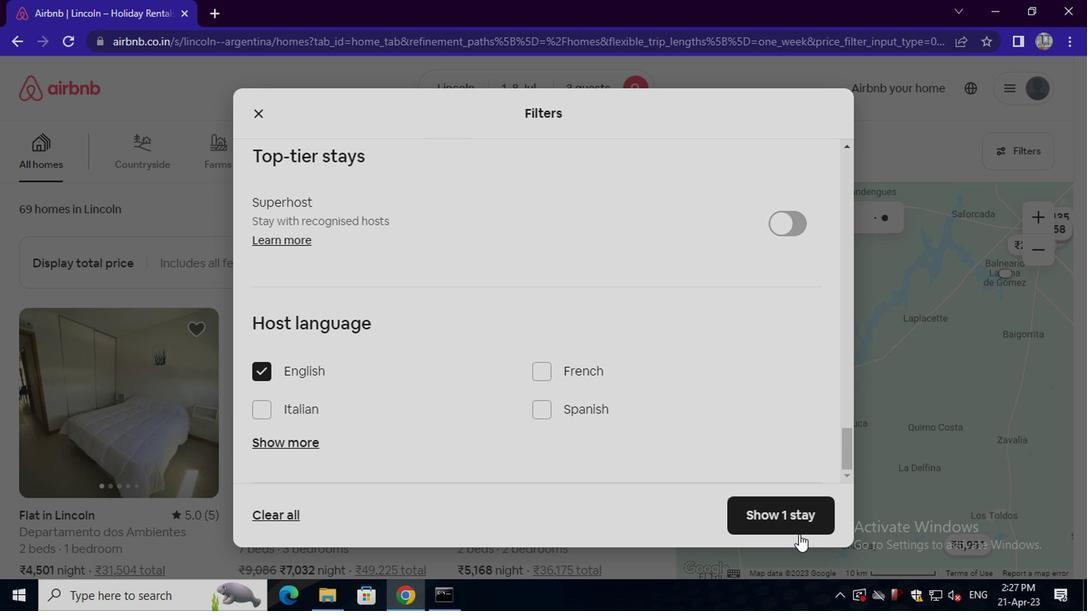 
Action: Mouse pressed left at (797, 527)
Screenshot: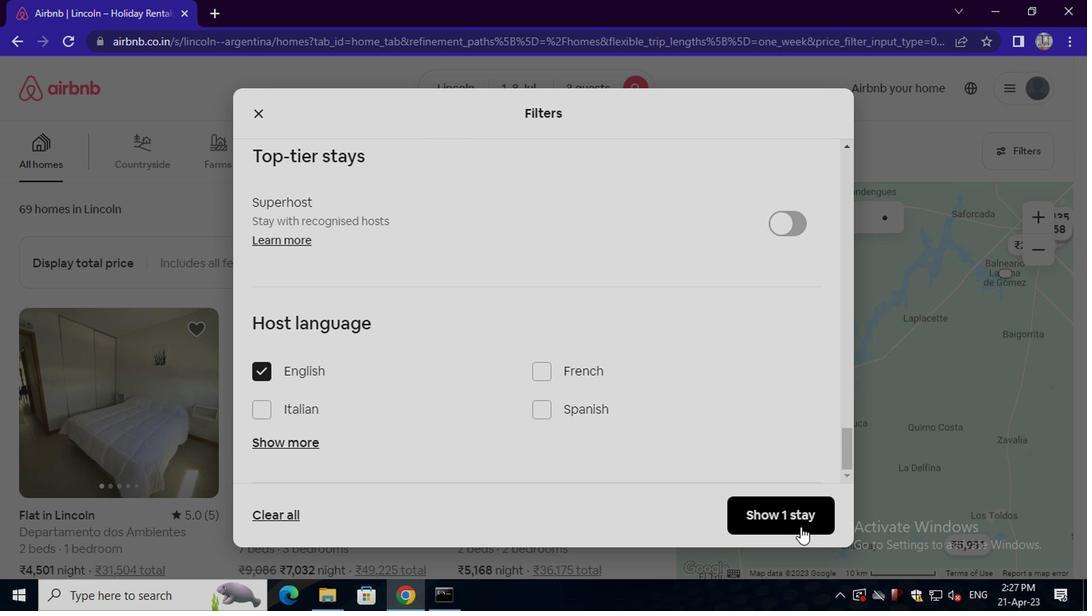 
